 Task: Look for space in Coconut Grove, United States from 12th July, 2023 to 16th July, 2023 for 8 adults in price range Rs.10000 to Rs.16000. Place can be private room with 8 bedrooms having 8 beds and 8 bathrooms. Property type can be house, flat, guest house, hotel. Amenities needed are: wifi, TV, free parkinig on premises, gym, breakfast. Booking option can be shelf check-in. Required host language is English.
Action: Mouse moved to (413, 82)
Screenshot: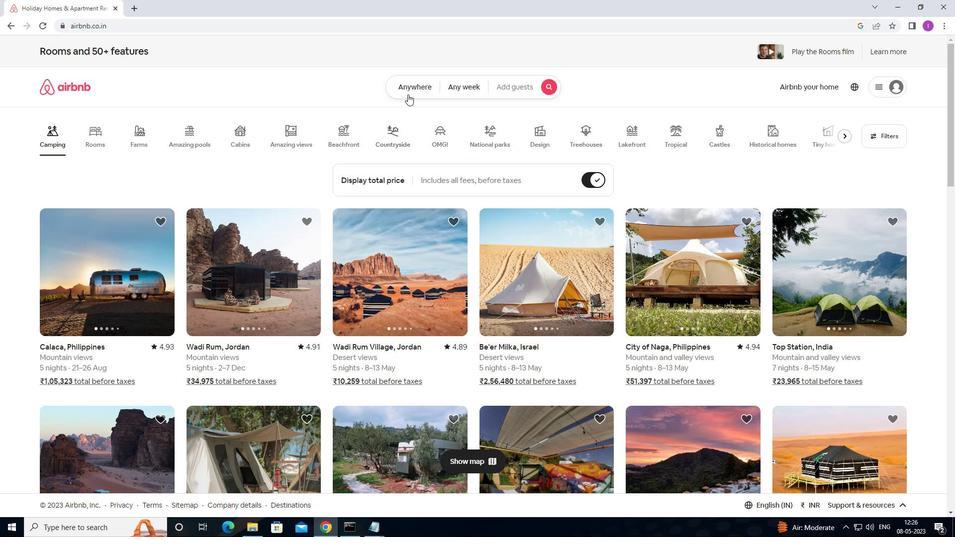 
Action: Mouse pressed left at (413, 82)
Screenshot: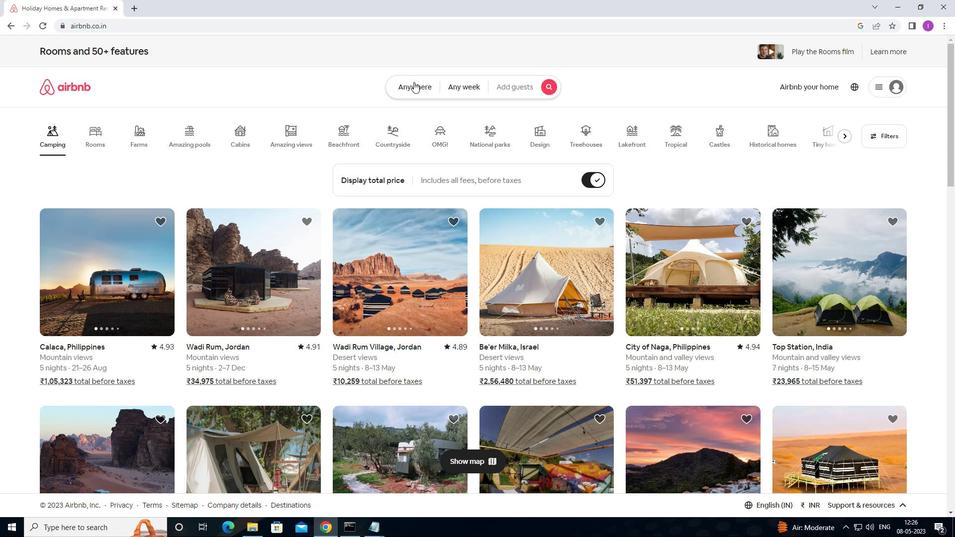 
Action: Mouse moved to (283, 132)
Screenshot: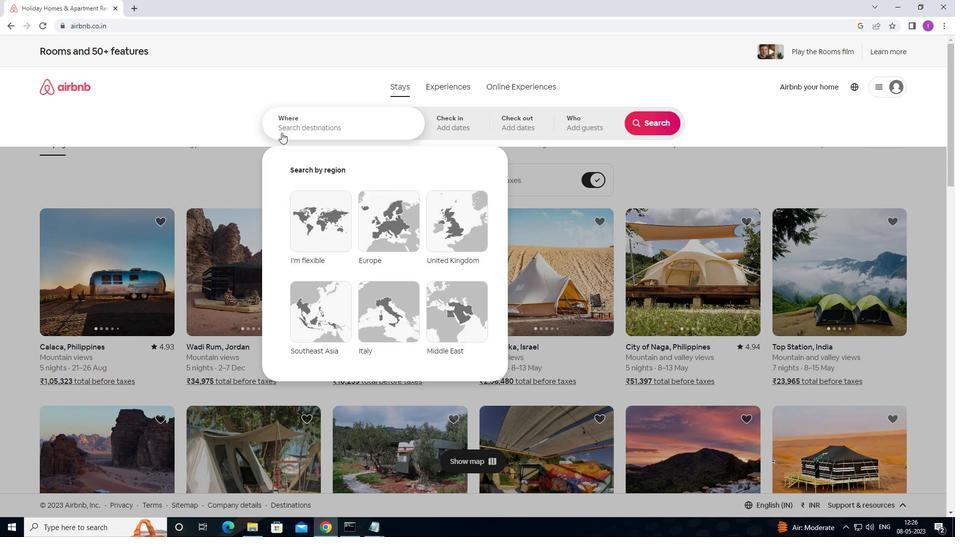 
Action: Mouse pressed left at (283, 132)
Screenshot: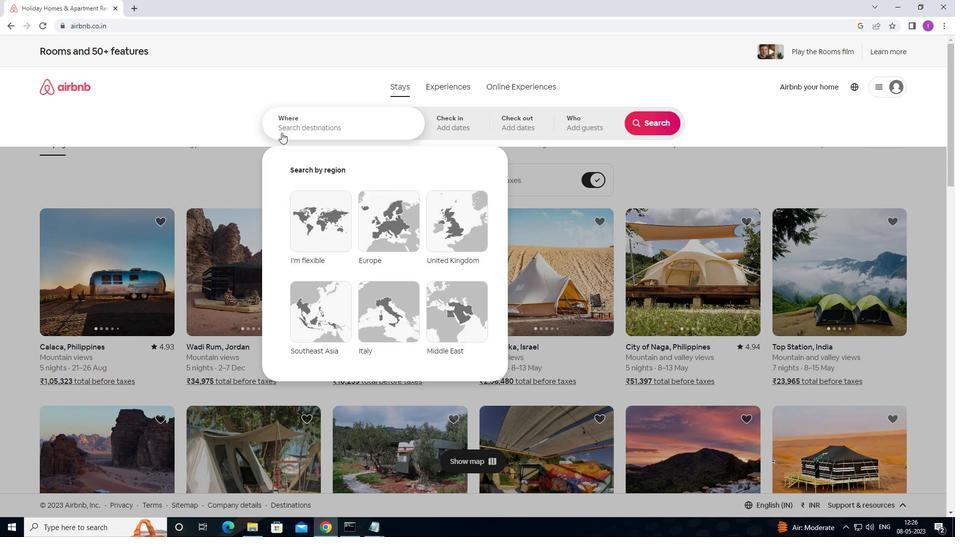 
Action: Mouse moved to (484, 97)
Screenshot: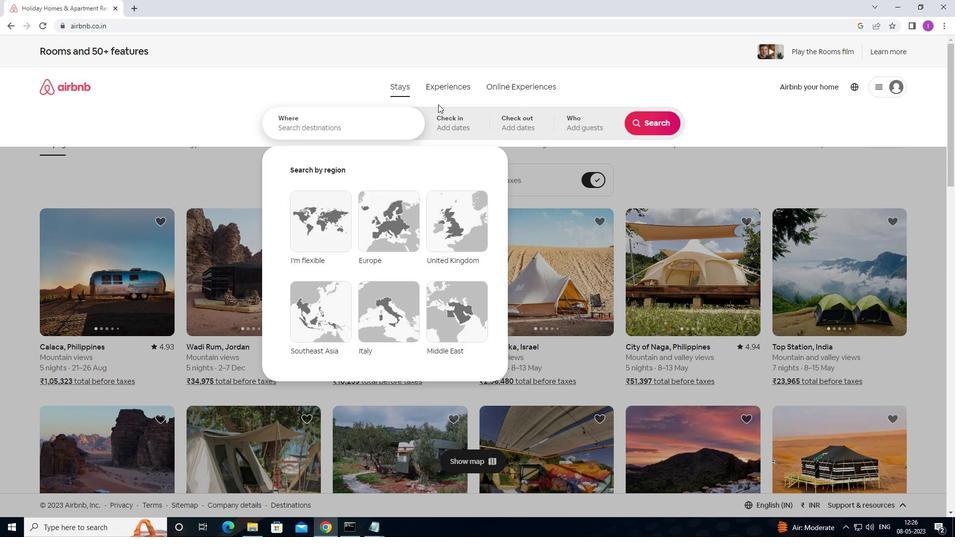 
Action: Key pressed <Key.shift><Key.shift><Key.shift><Key.shift><Key.shift><Key.shift><Key.shift><Key.shift><Key.shift><Key.shift><Key.shift><Key.shift><Key.shift><Key.shift><Key.shift><Key.shift><Key.shift><Key.shift><Key.shift><Key.shift><Key.shift><Key.shift><Key.shift><Key.shift><Key.shift><Key.shift><Key.shift><Key.shift><Key.shift><Key.shift><Key.shift><Key.shift><Key.shift><Key.shift><Key.shift><Key.shift><Key.shift><Key.shift><Key.shift><Key.shift><Key.shift><Key.shift><Key.shift><Key.shift><Key.shift><Key.shift><Key.shift><Key.shift><Key.shift><Key.shift><Key.shift><Key.shift><Key.shift><Key.shift><Key.shift><Key.shift><Key.shift><Key.shift><Key.shift><Key.shift><Key.shift><Key.shift><Key.shift><Key.shift><Key.shift><Key.shift><Key.shift><Key.shift><Key.shift><Key.shift><Key.shift><Key.shift><Key.shift><Key.shift><Key.shift><Key.shift><Key.shift><Key.shift><Key.shift><Key.shift><Key.shift><Key.shift><Key.shift><Key.shift><Key.shift><Key.shift>C<Key.backspace><Key.shift>COCONUT<Key.space><Key.shift>GROVE,<Key.shift><Key.shift>UNITED<Key.space>STATES
Screenshot: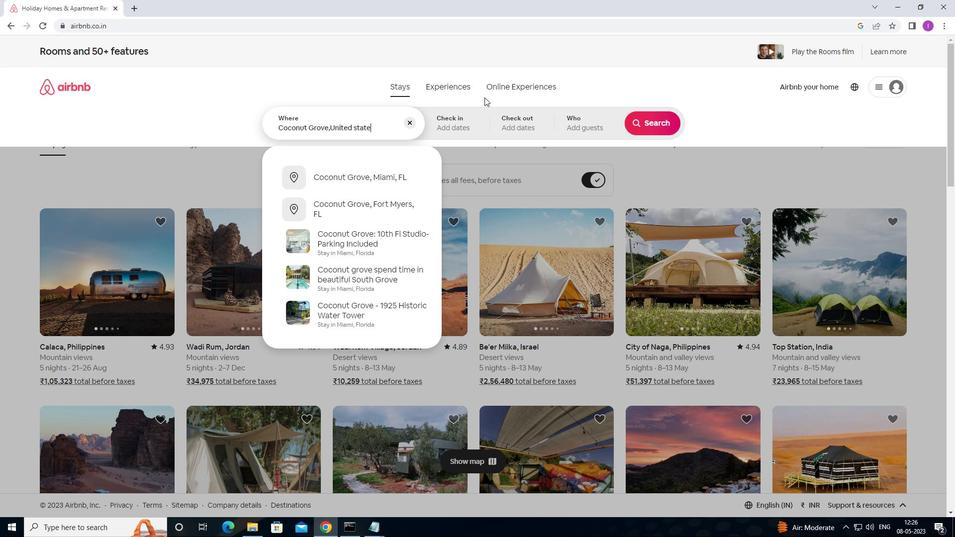
Action: Mouse moved to (460, 131)
Screenshot: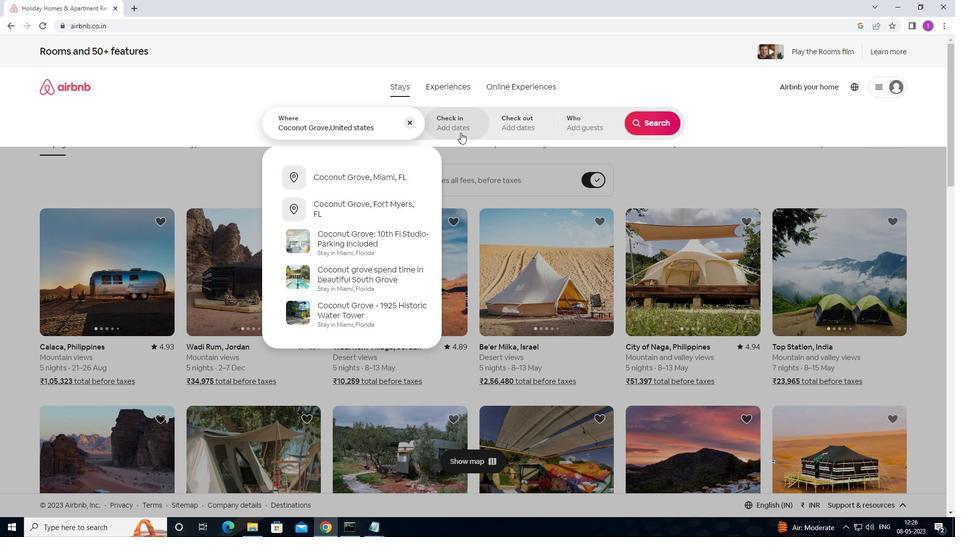 
Action: Mouse pressed left at (460, 131)
Screenshot: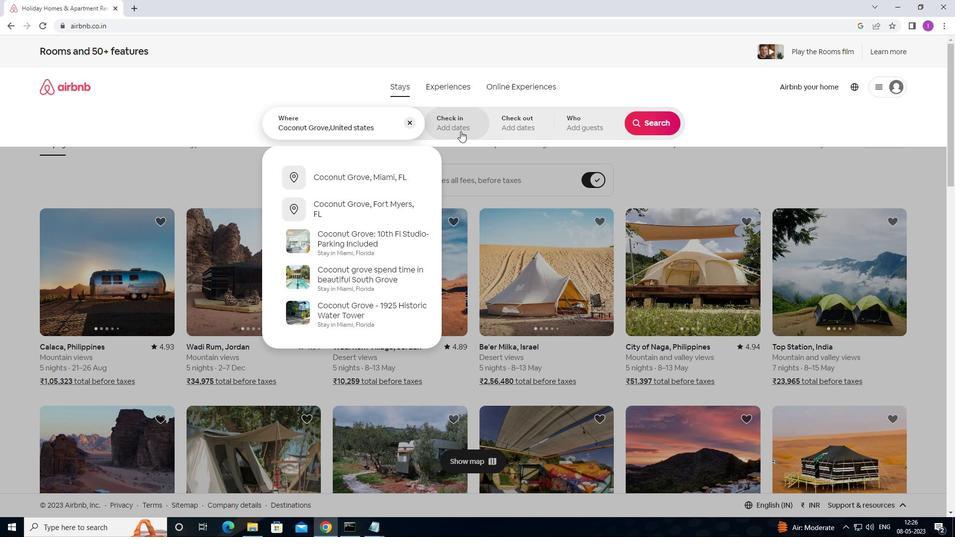 
Action: Mouse moved to (647, 203)
Screenshot: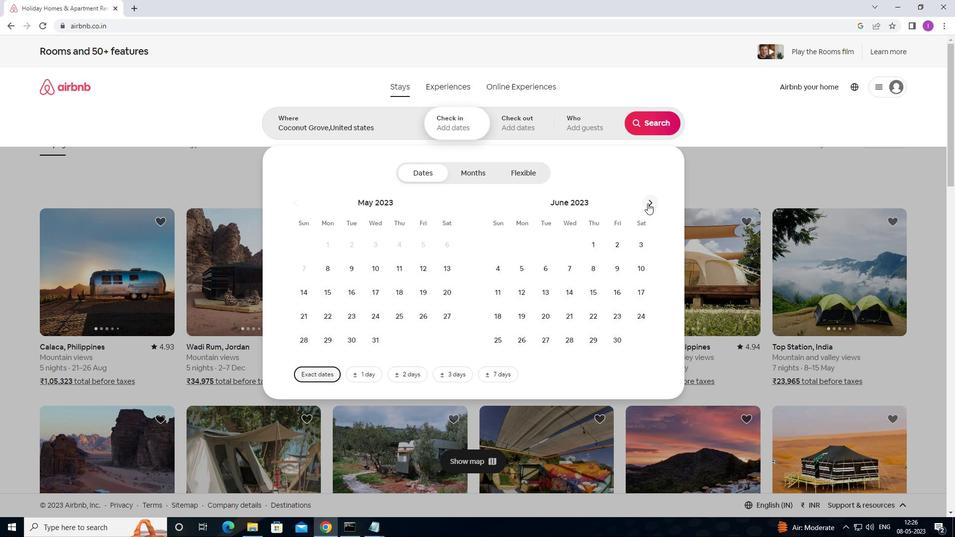 
Action: Mouse pressed left at (647, 203)
Screenshot: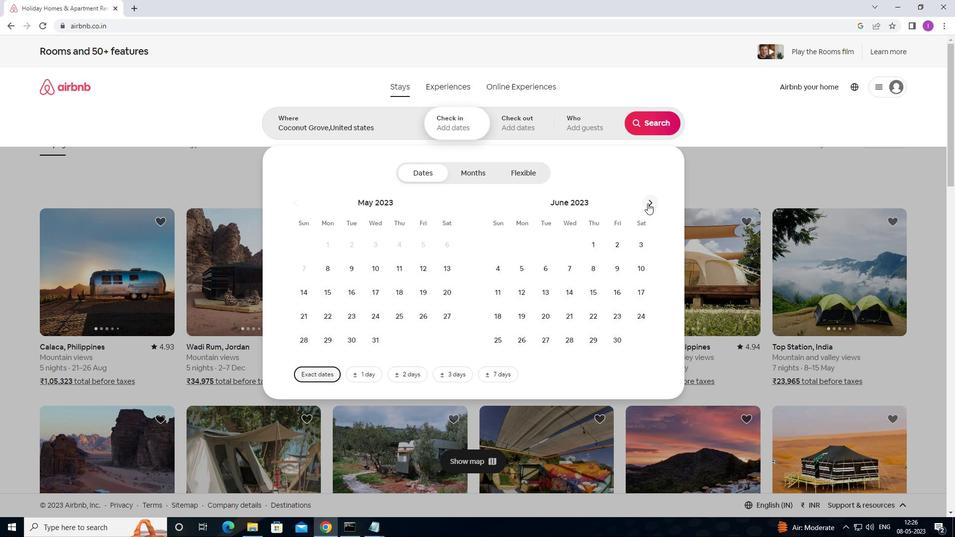 
Action: Mouse moved to (568, 292)
Screenshot: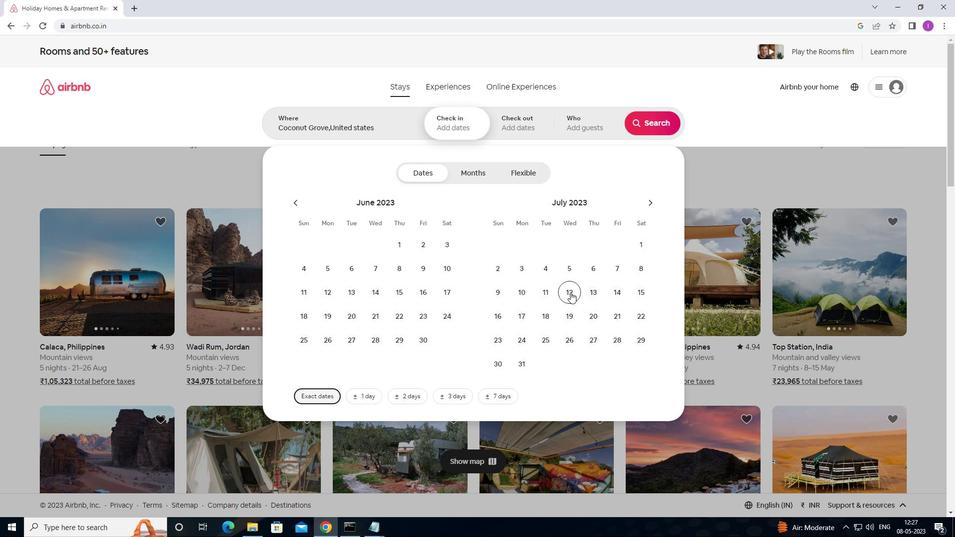 
Action: Mouse pressed left at (568, 292)
Screenshot: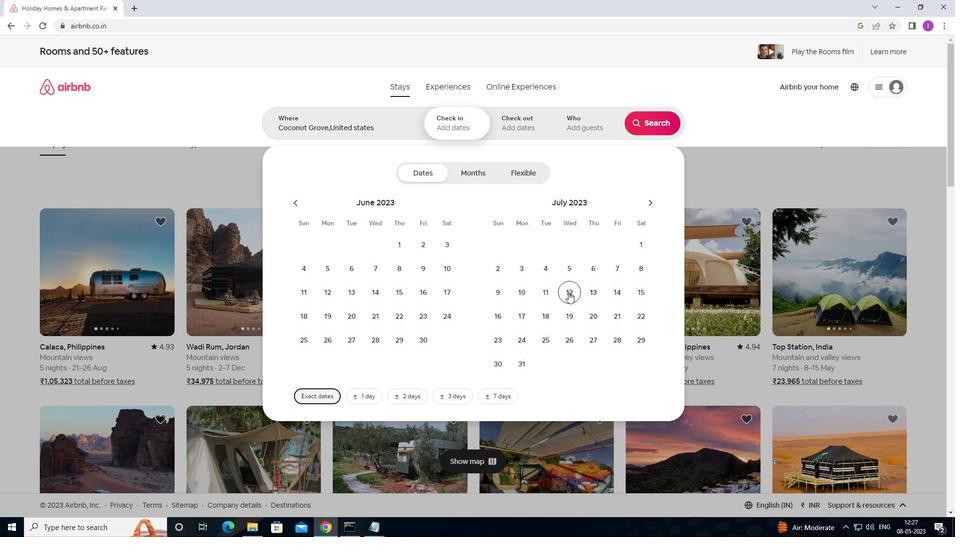 
Action: Mouse moved to (500, 321)
Screenshot: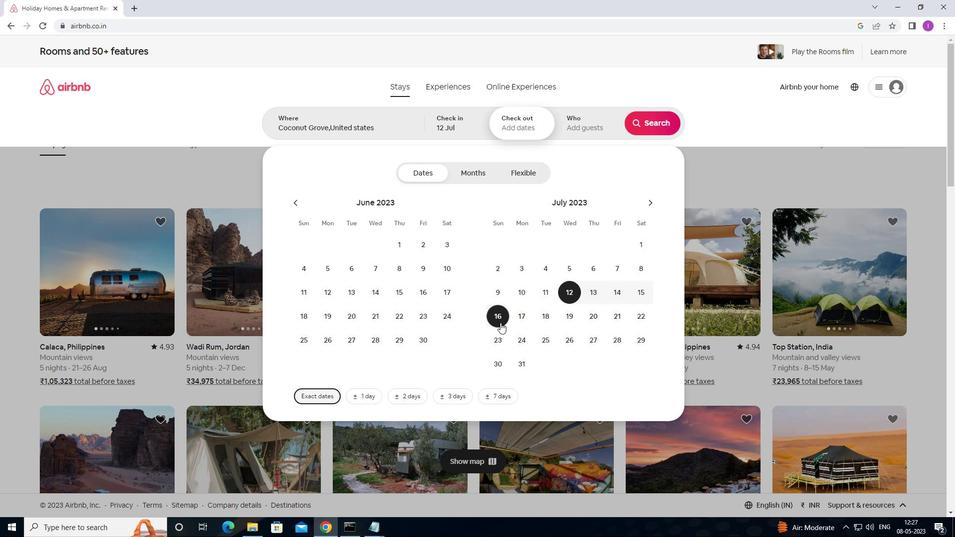 
Action: Mouse pressed left at (500, 321)
Screenshot: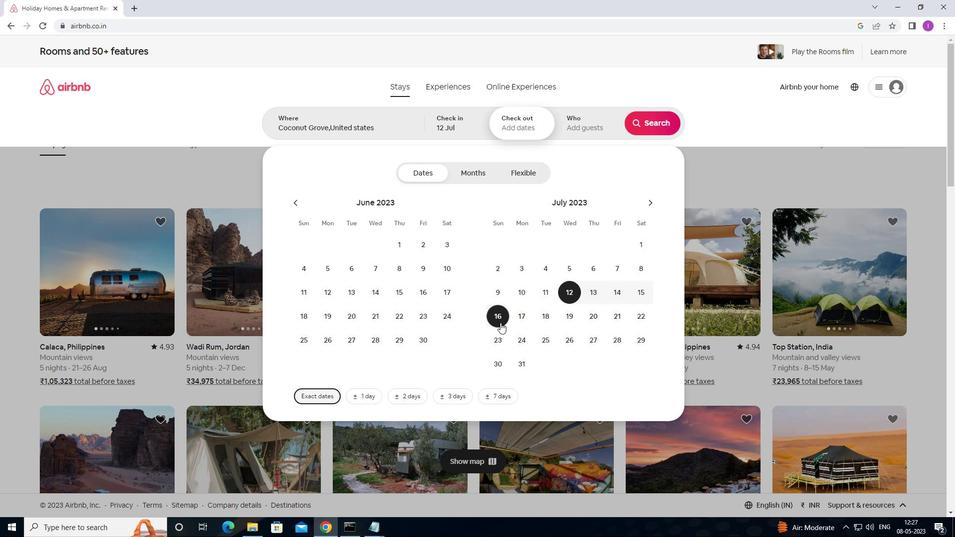 
Action: Mouse moved to (595, 126)
Screenshot: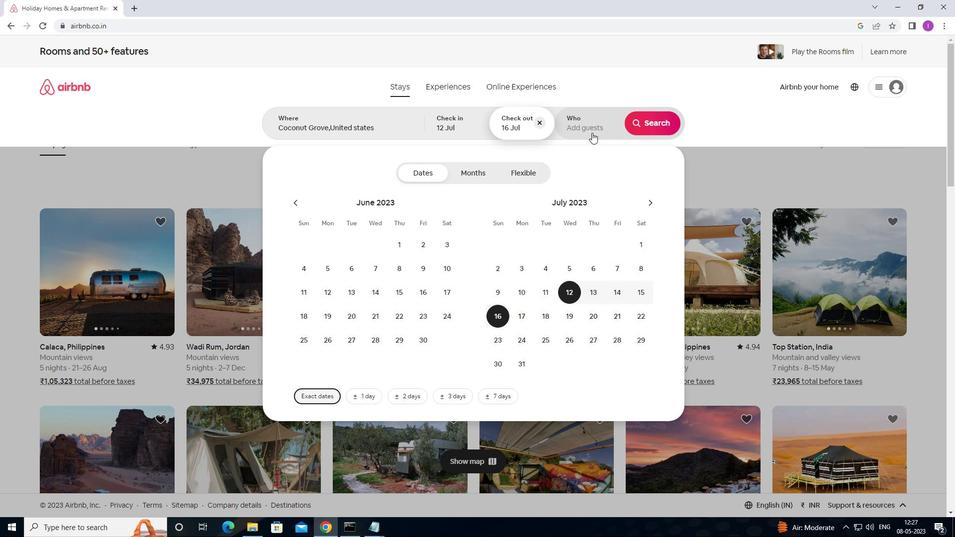 
Action: Mouse pressed left at (595, 126)
Screenshot: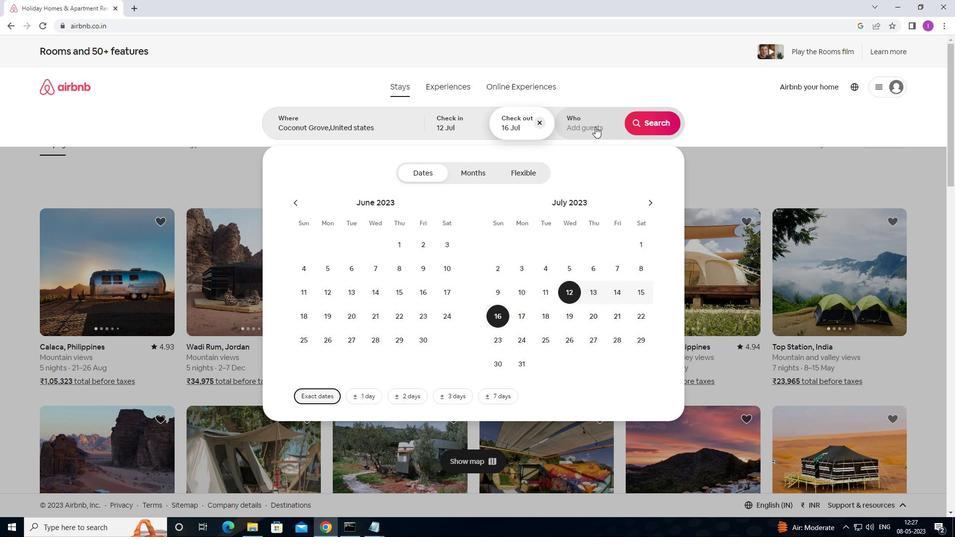
Action: Mouse moved to (647, 173)
Screenshot: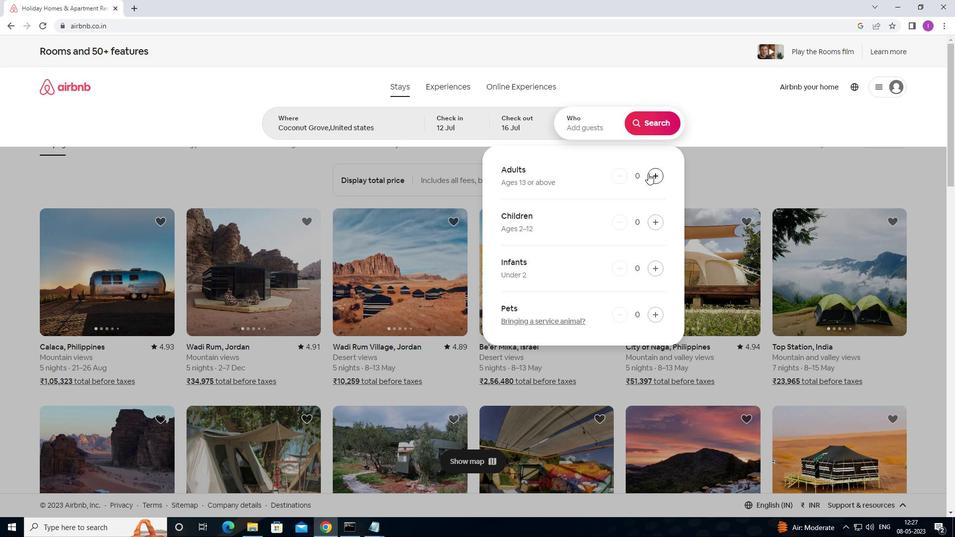 
Action: Mouse pressed left at (647, 173)
Screenshot: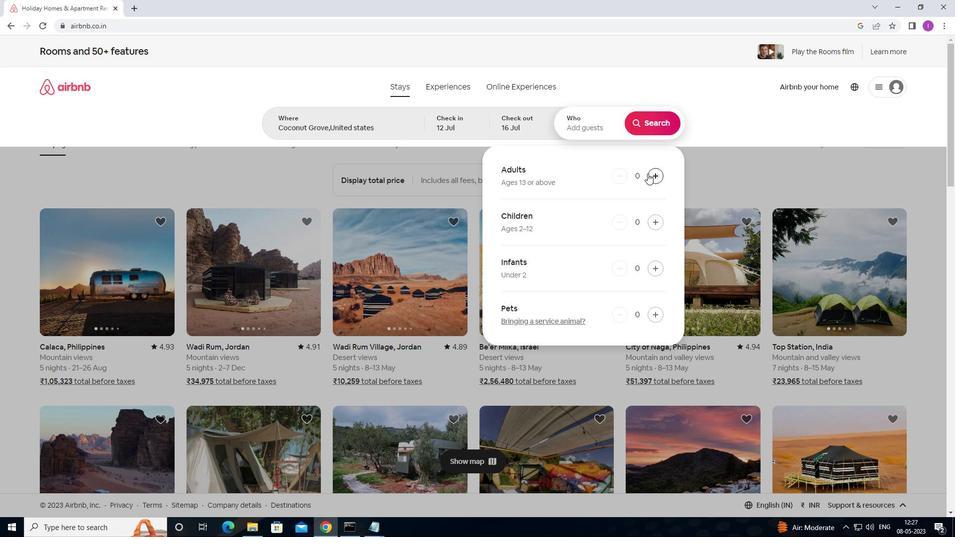 
Action: Mouse pressed left at (647, 173)
Screenshot: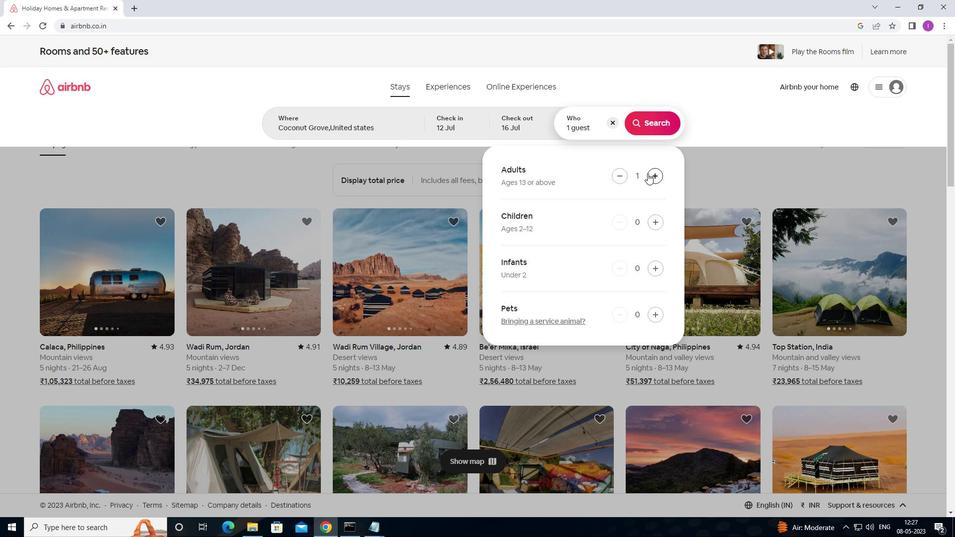
Action: Mouse moved to (648, 173)
Screenshot: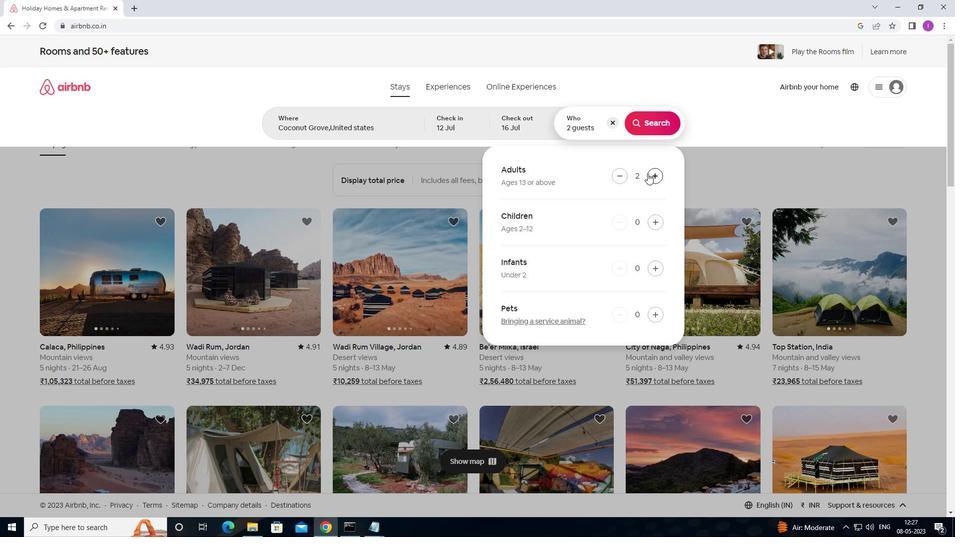 
Action: Mouse pressed left at (648, 173)
Screenshot: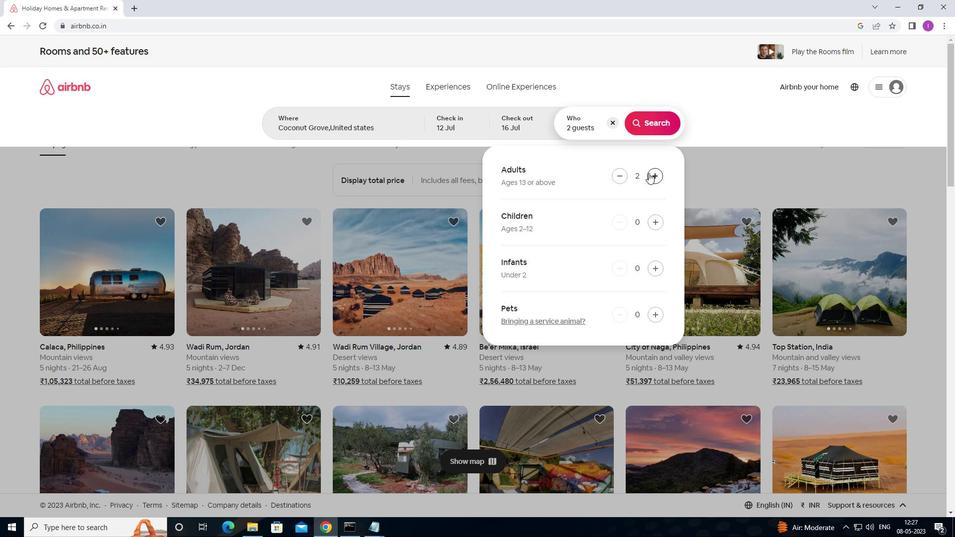 
Action: Mouse moved to (649, 173)
Screenshot: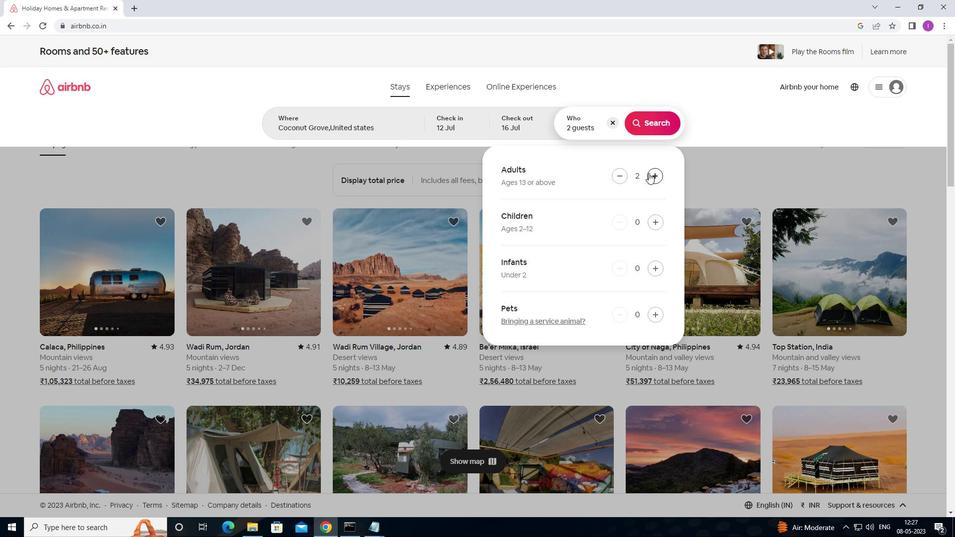 
Action: Mouse pressed left at (649, 173)
Screenshot: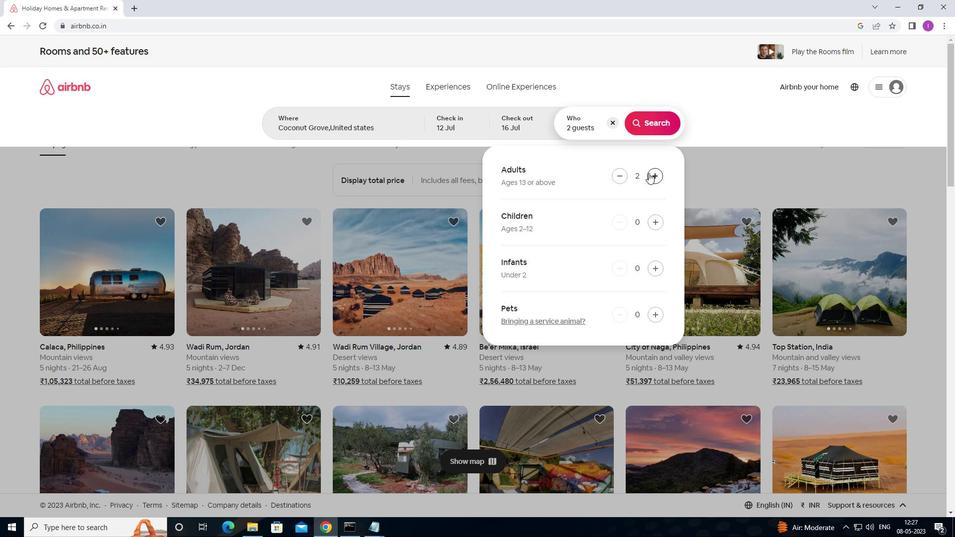 
Action: Mouse pressed left at (649, 173)
Screenshot: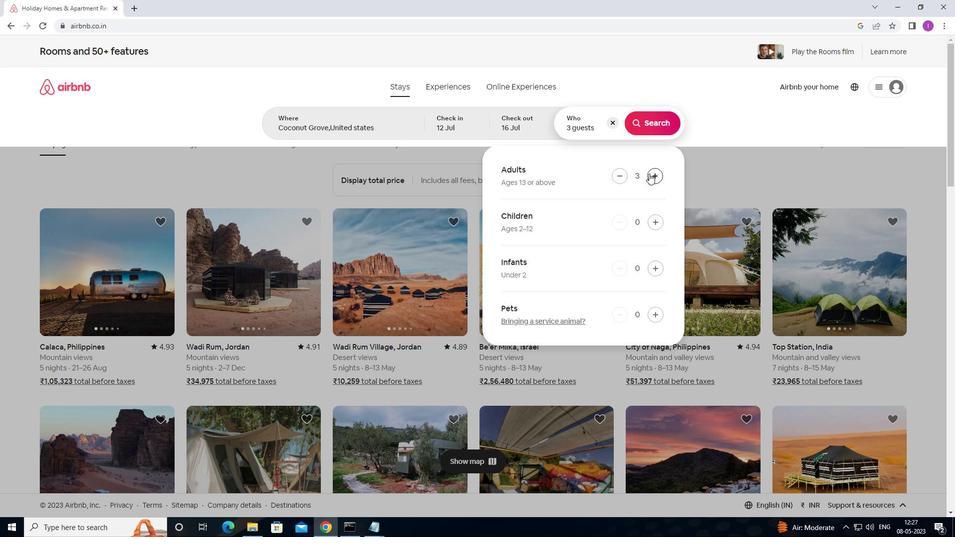 
Action: Mouse pressed left at (649, 173)
Screenshot: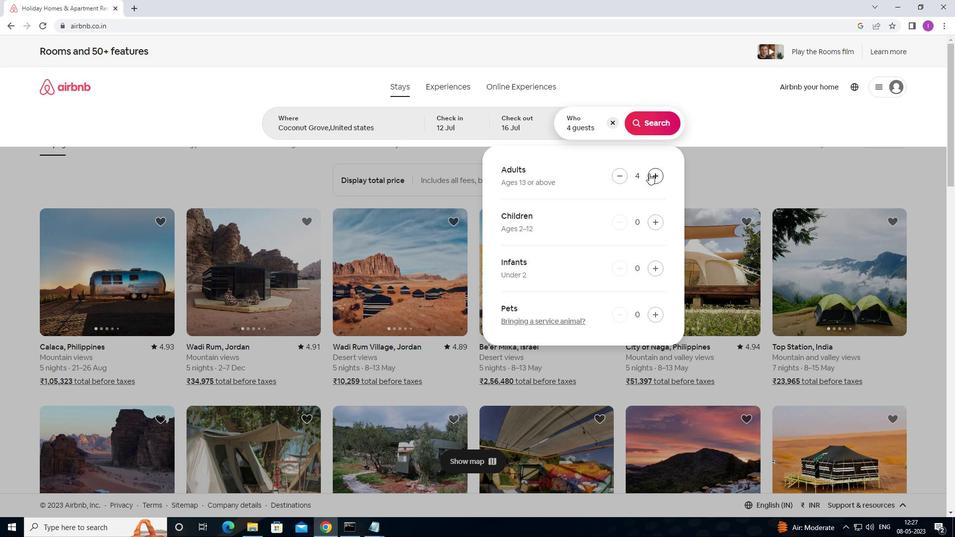 
Action: Mouse pressed left at (649, 173)
Screenshot: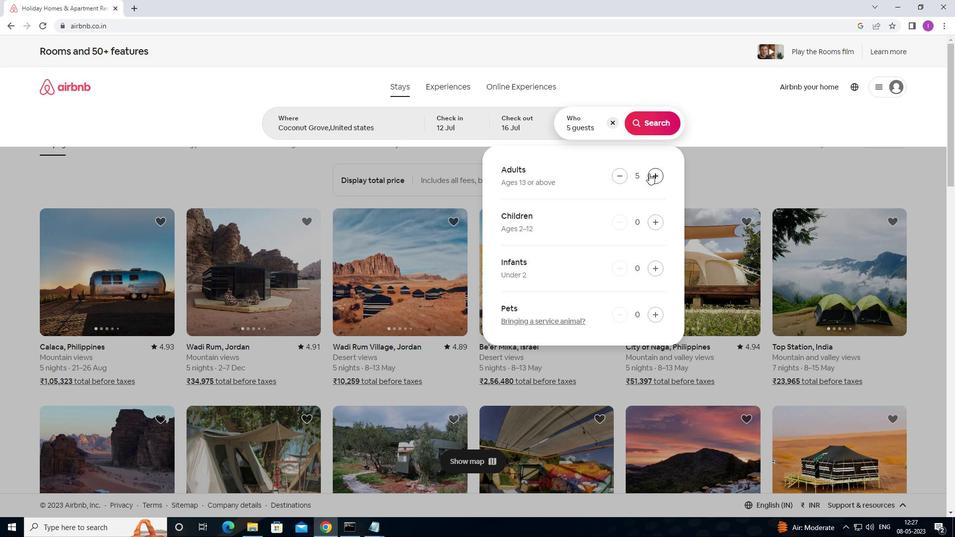 
Action: Mouse moved to (649, 173)
Screenshot: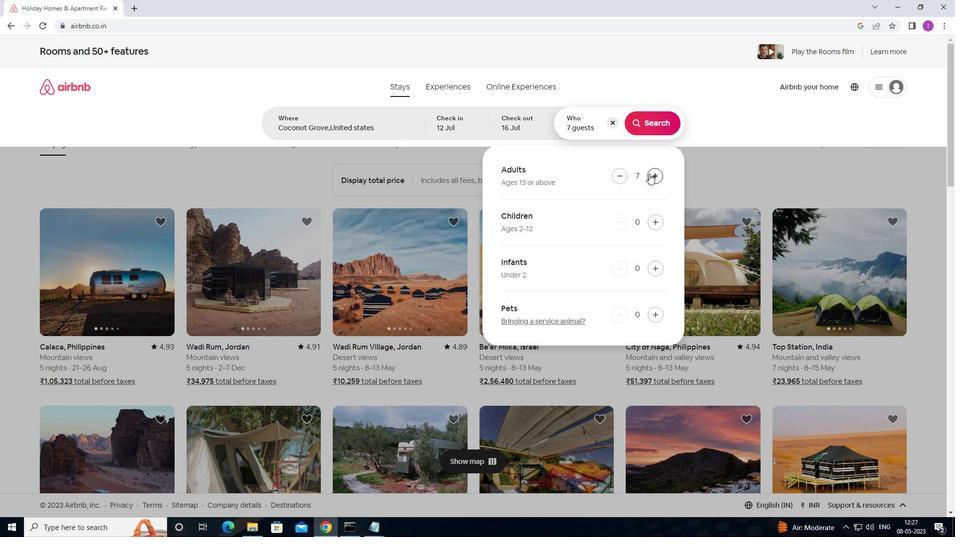 
Action: Mouse pressed left at (649, 173)
Screenshot: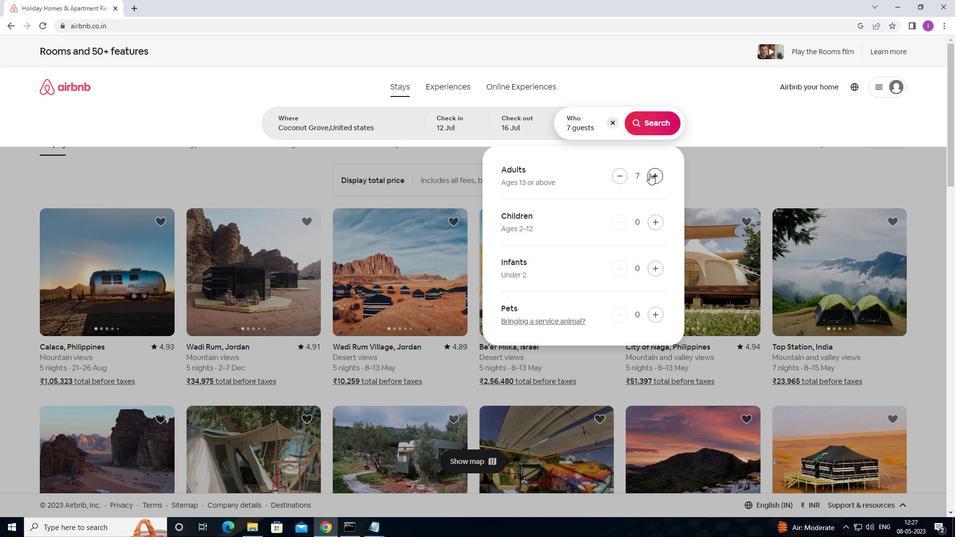 
Action: Mouse moved to (655, 127)
Screenshot: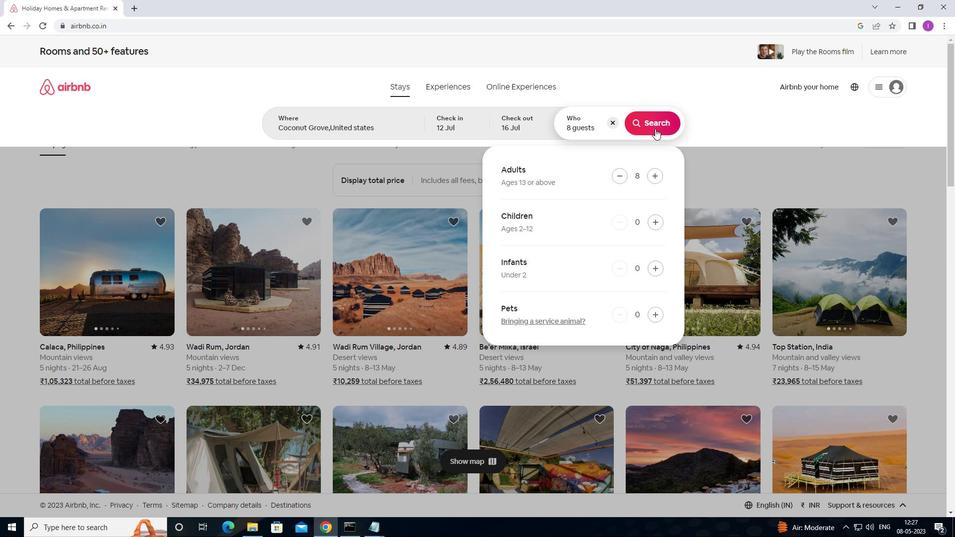 
Action: Mouse pressed left at (655, 127)
Screenshot: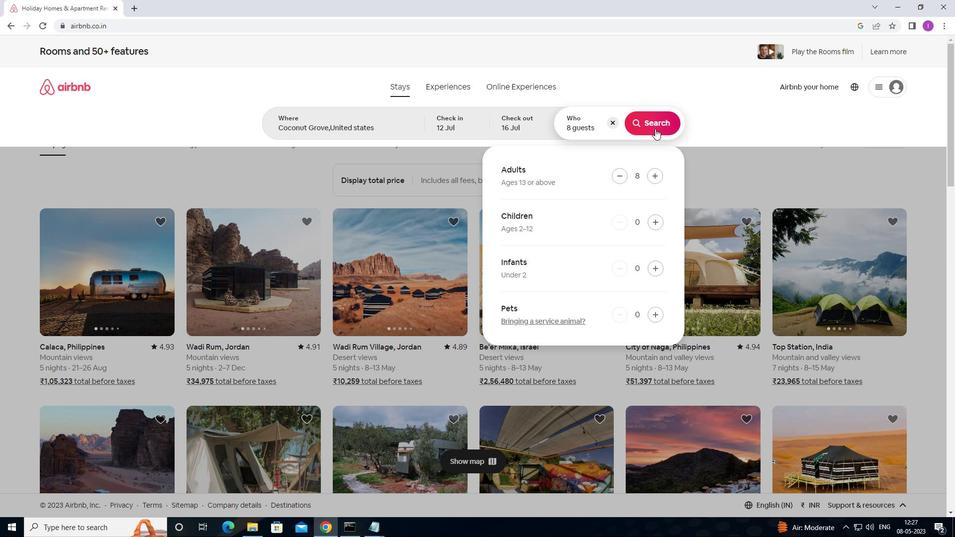 
Action: Mouse moved to (909, 98)
Screenshot: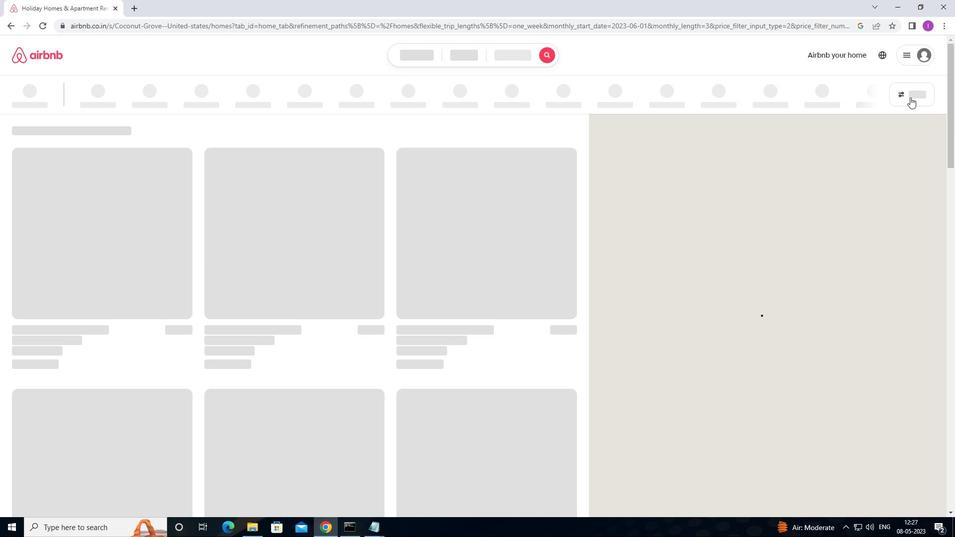 
Action: Mouse pressed left at (909, 98)
Screenshot: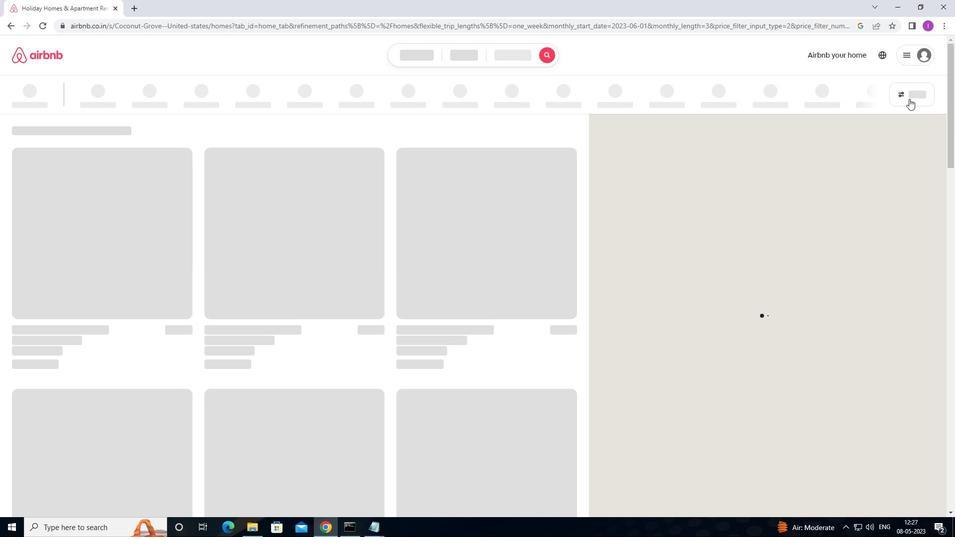 
Action: Mouse moved to (356, 338)
Screenshot: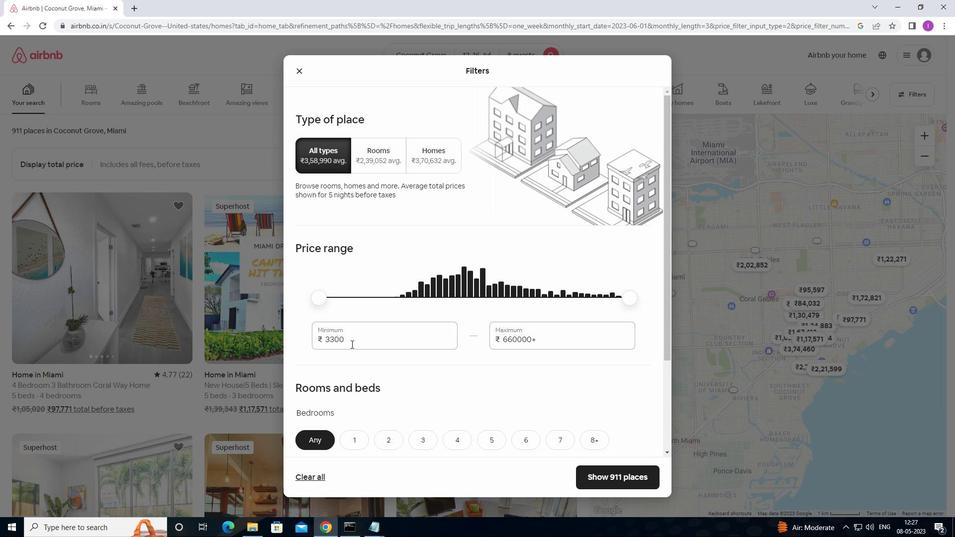 
Action: Mouse pressed left at (356, 338)
Screenshot: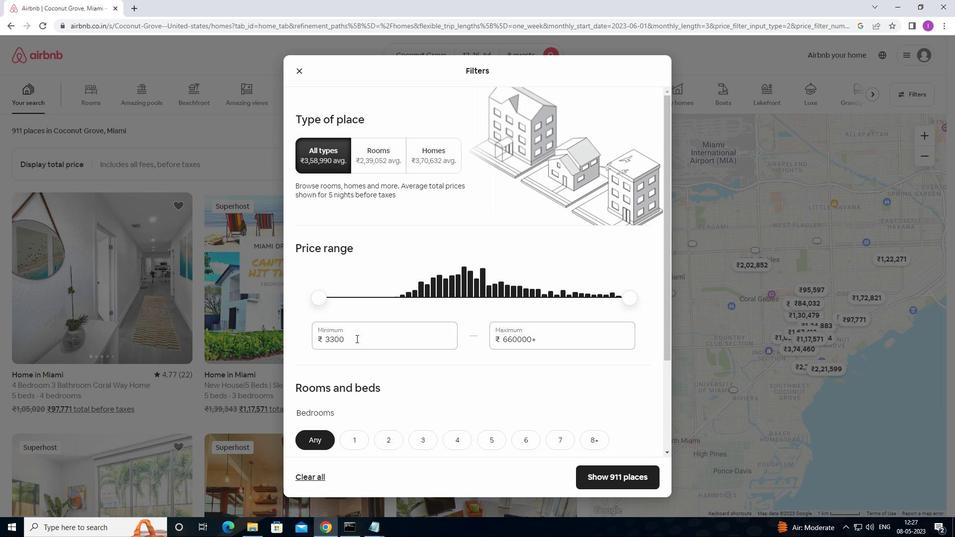 
Action: Mouse moved to (320, 345)
Screenshot: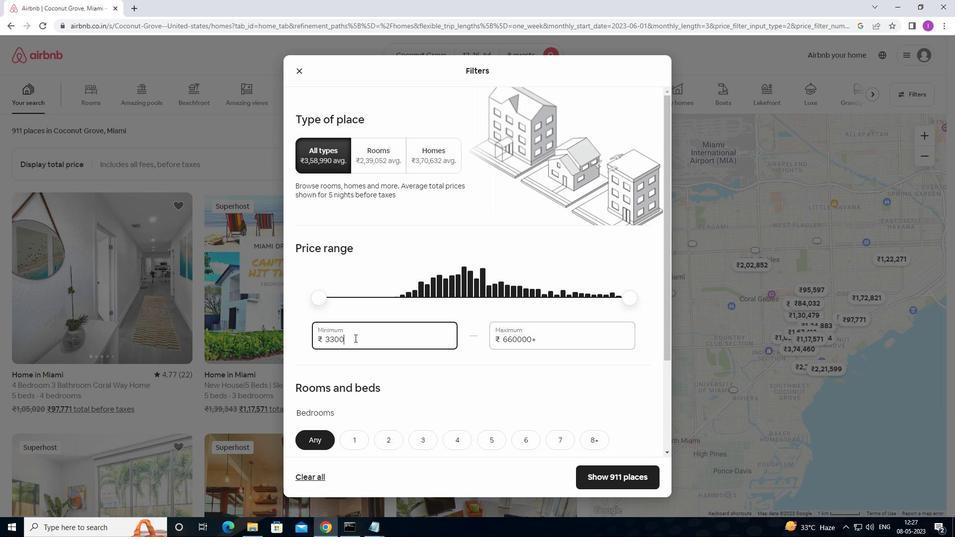 
Action: Key pressed 10000
Screenshot: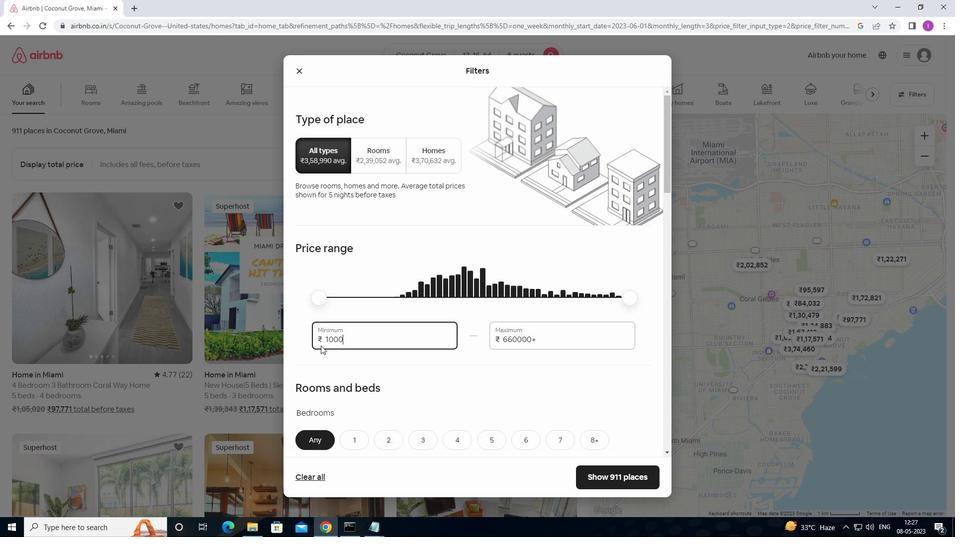 
Action: Mouse moved to (546, 336)
Screenshot: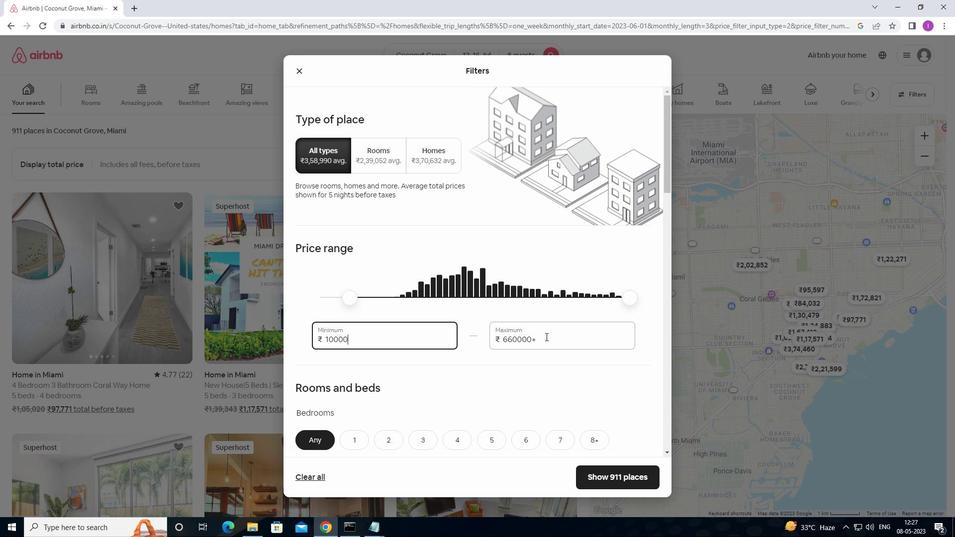 
Action: Mouse pressed left at (546, 336)
Screenshot: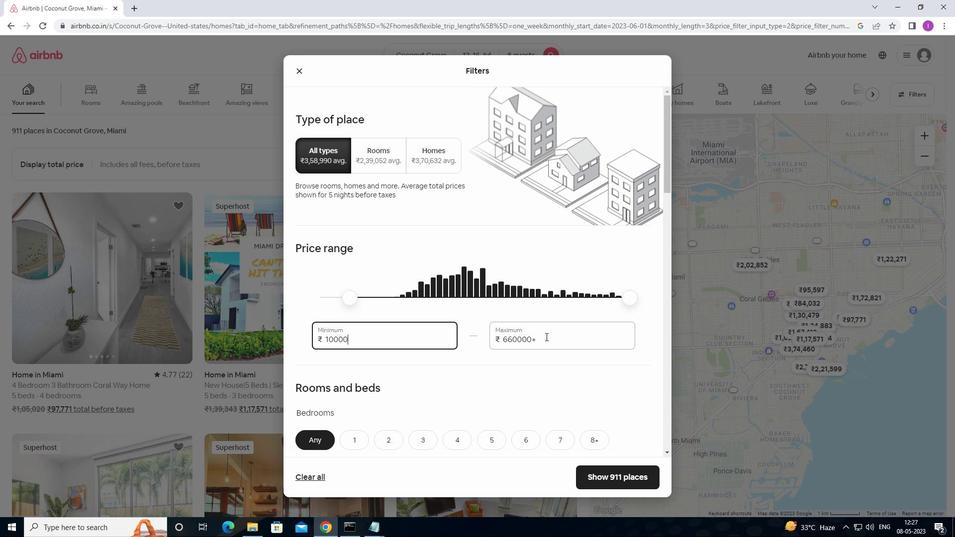 
Action: Mouse moved to (643, 345)
Screenshot: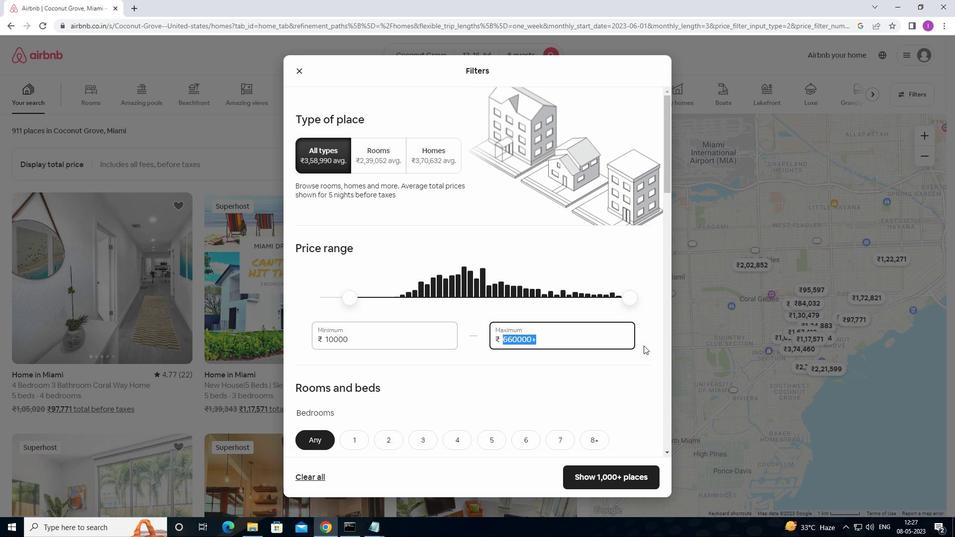 
Action: Key pressed 1
Screenshot: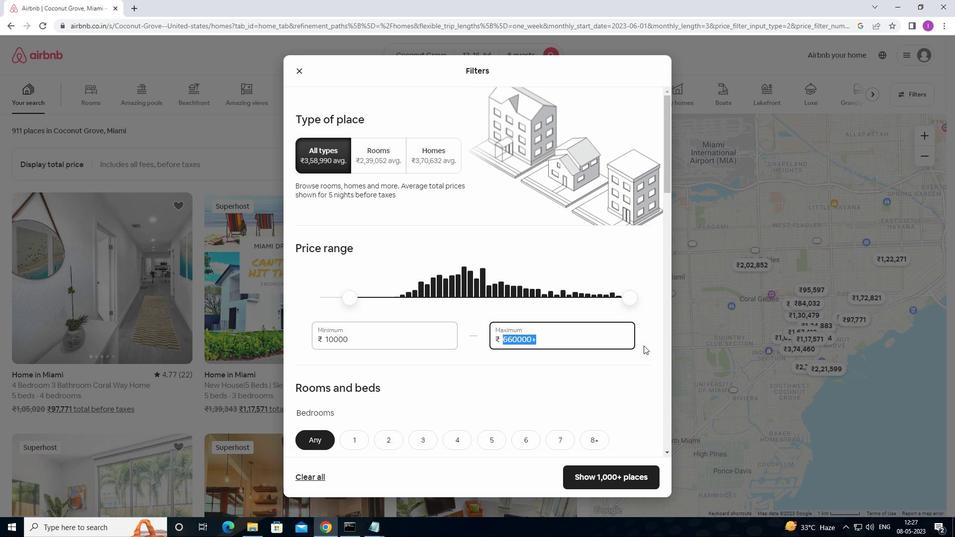 
Action: Mouse moved to (643, 344)
Screenshot: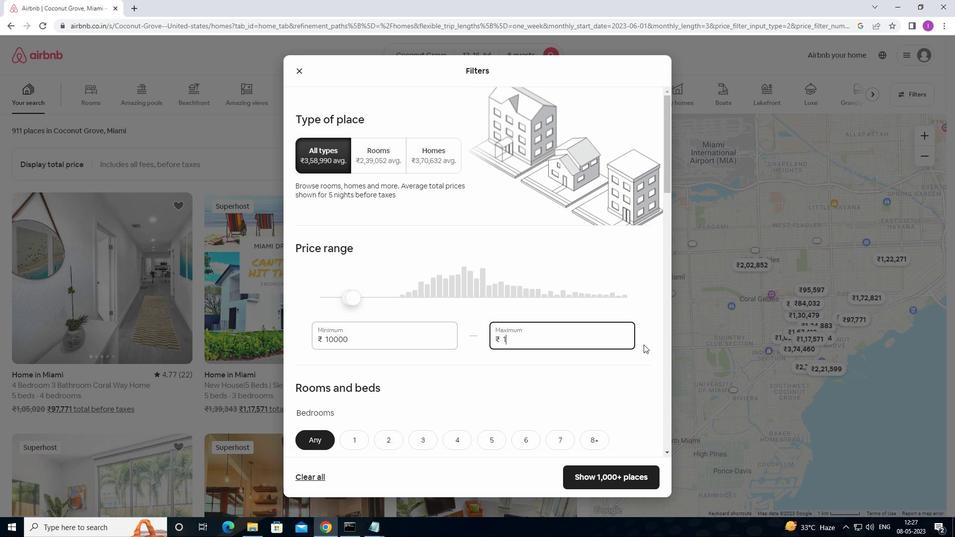 
Action: Key pressed 6000
Screenshot: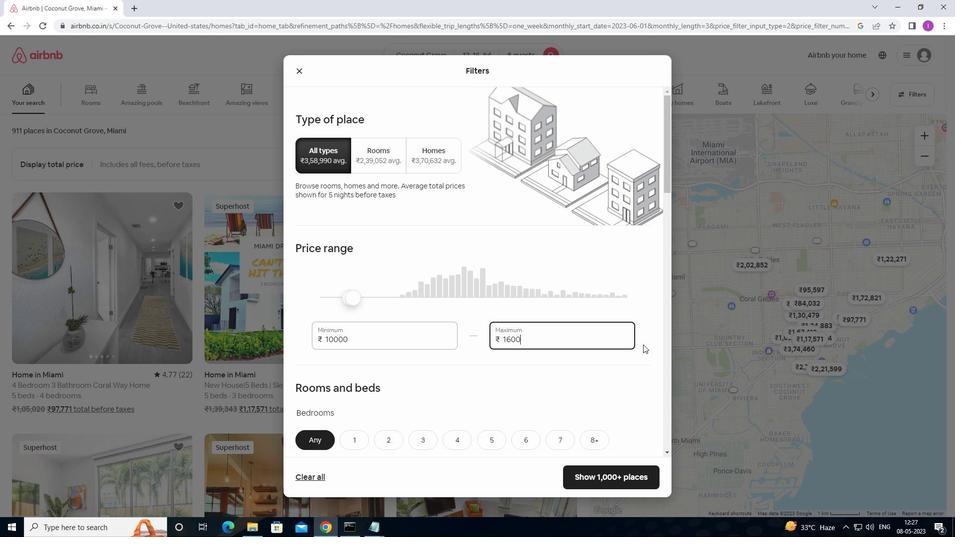 
Action: Mouse moved to (642, 350)
Screenshot: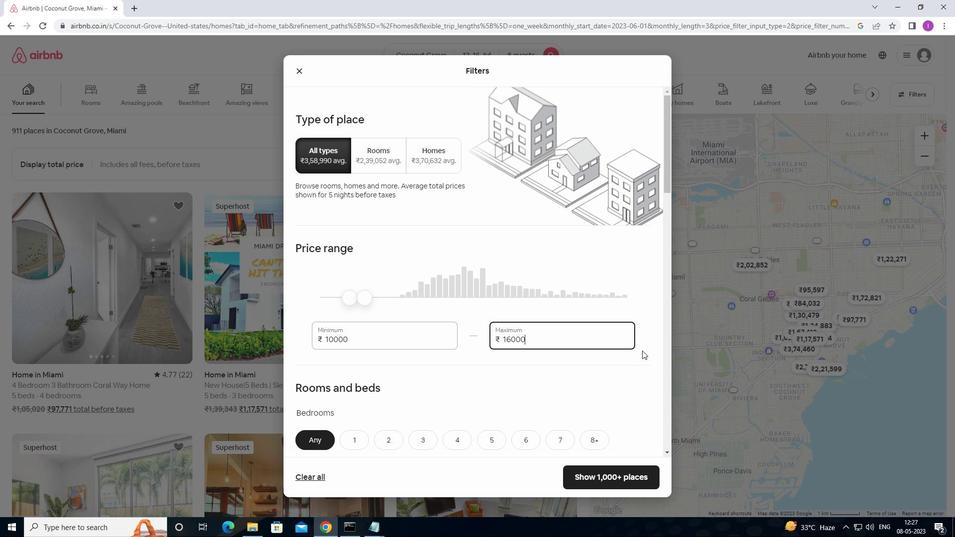 
Action: Mouse scrolled (642, 350) with delta (0, 0)
Screenshot: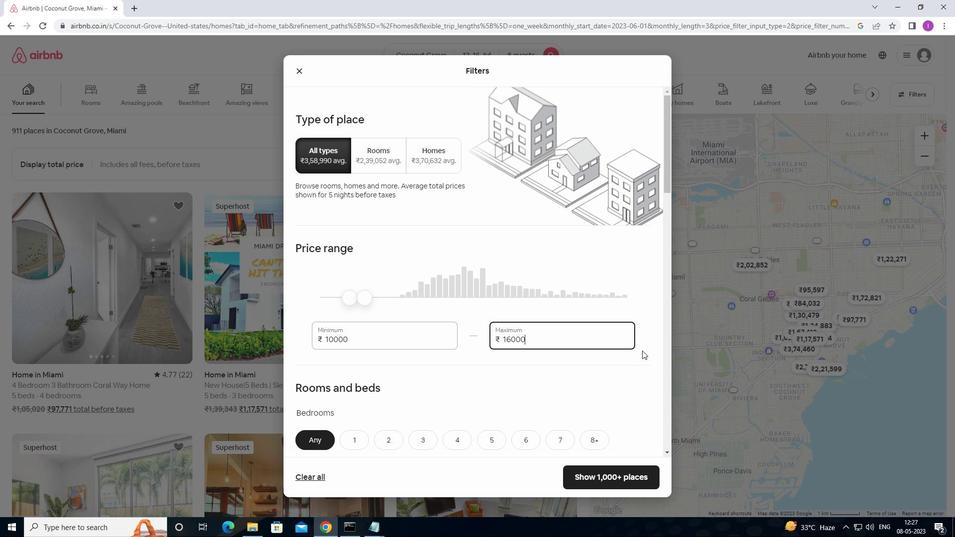 
Action: Mouse moved to (642, 352)
Screenshot: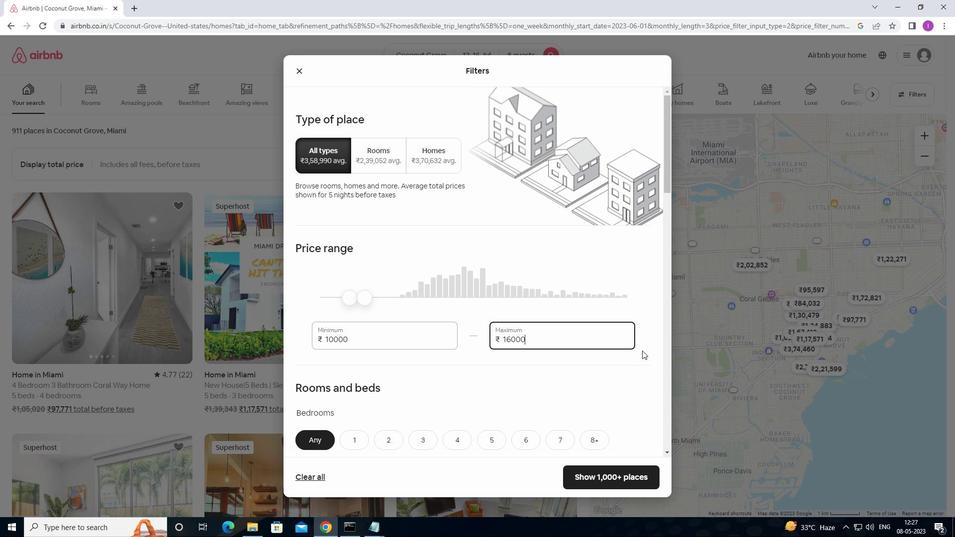 
Action: Mouse scrolled (642, 351) with delta (0, 0)
Screenshot: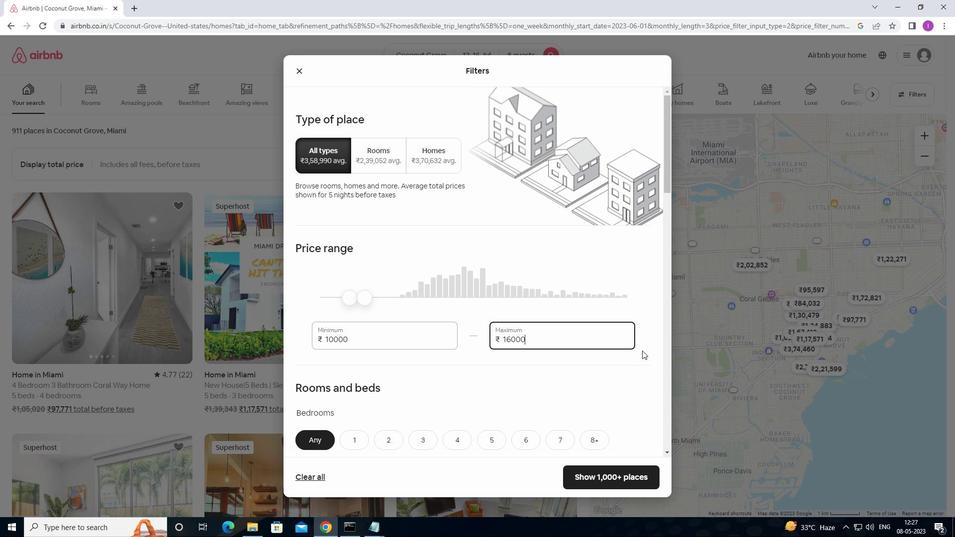 
Action: Mouse moved to (642, 354)
Screenshot: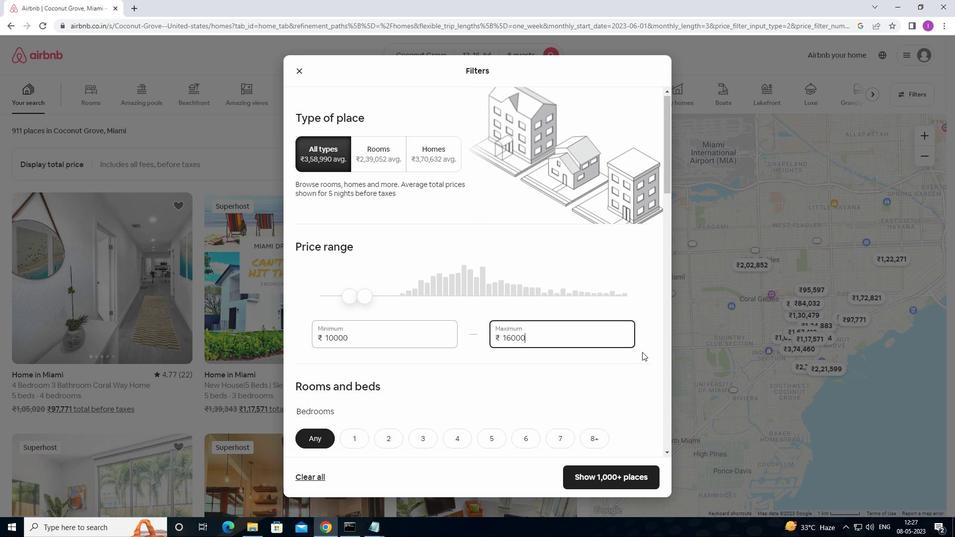 
Action: Mouse scrolled (642, 353) with delta (0, 0)
Screenshot: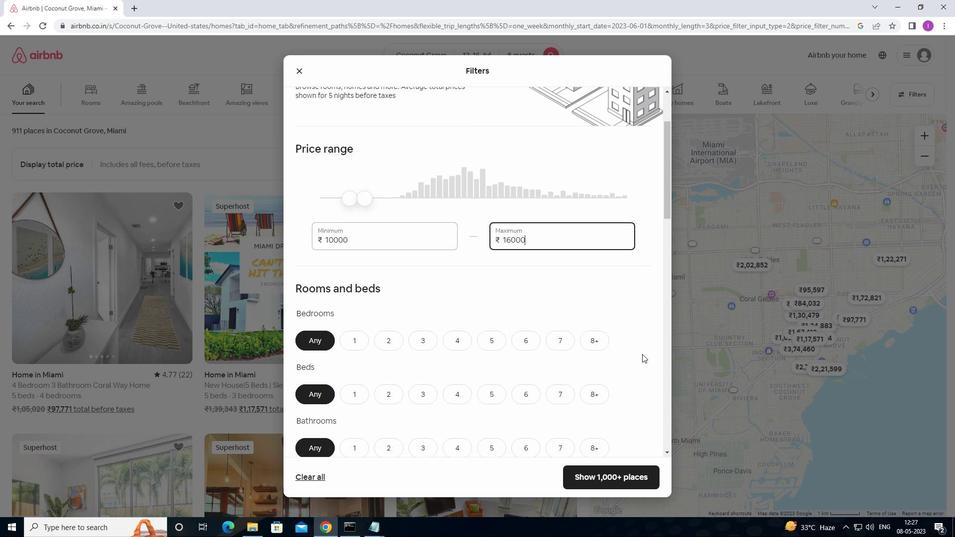 
Action: Mouse scrolled (642, 353) with delta (0, 0)
Screenshot: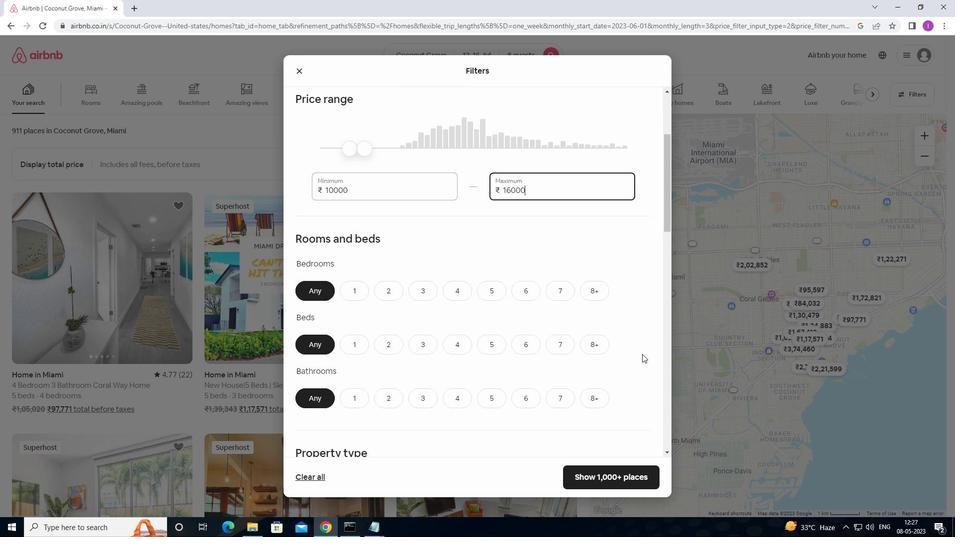 
Action: Mouse moved to (588, 244)
Screenshot: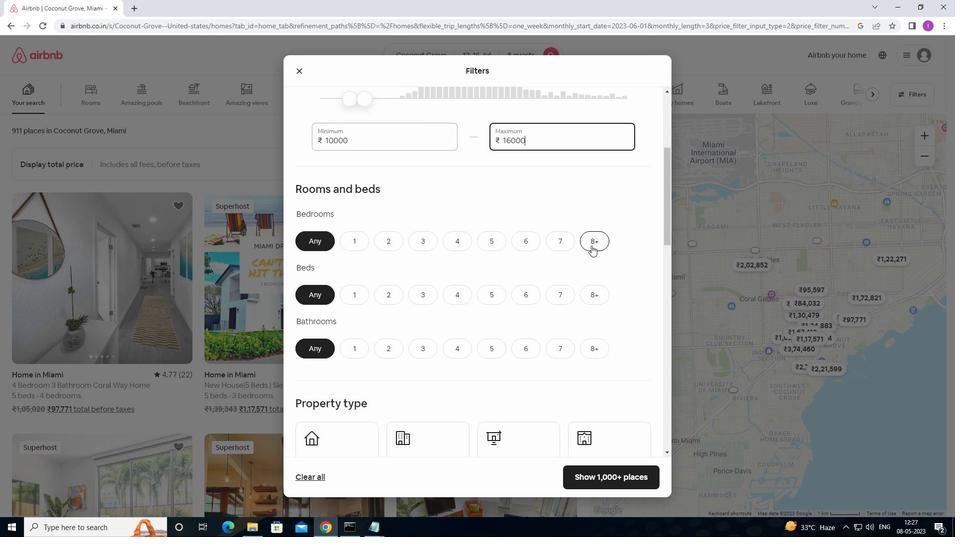 
Action: Mouse pressed left at (588, 244)
Screenshot: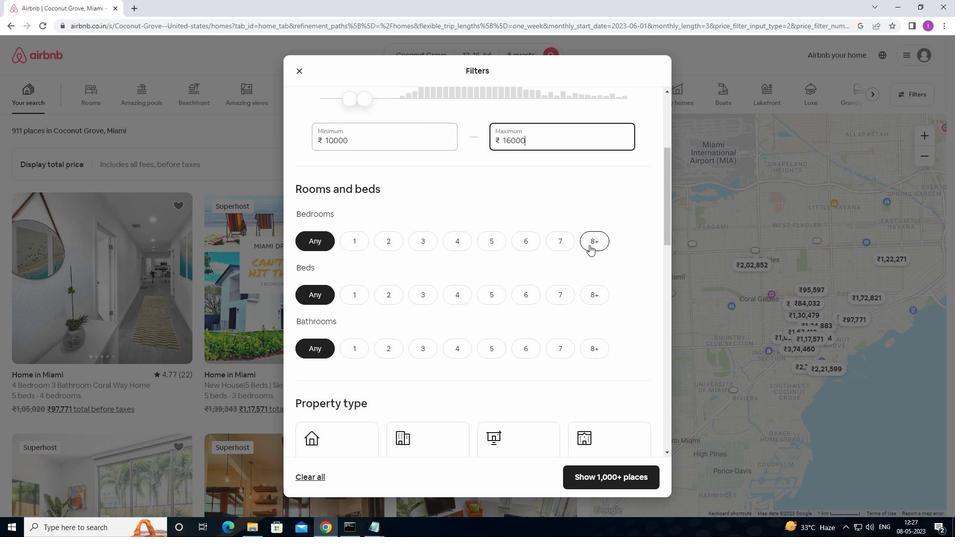 
Action: Mouse moved to (589, 294)
Screenshot: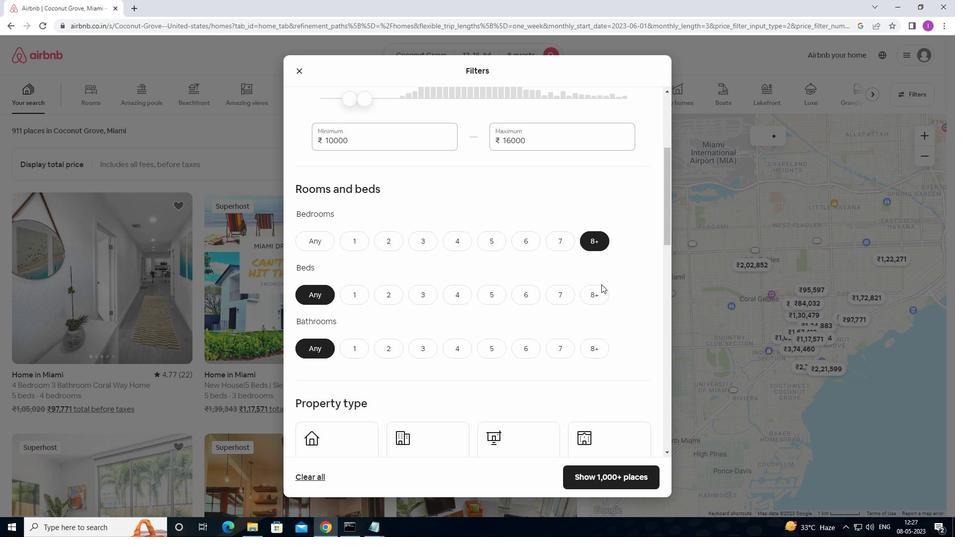 
Action: Mouse pressed left at (589, 294)
Screenshot: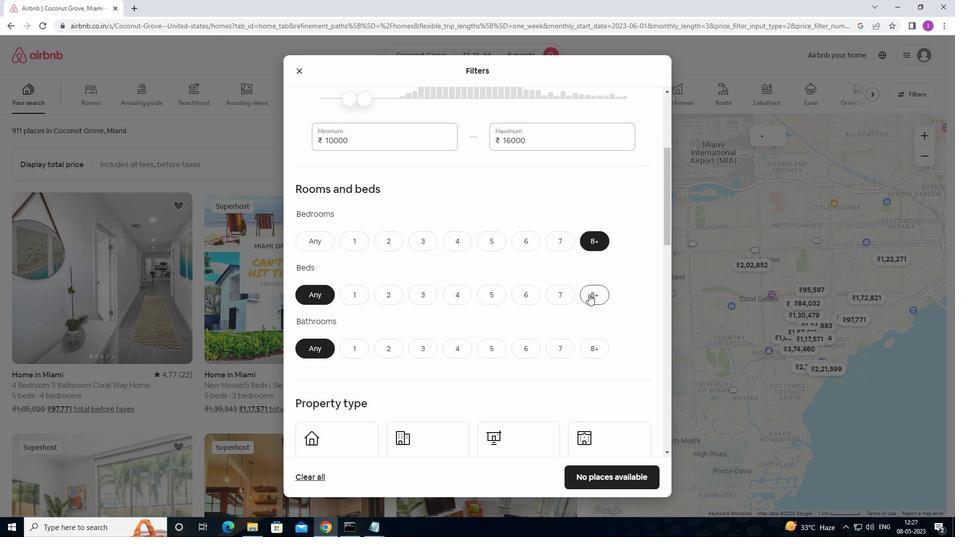 
Action: Mouse moved to (593, 352)
Screenshot: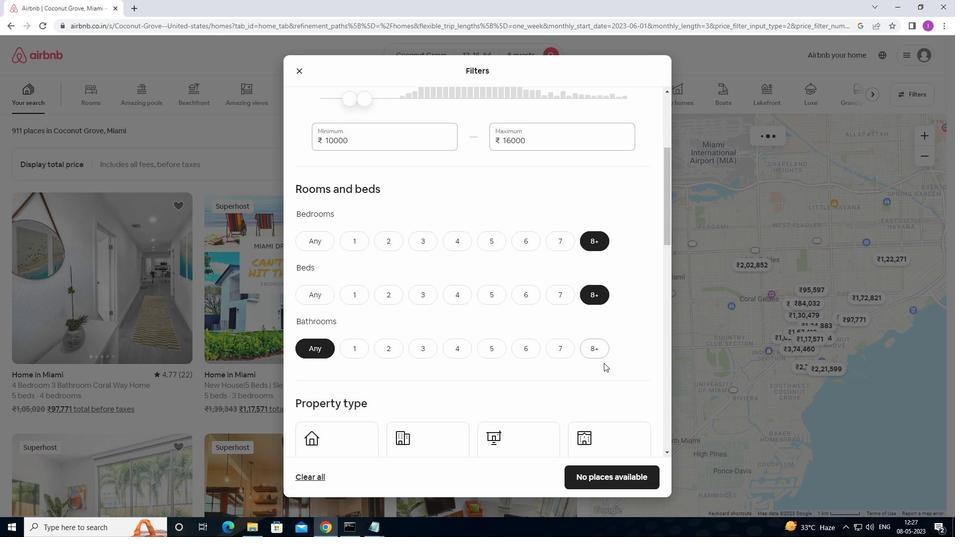 
Action: Mouse pressed left at (593, 352)
Screenshot: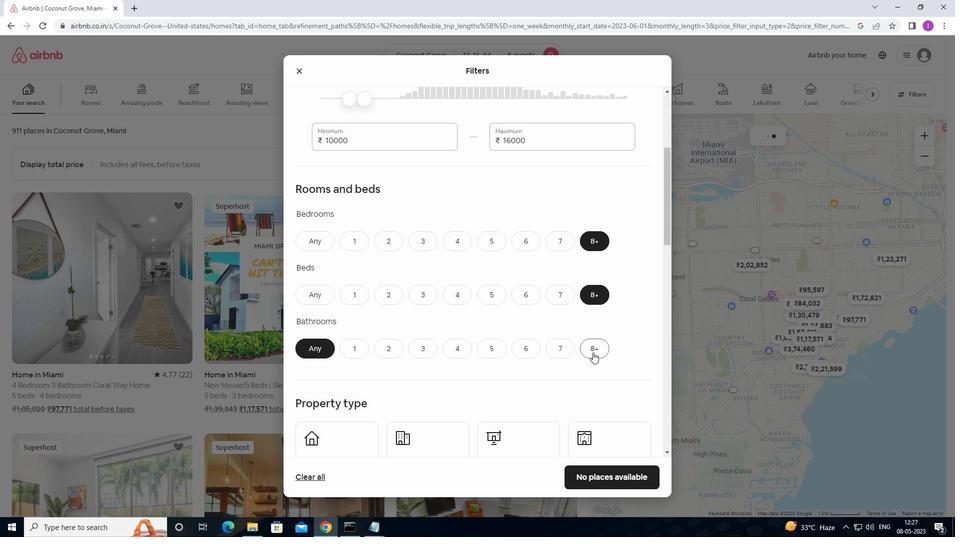 
Action: Mouse moved to (628, 328)
Screenshot: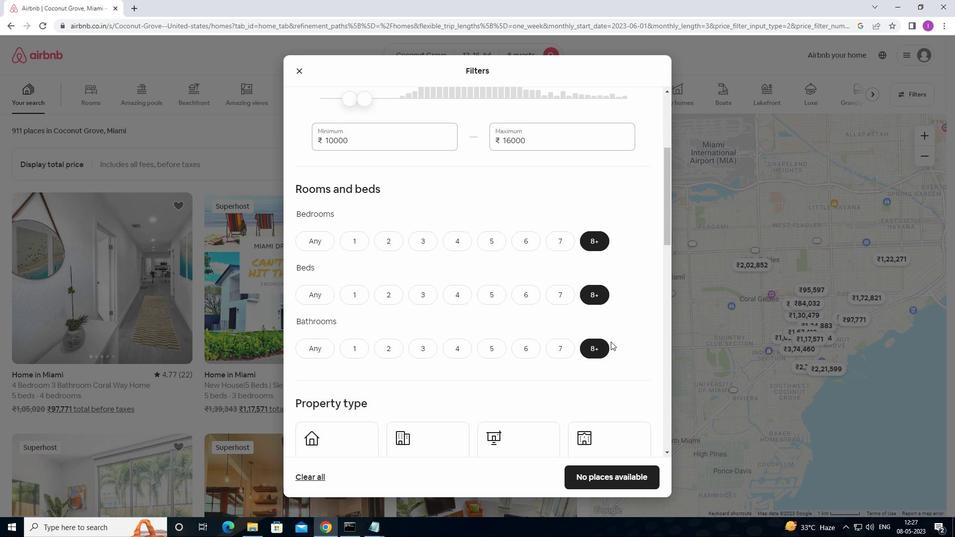 
Action: Mouse scrolled (628, 328) with delta (0, 0)
Screenshot: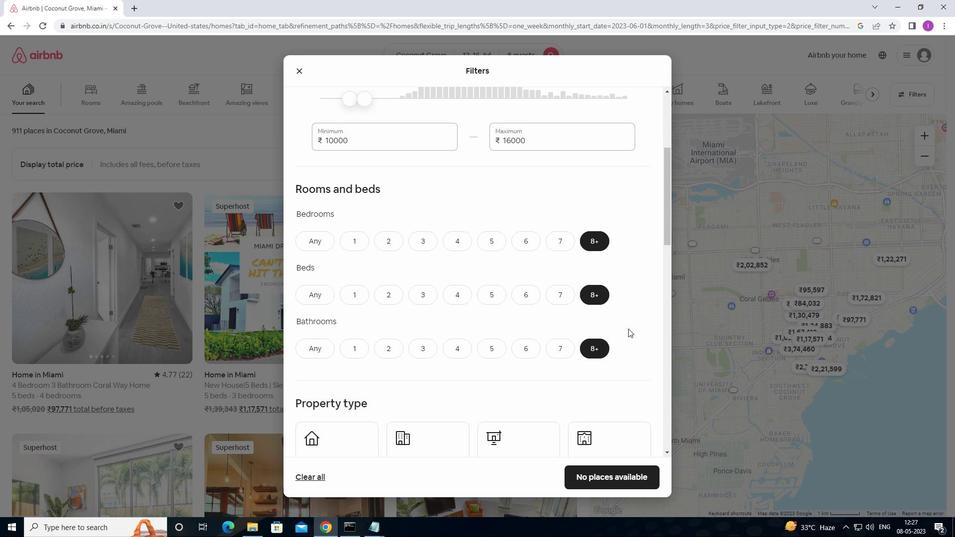 
Action: Mouse scrolled (628, 328) with delta (0, 0)
Screenshot: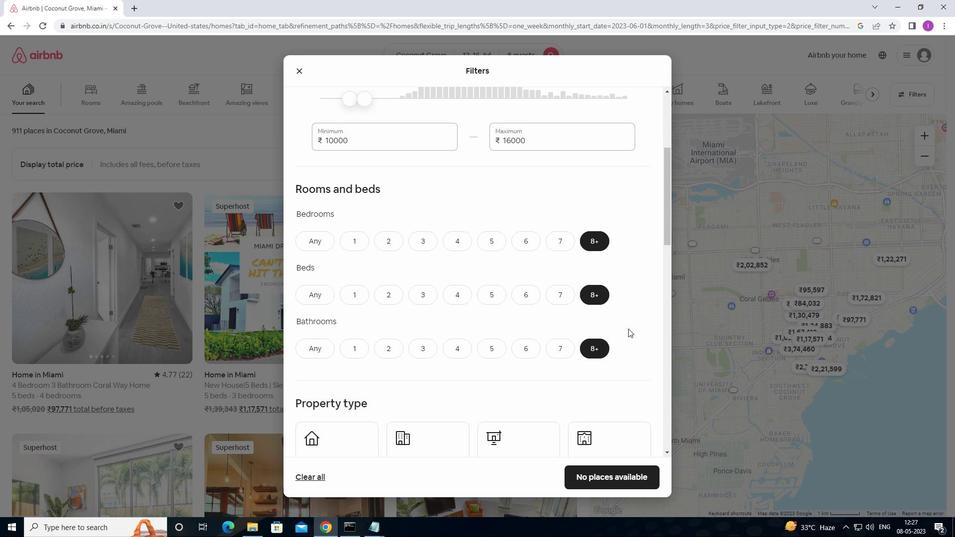 
Action: Mouse scrolled (628, 328) with delta (0, 0)
Screenshot: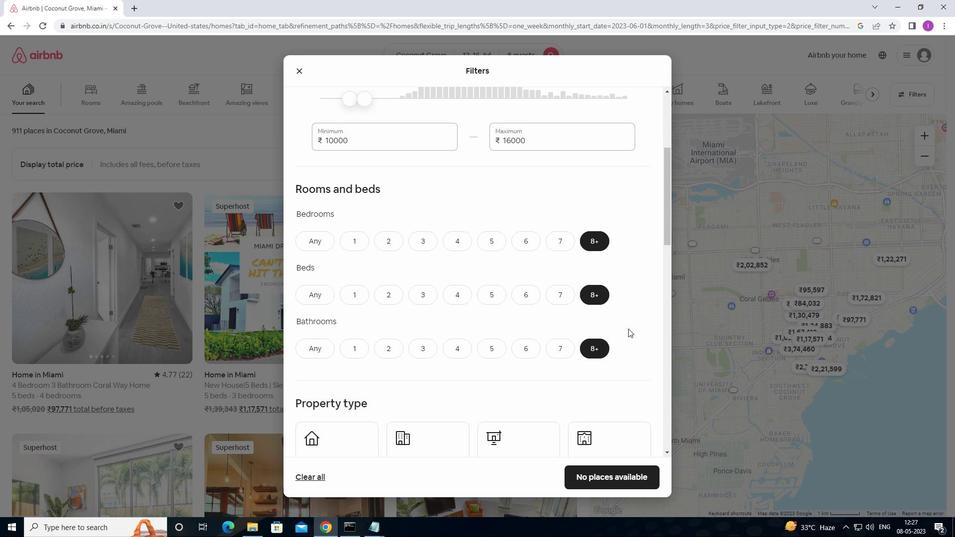 
Action: Mouse moved to (359, 324)
Screenshot: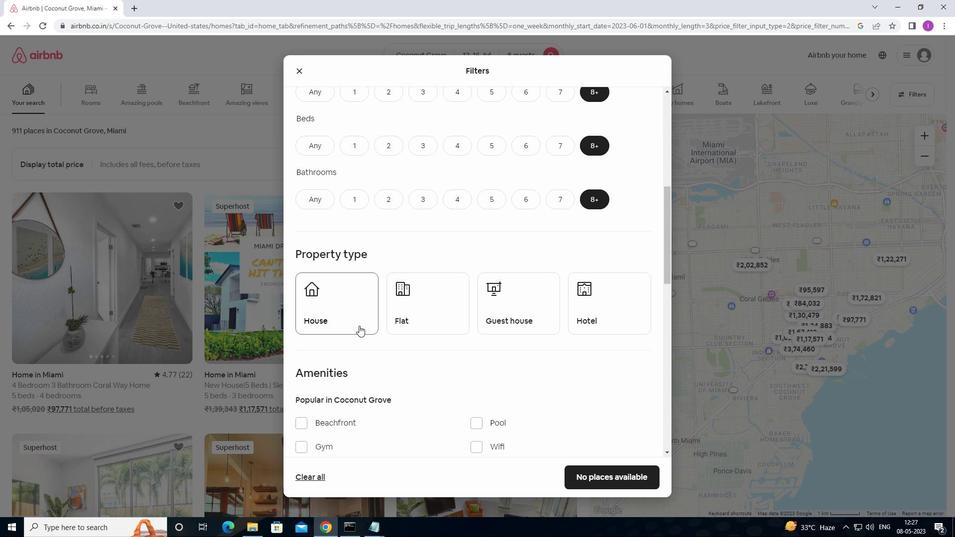 
Action: Mouse pressed left at (359, 324)
Screenshot: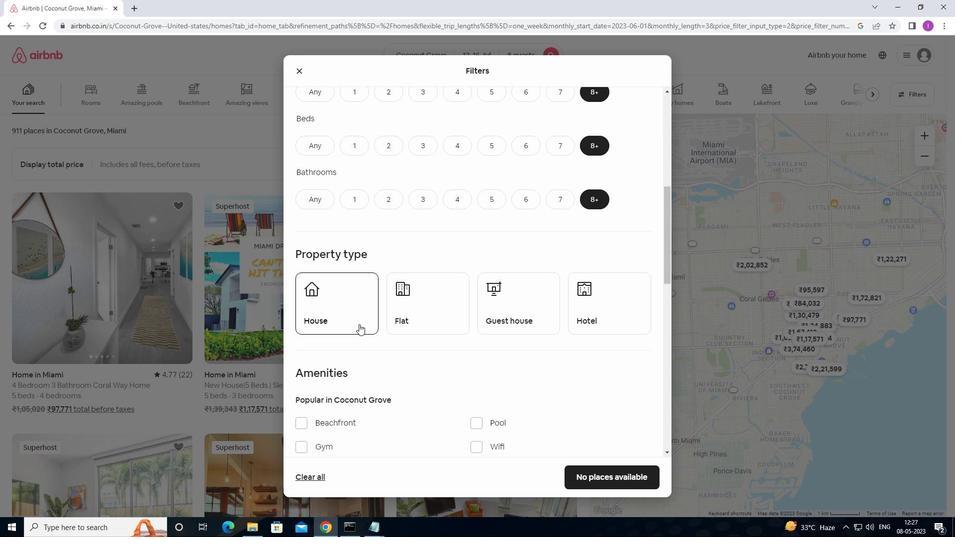 
Action: Mouse moved to (425, 314)
Screenshot: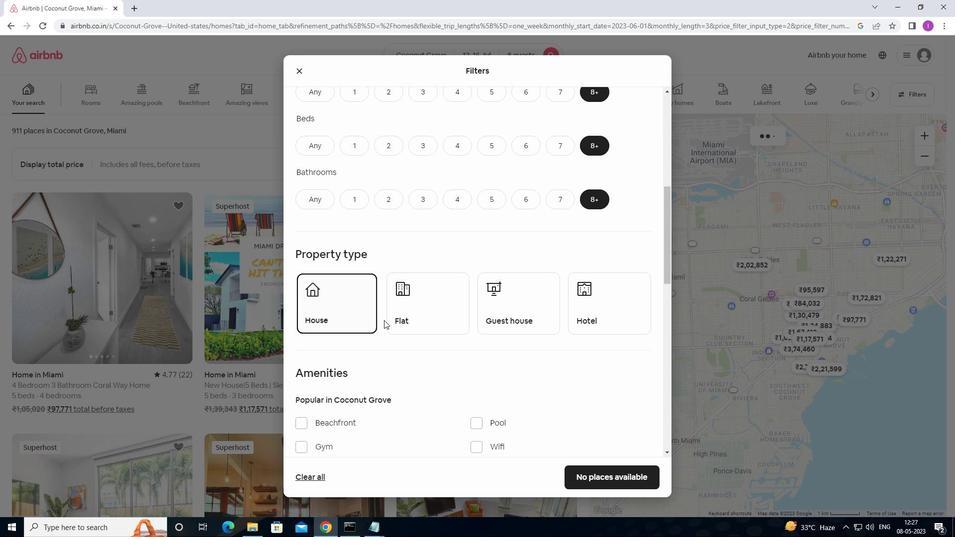 
Action: Mouse pressed left at (425, 314)
Screenshot: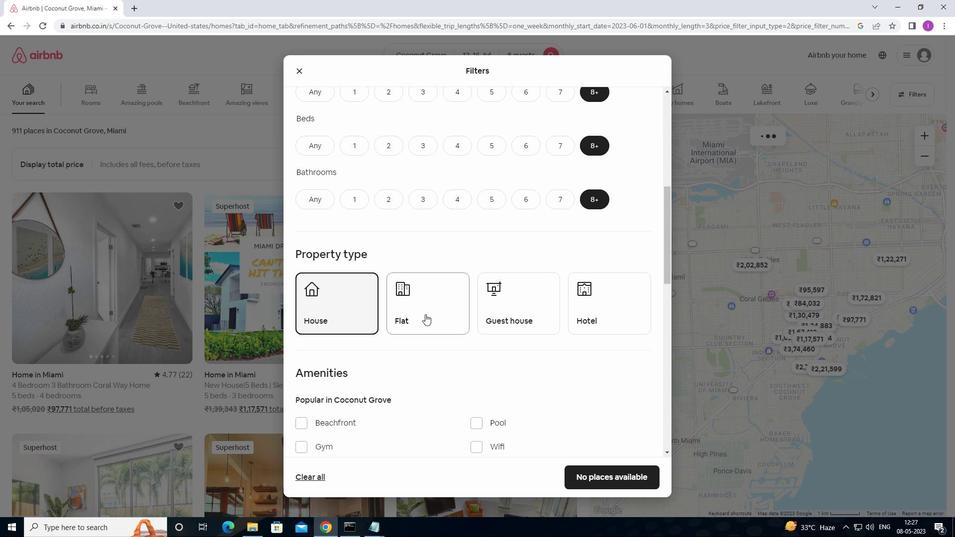 
Action: Mouse moved to (521, 304)
Screenshot: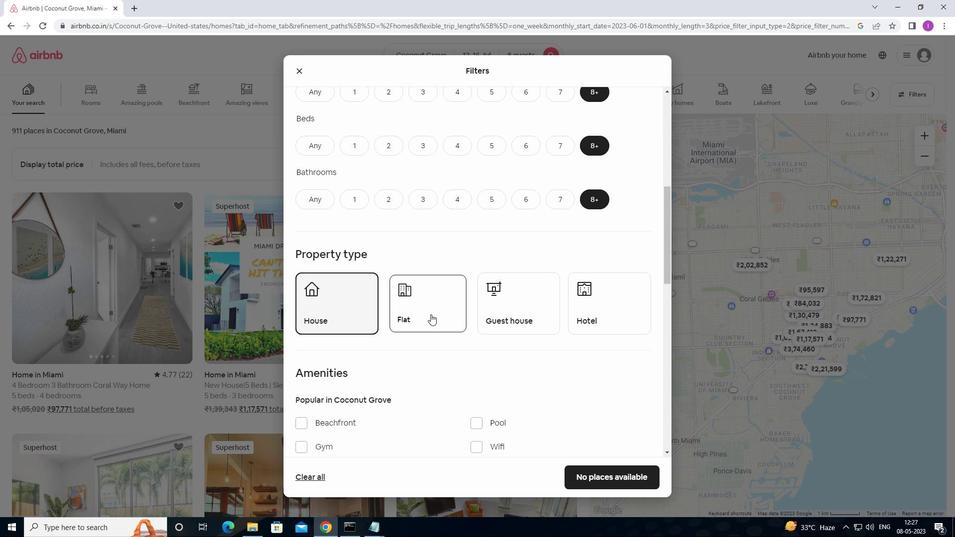 
Action: Mouse pressed left at (521, 304)
Screenshot: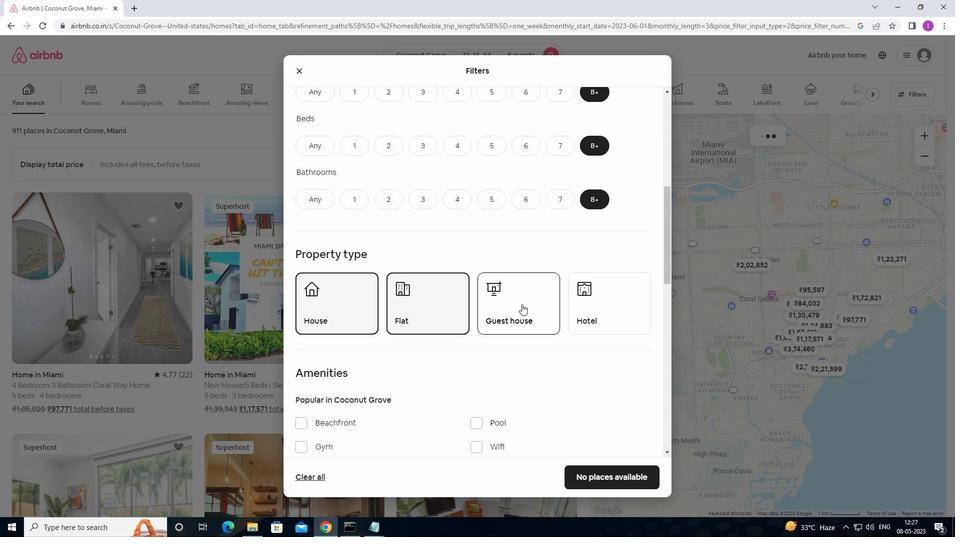 
Action: Mouse moved to (585, 302)
Screenshot: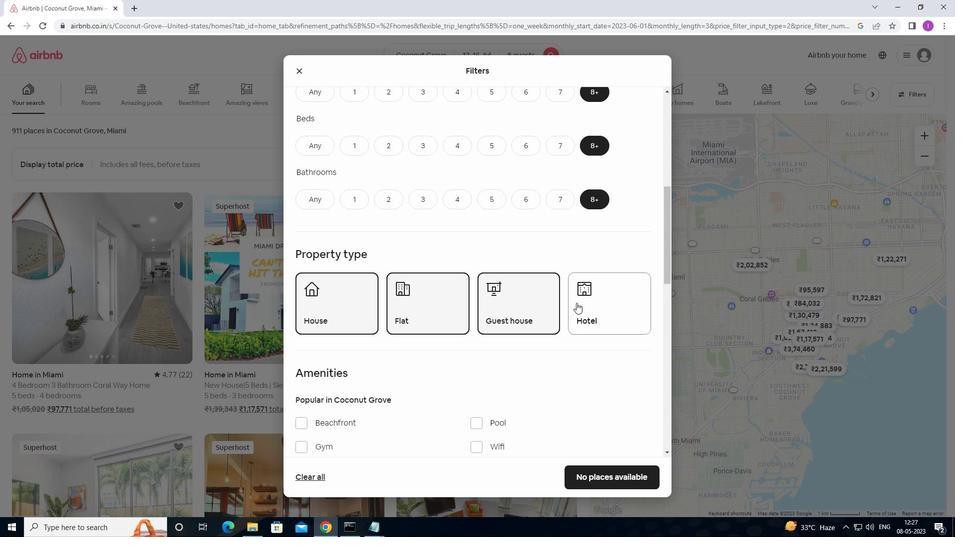 
Action: Mouse pressed left at (585, 302)
Screenshot: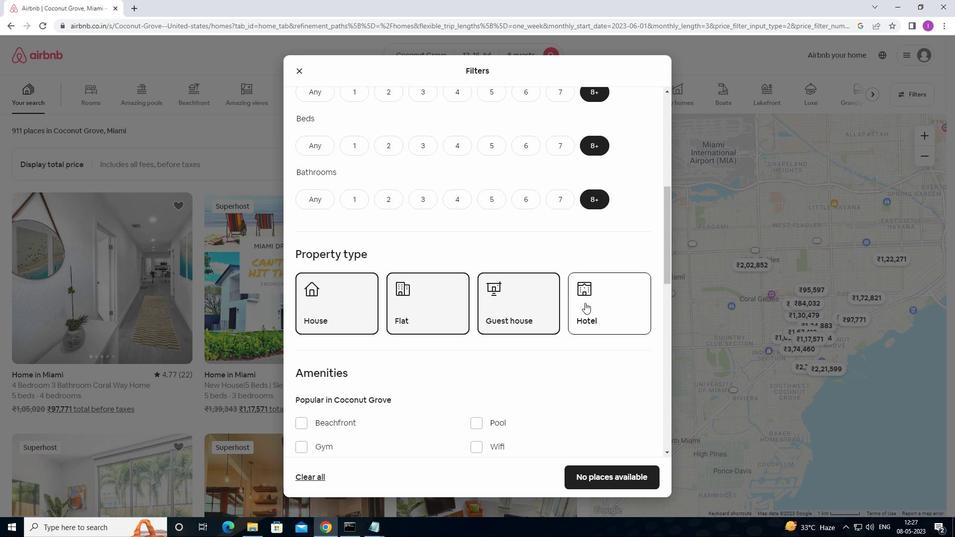 
Action: Mouse moved to (534, 344)
Screenshot: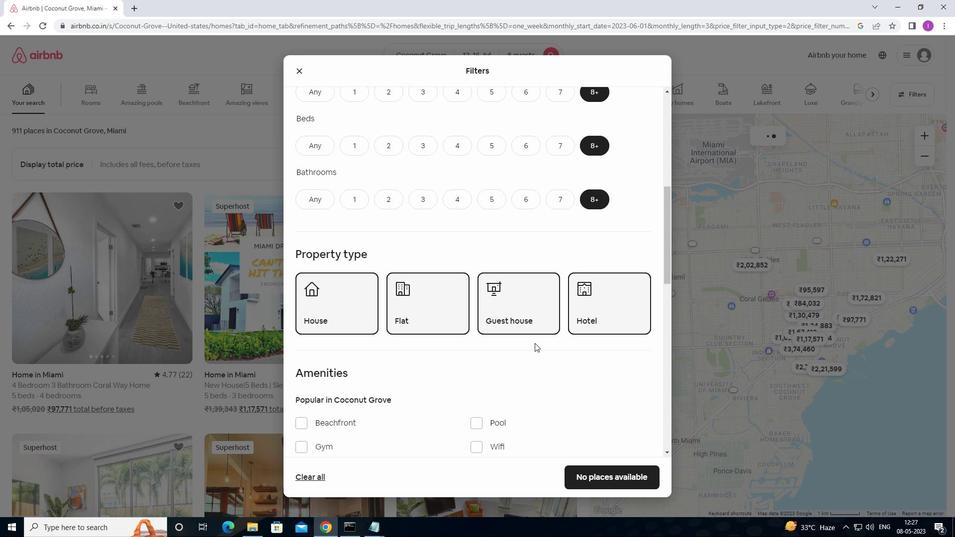 
Action: Mouse scrolled (534, 343) with delta (0, 0)
Screenshot: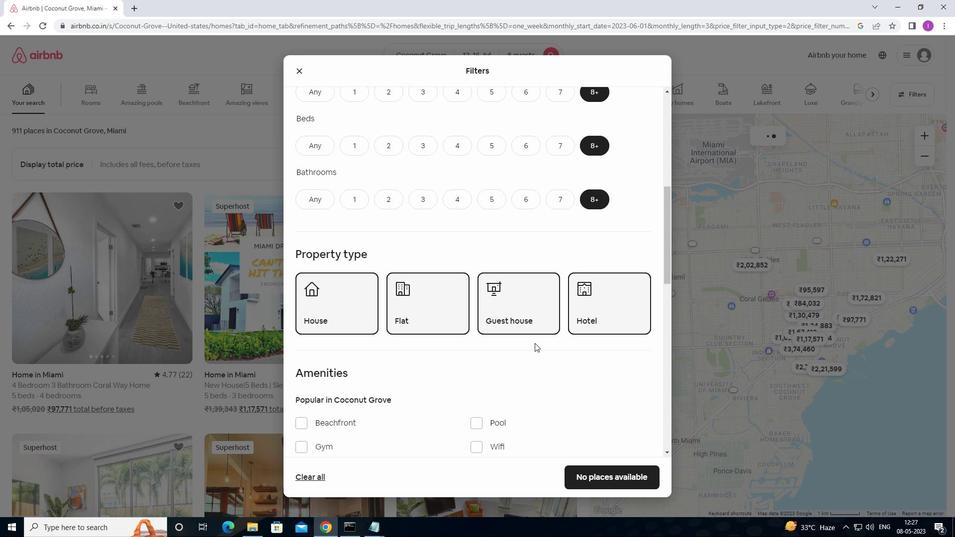 
Action: Mouse scrolled (534, 343) with delta (0, 0)
Screenshot: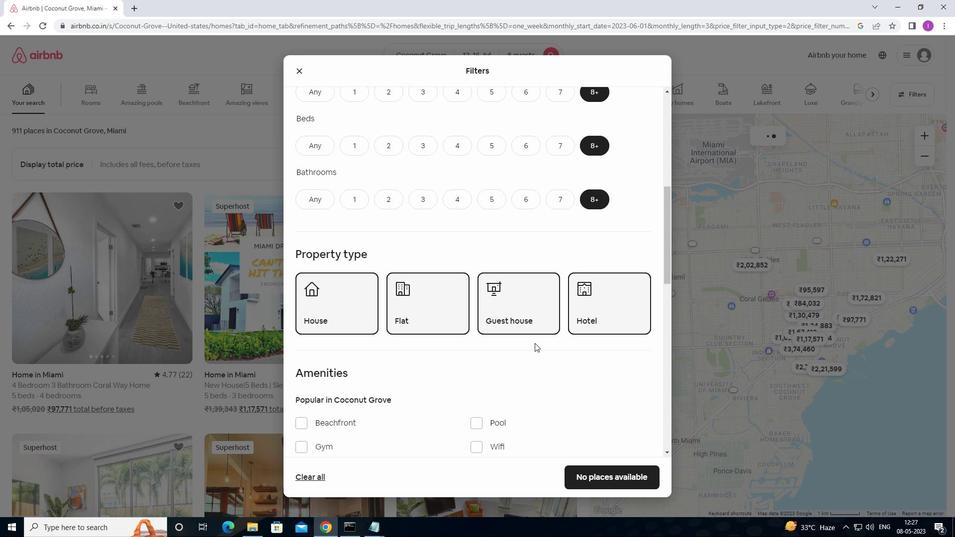 
Action: Mouse moved to (481, 350)
Screenshot: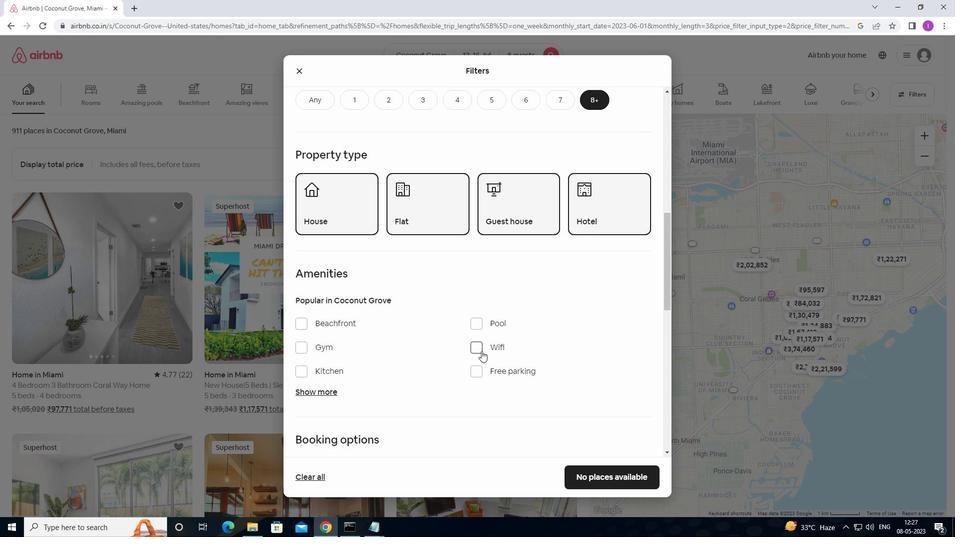 
Action: Mouse pressed left at (481, 350)
Screenshot: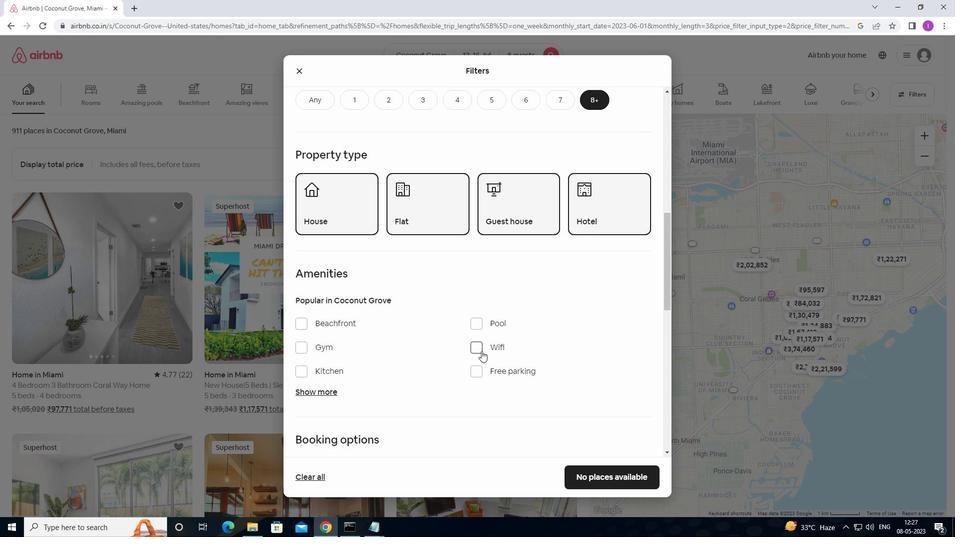 
Action: Mouse moved to (481, 371)
Screenshot: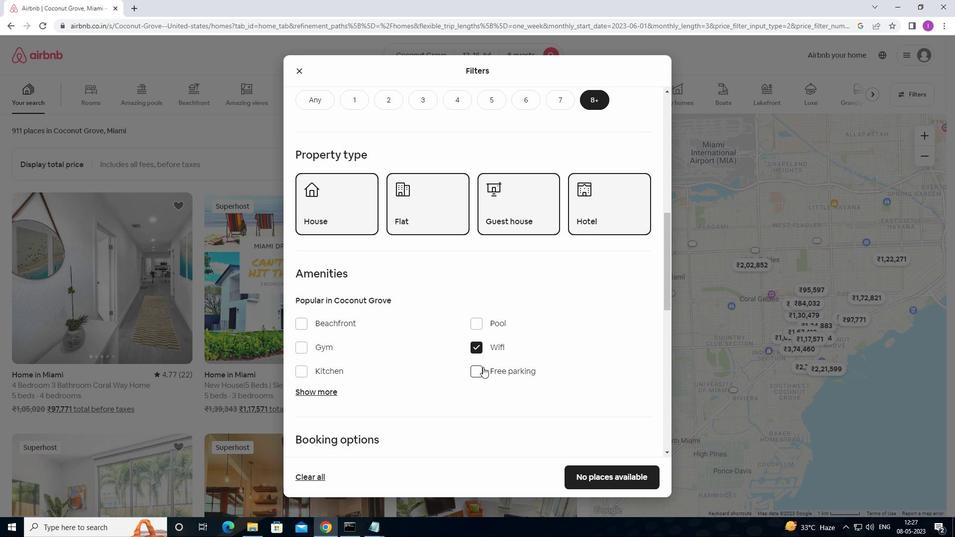 
Action: Mouse pressed left at (481, 371)
Screenshot: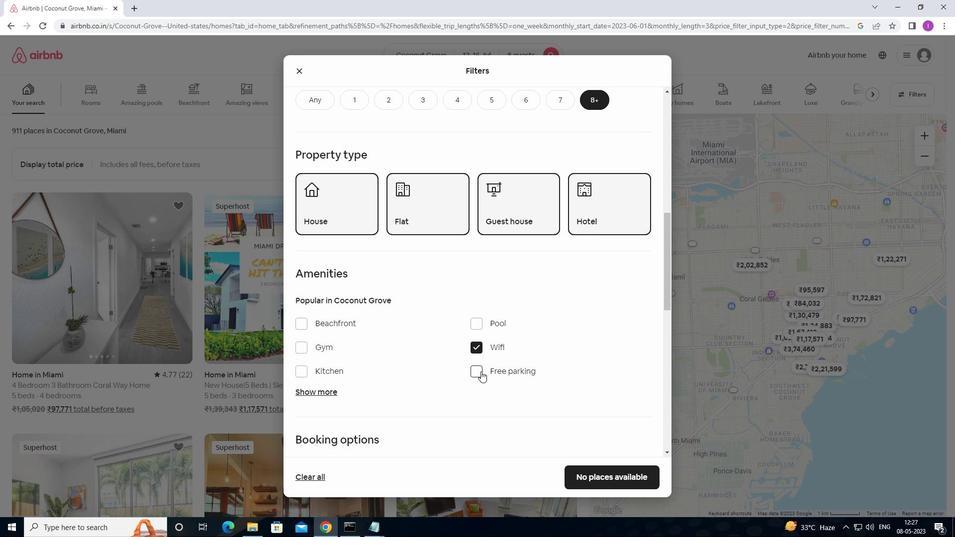 
Action: Mouse moved to (315, 389)
Screenshot: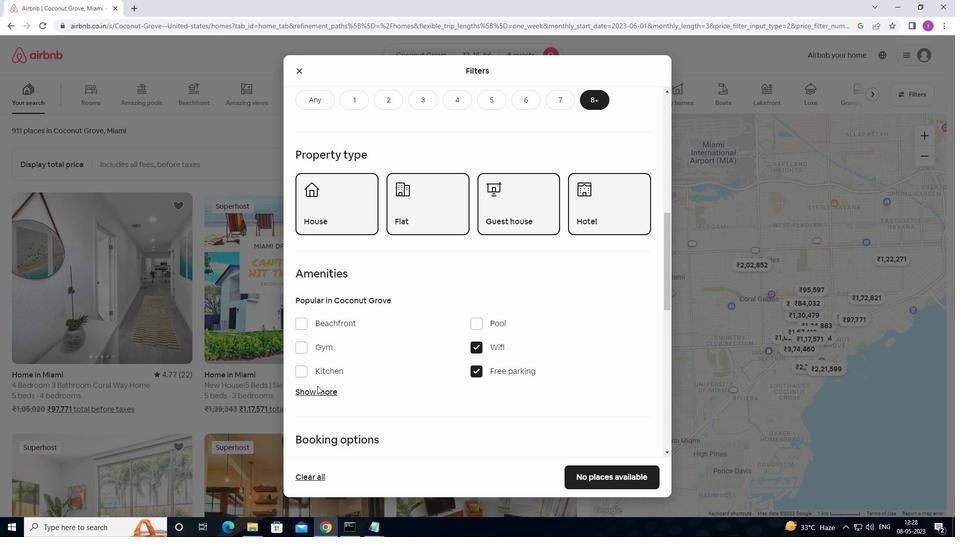 
Action: Mouse pressed left at (315, 389)
Screenshot: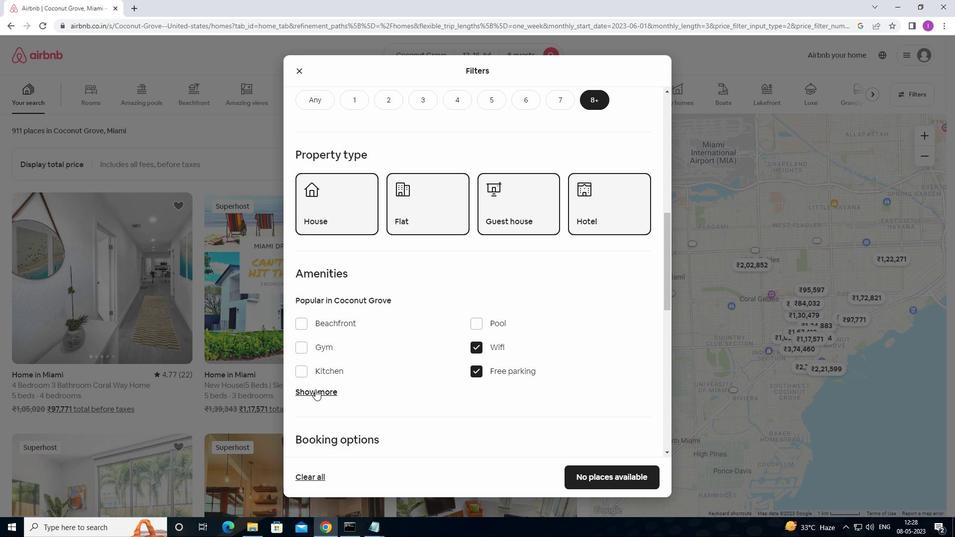 
Action: Mouse moved to (369, 382)
Screenshot: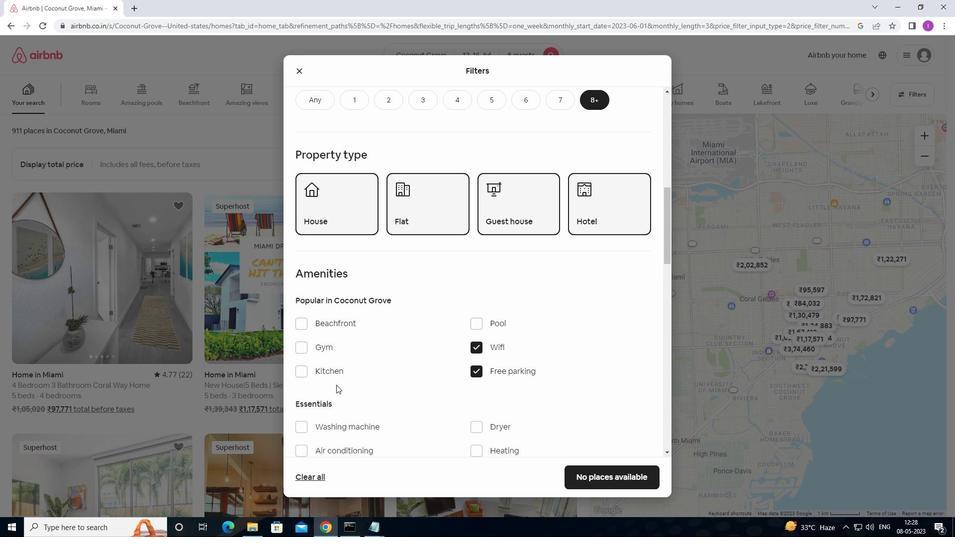 
Action: Mouse scrolled (369, 381) with delta (0, 0)
Screenshot: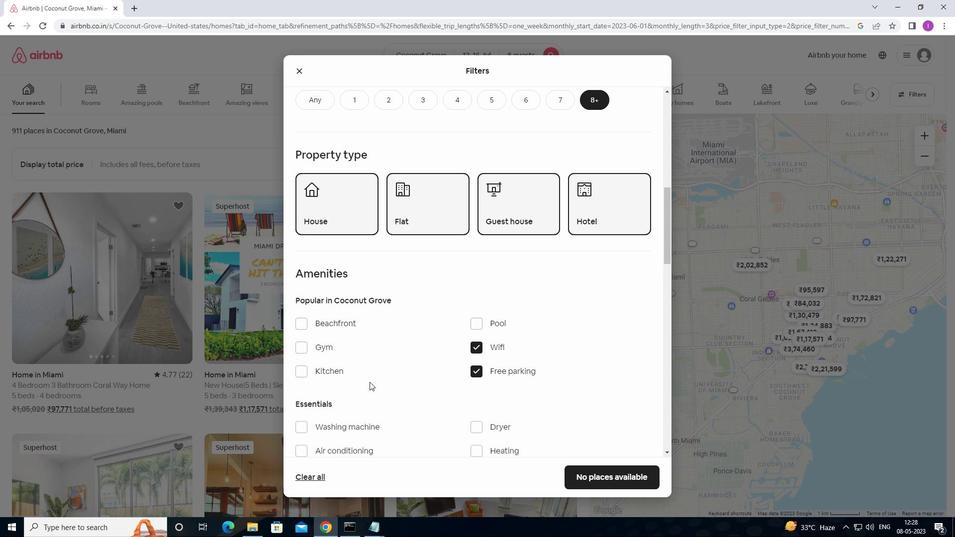 
Action: Mouse scrolled (369, 381) with delta (0, 0)
Screenshot: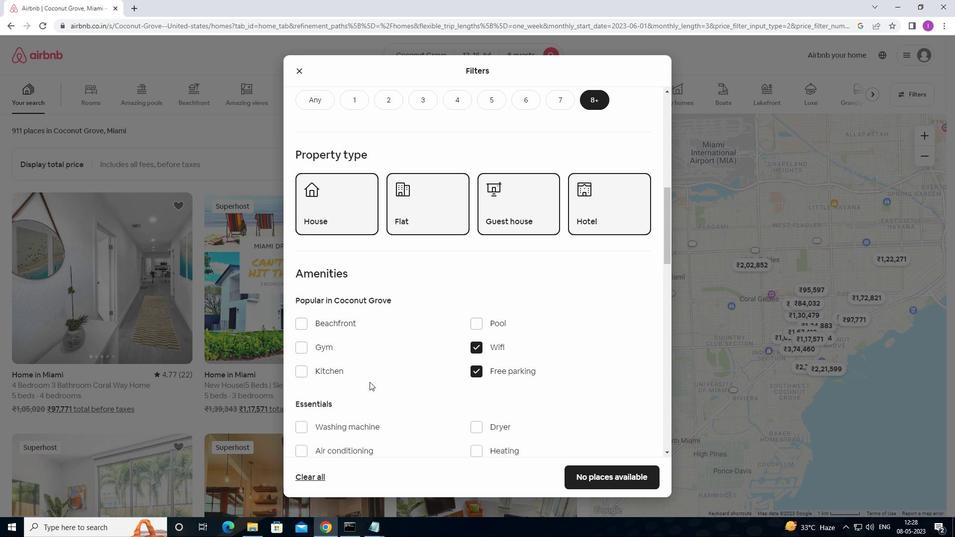 
Action: Mouse scrolled (369, 381) with delta (0, 0)
Screenshot: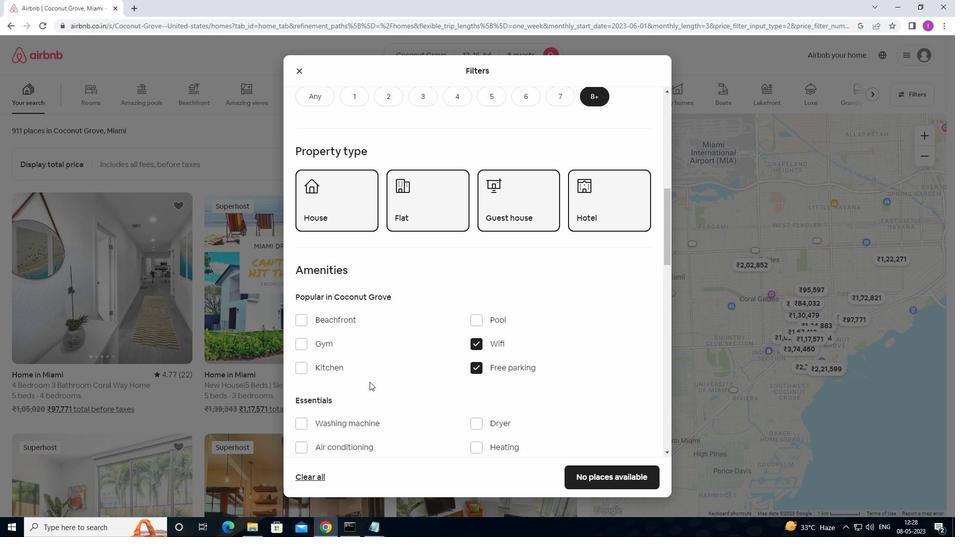 
Action: Mouse moved to (478, 323)
Screenshot: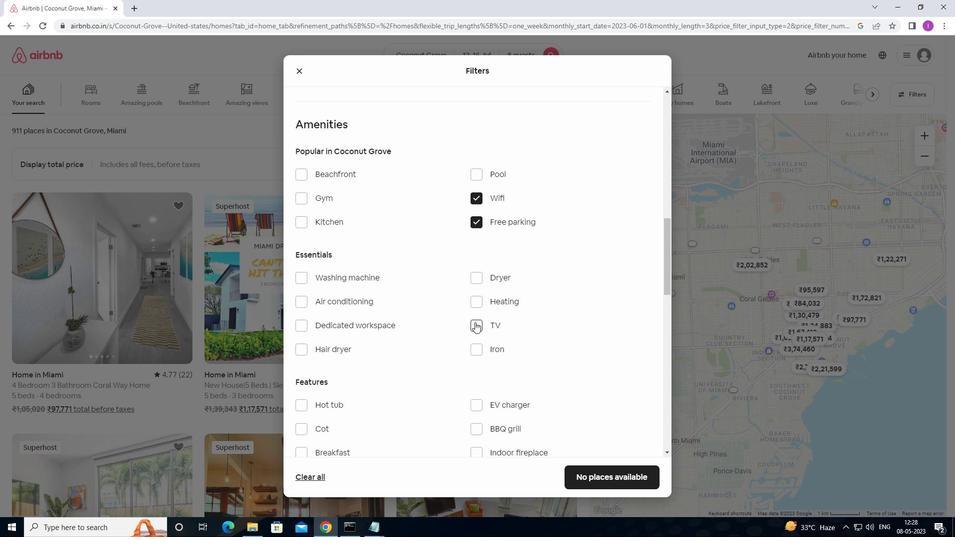 
Action: Mouse pressed left at (478, 323)
Screenshot: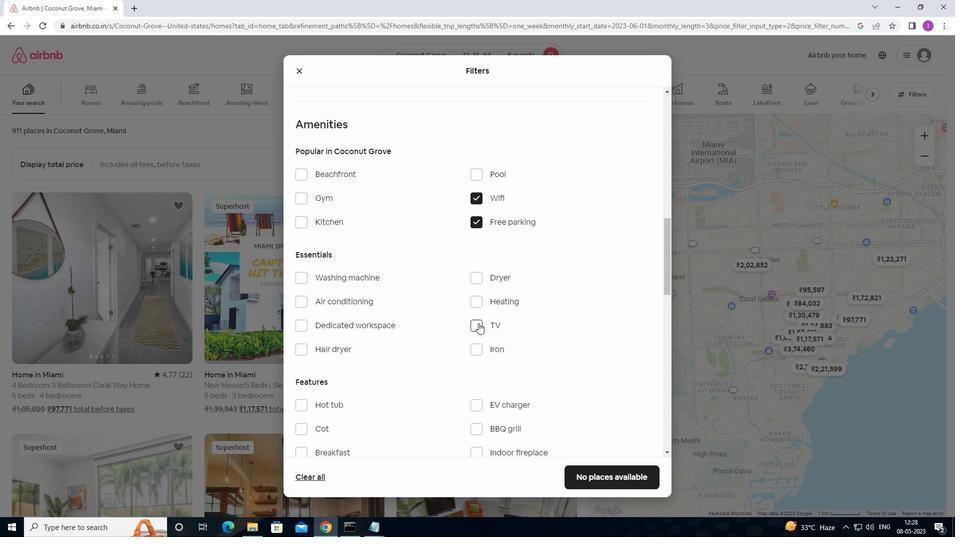 
Action: Mouse moved to (485, 331)
Screenshot: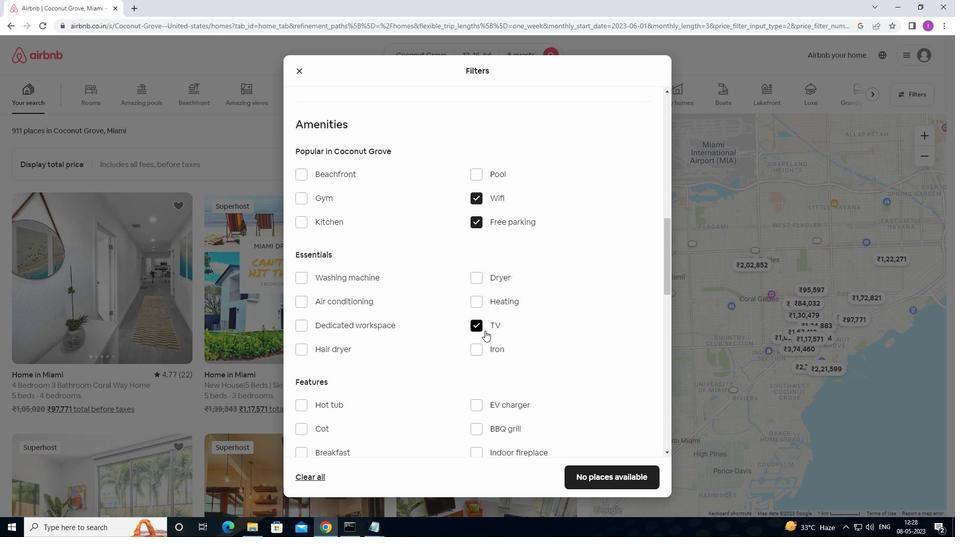 
Action: Mouse scrolled (485, 331) with delta (0, 0)
Screenshot: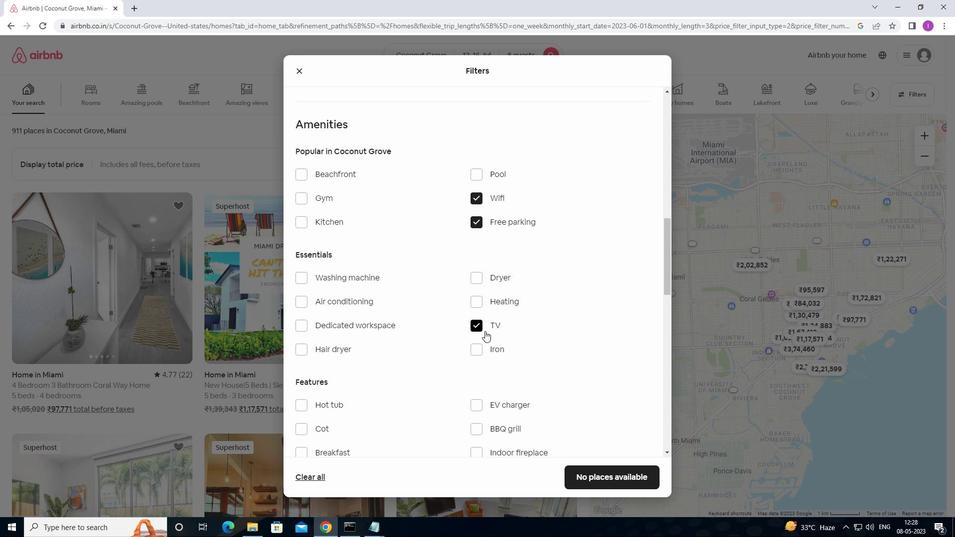 
Action: Mouse scrolled (485, 331) with delta (0, 0)
Screenshot: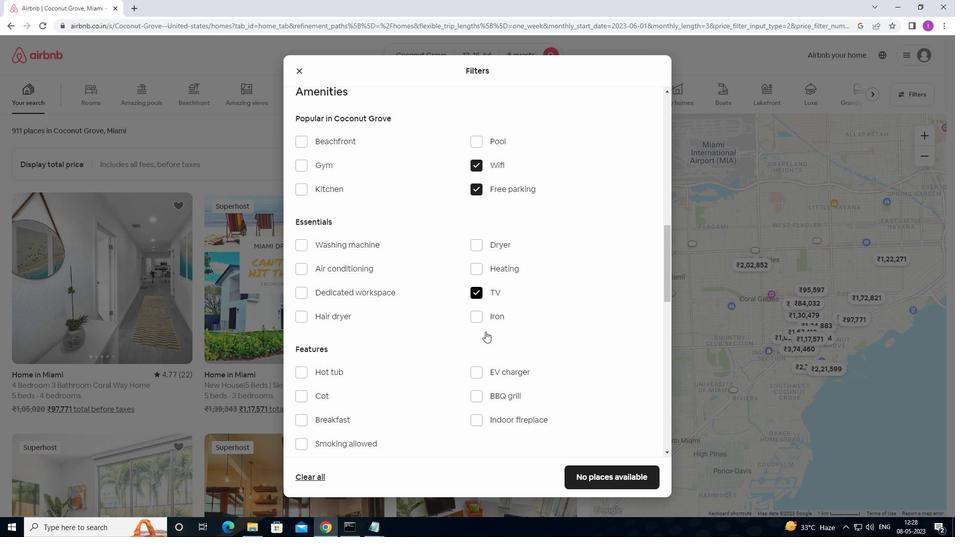 
Action: Mouse moved to (301, 356)
Screenshot: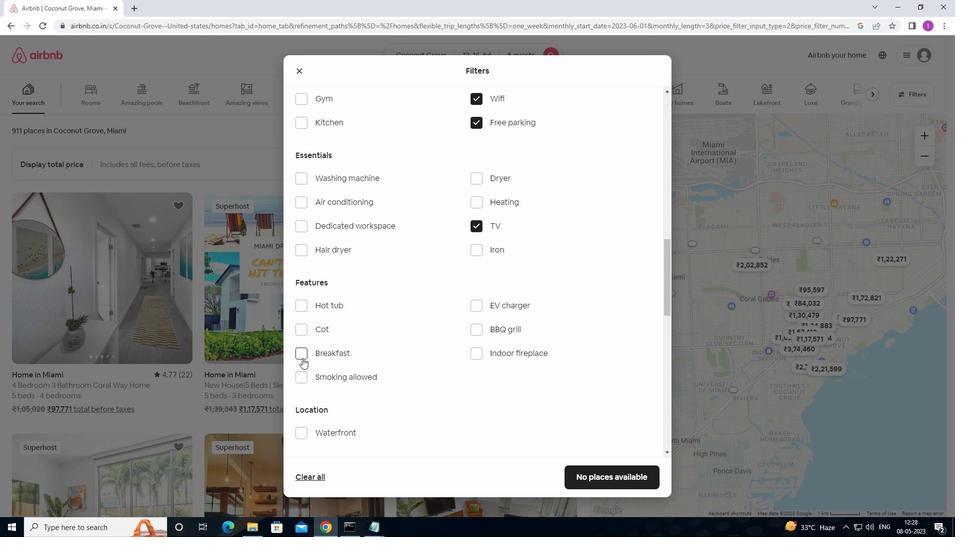 
Action: Mouse pressed left at (301, 356)
Screenshot: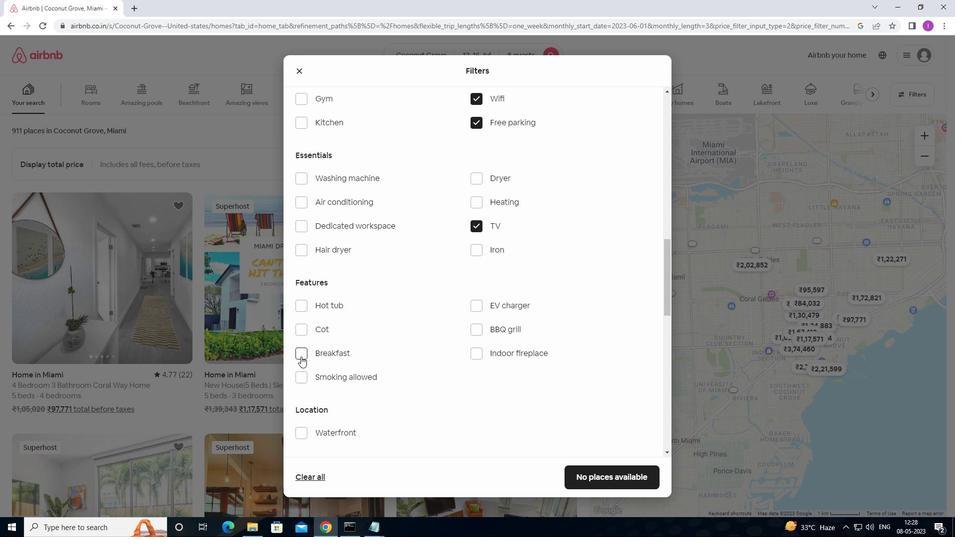 
Action: Mouse moved to (352, 324)
Screenshot: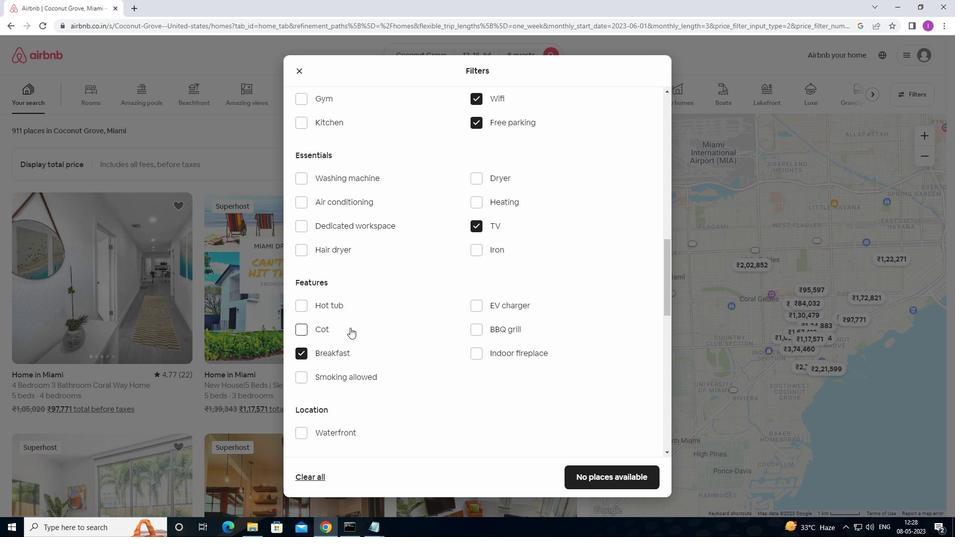 
Action: Mouse scrolled (352, 325) with delta (0, 0)
Screenshot: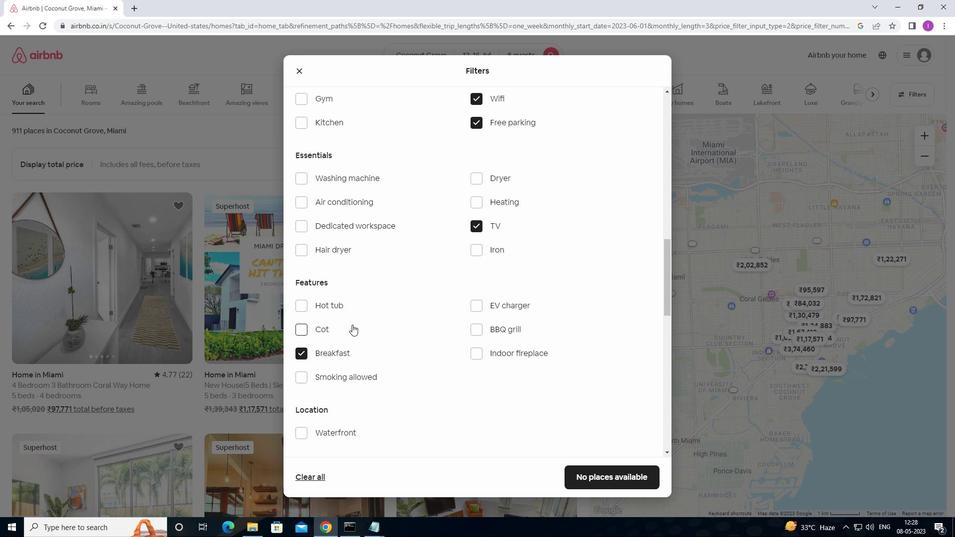 
Action: Mouse scrolled (352, 325) with delta (0, 0)
Screenshot: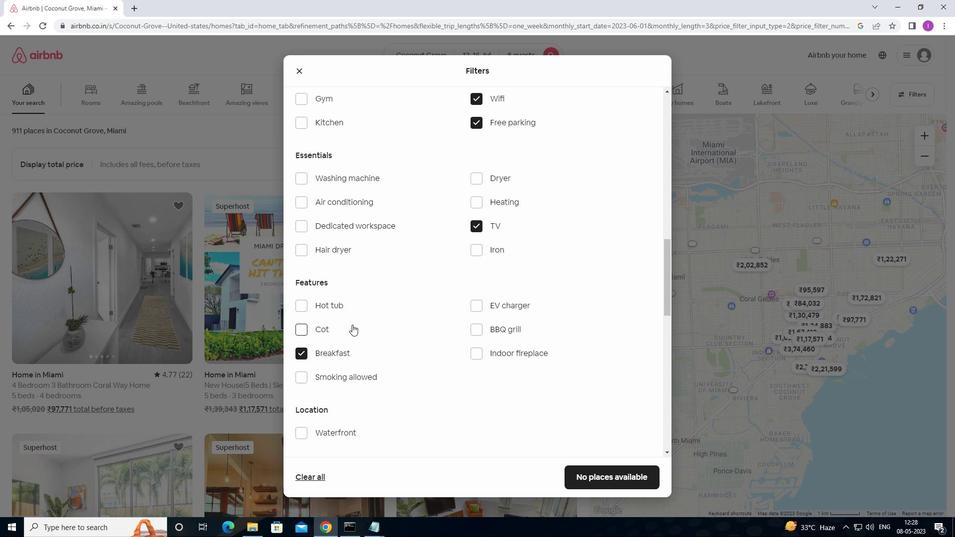 
Action: Mouse scrolled (352, 325) with delta (0, 0)
Screenshot: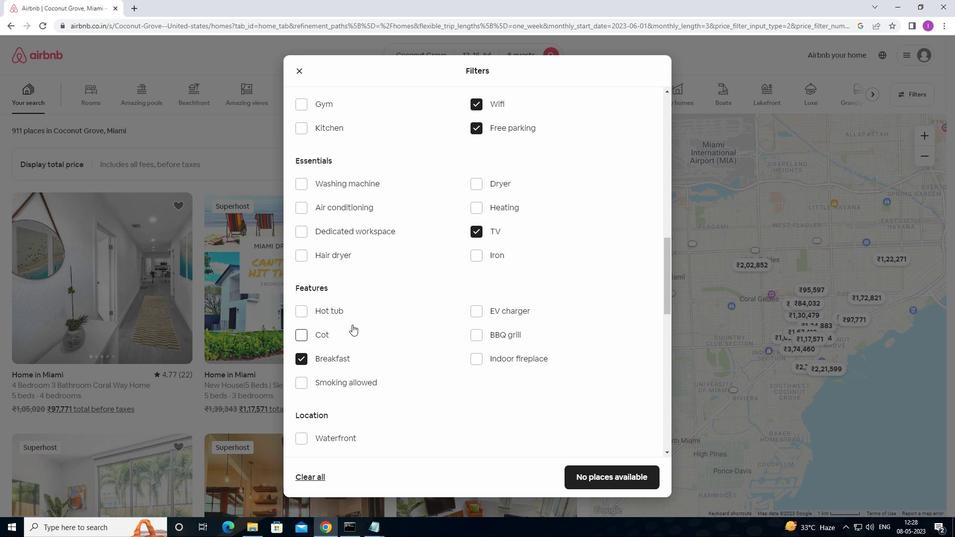 
Action: Mouse moved to (302, 248)
Screenshot: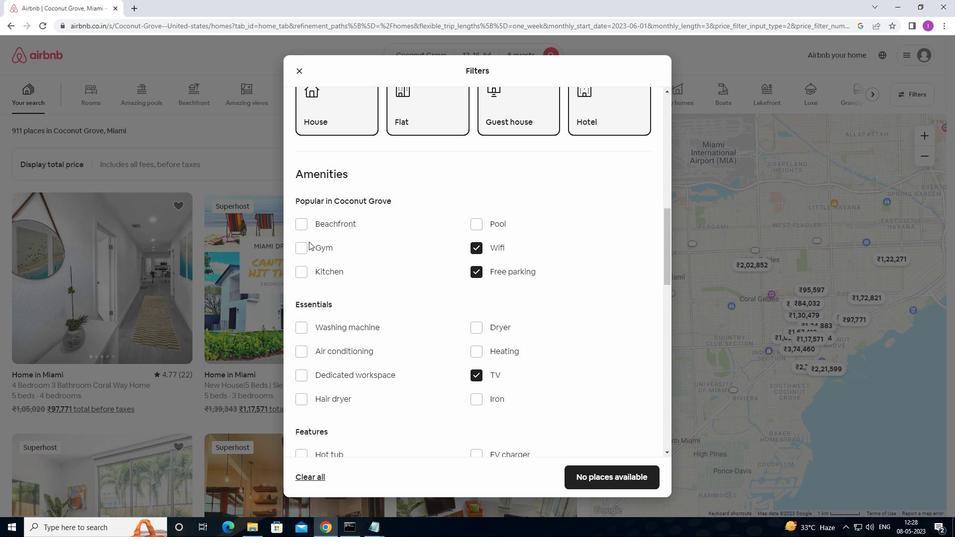 
Action: Mouse pressed left at (302, 248)
Screenshot: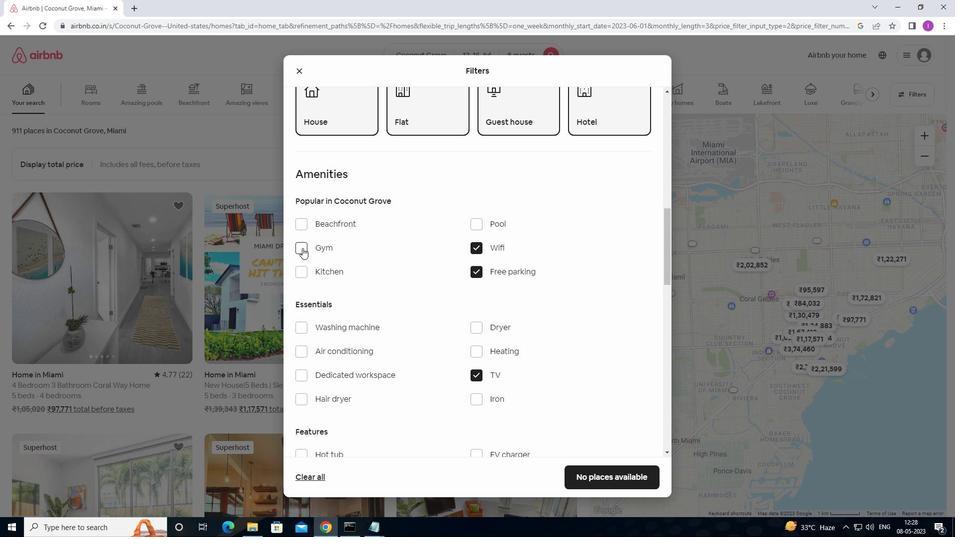 
Action: Mouse moved to (330, 268)
Screenshot: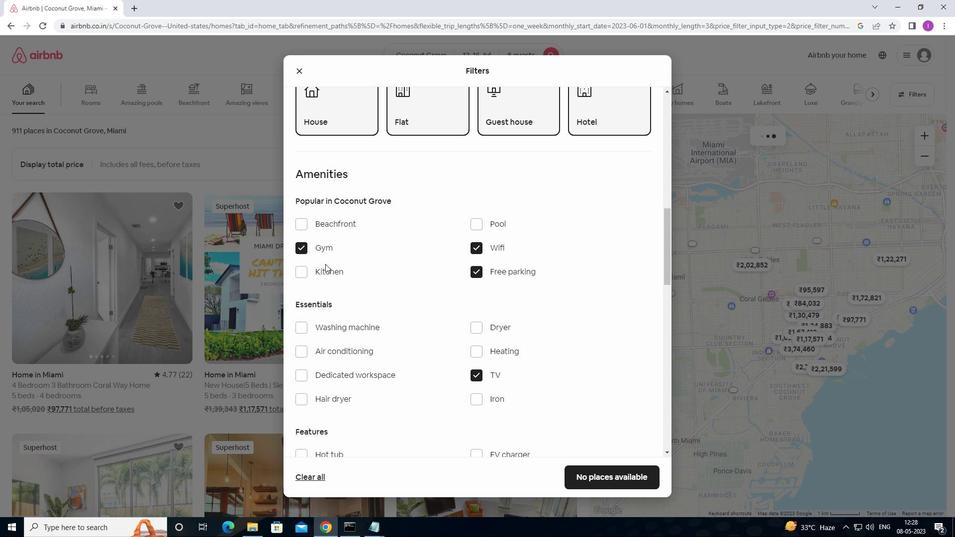 
Action: Mouse scrolled (330, 268) with delta (0, 0)
Screenshot: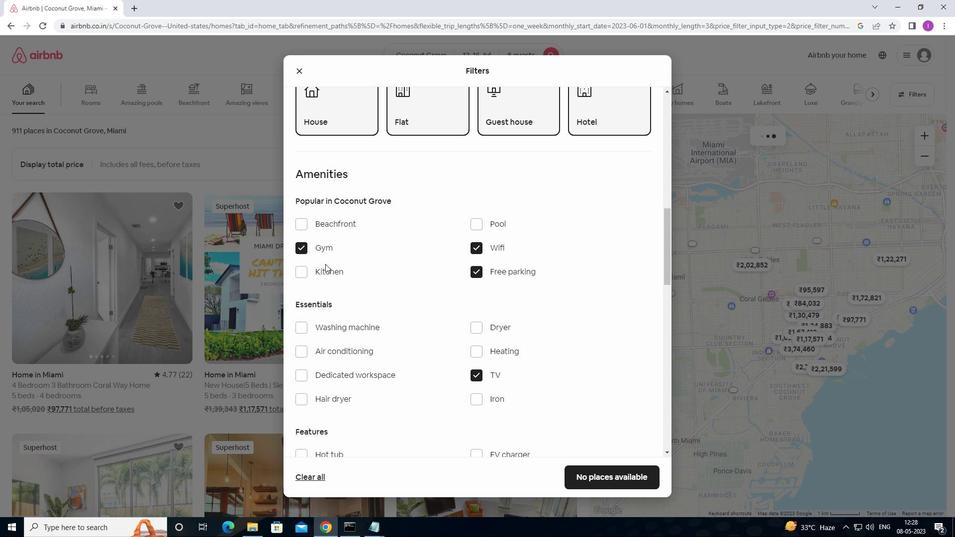 
Action: Mouse moved to (331, 269)
Screenshot: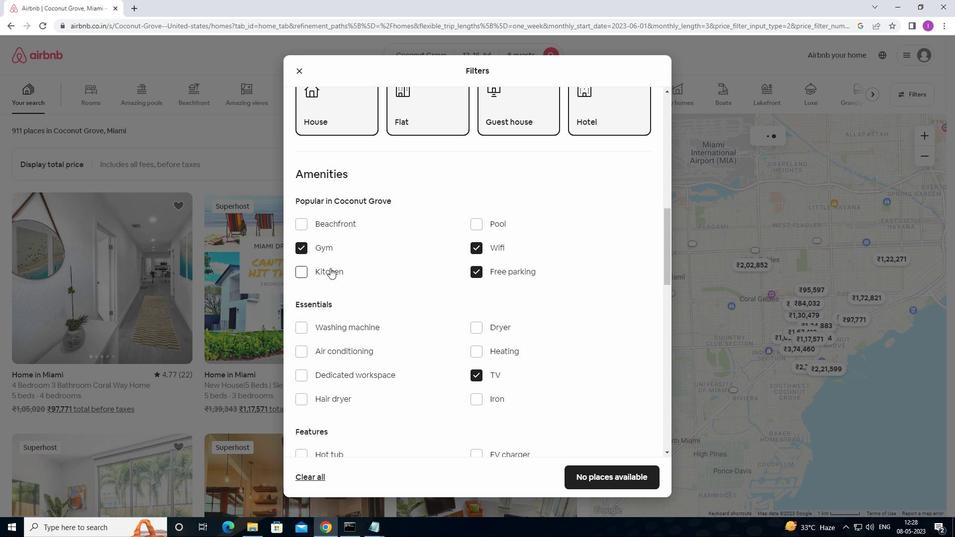 
Action: Mouse scrolled (331, 268) with delta (0, 0)
Screenshot: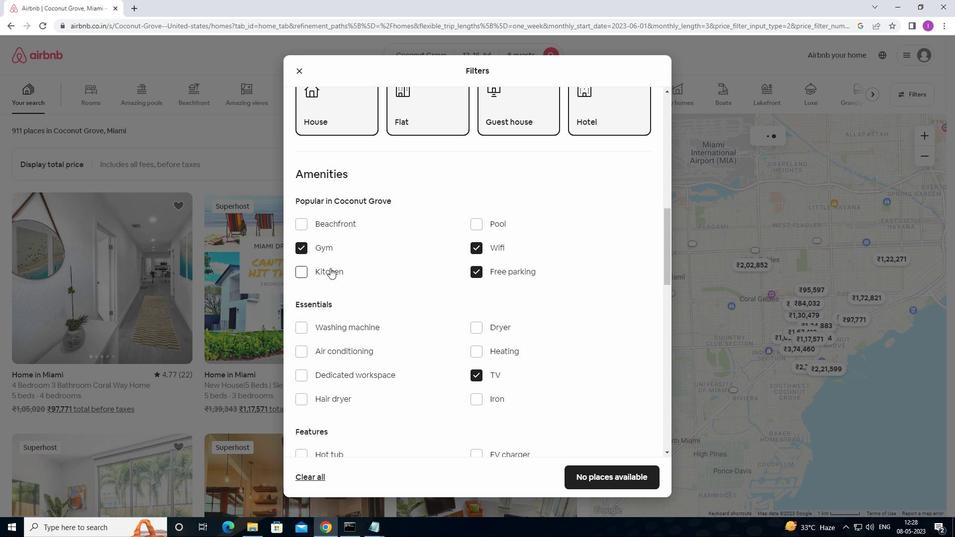 
Action: Mouse moved to (338, 278)
Screenshot: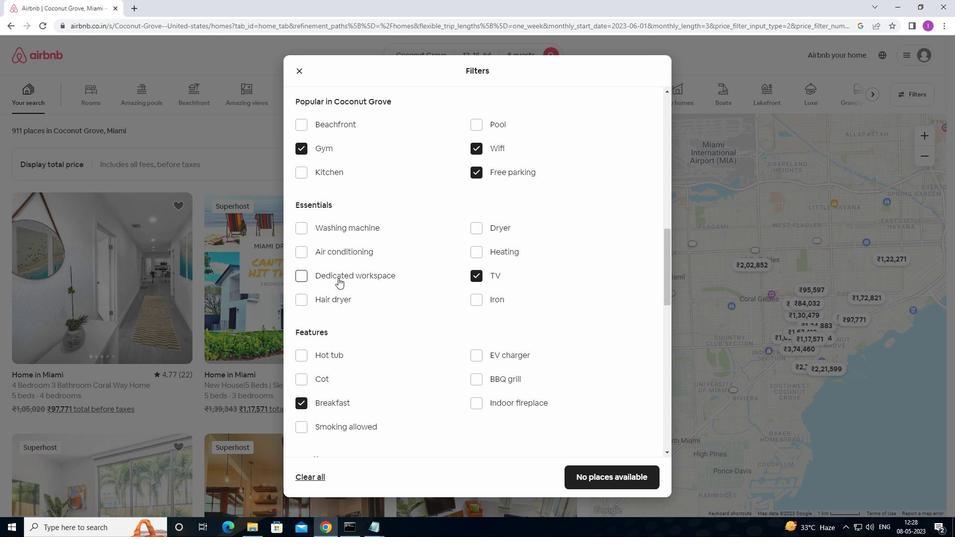 
Action: Mouse scrolled (338, 278) with delta (0, 0)
Screenshot: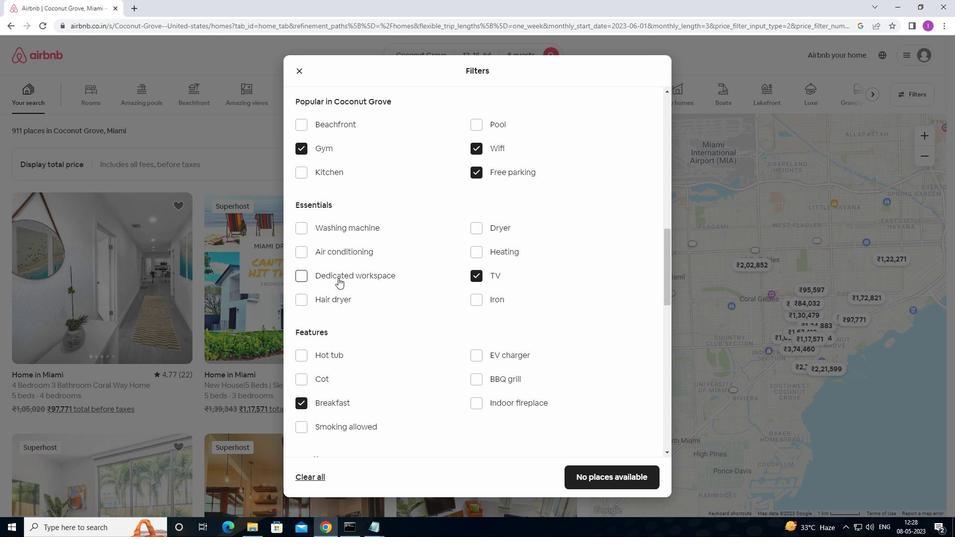 
Action: Mouse moved to (338, 279)
Screenshot: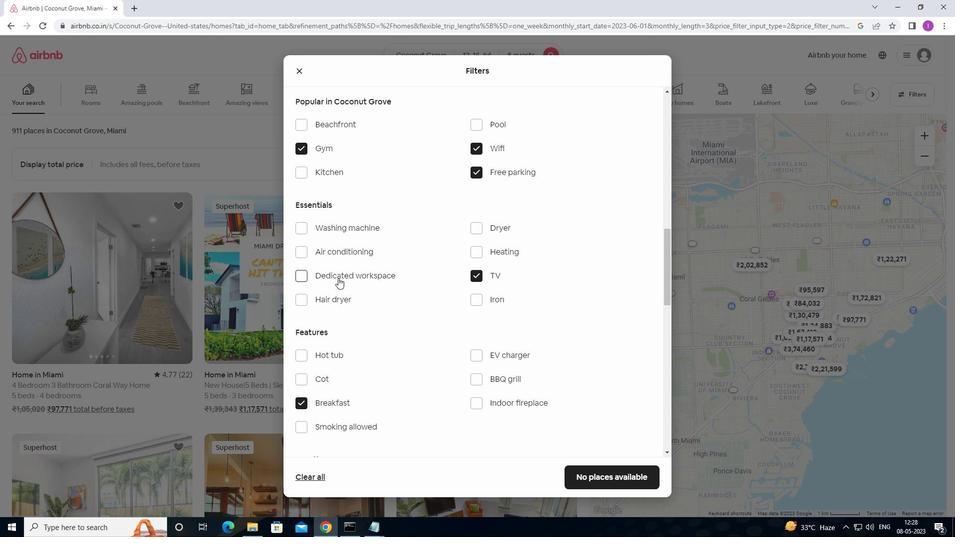 
Action: Mouse scrolled (338, 278) with delta (0, 0)
Screenshot: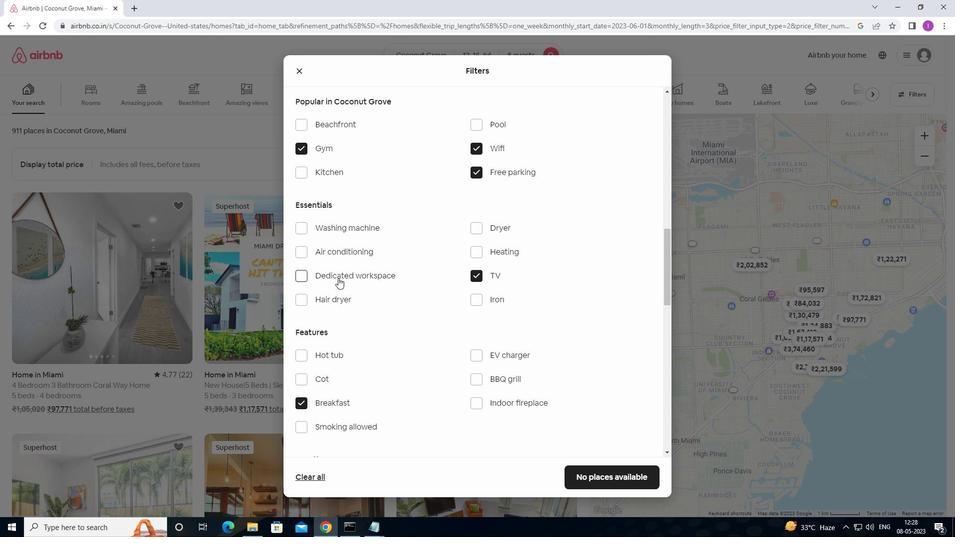 
Action: Mouse moved to (339, 281)
Screenshot: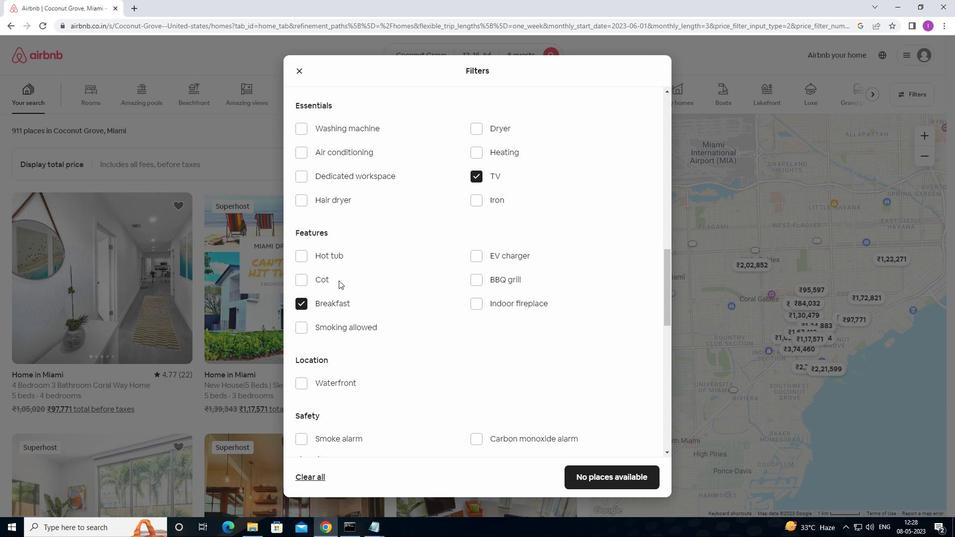 
Action: Mouse scrolled (339, 281) with delta (0, 0)
Screenshot: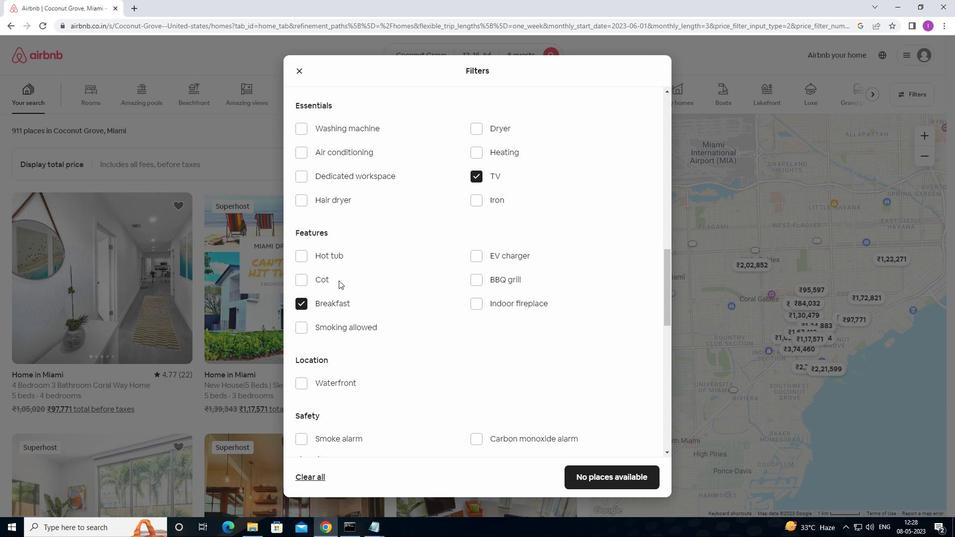 
Action: Mouse moved to (339, 281)
Screenshot: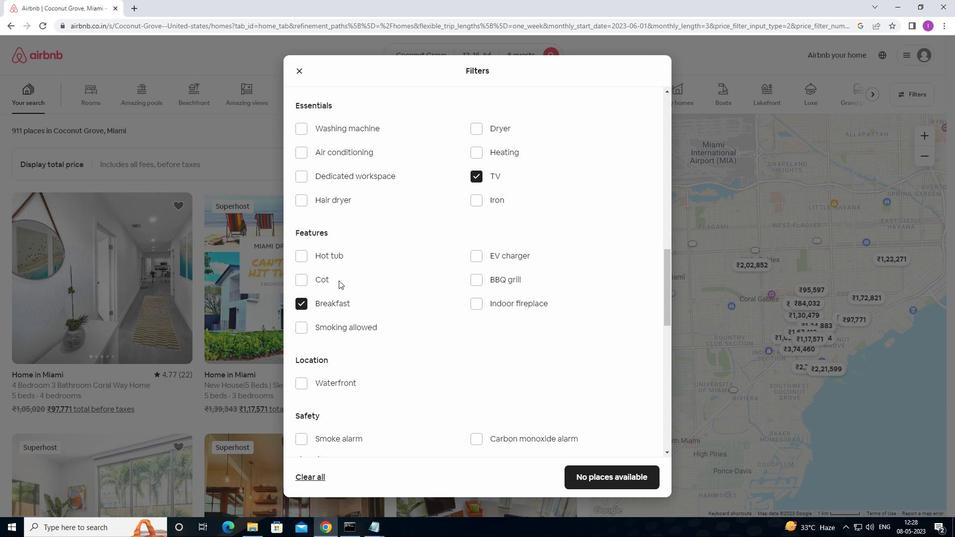 
Action: Mouse scrolled (339, 281) with delta (0, 0)
Screenshot: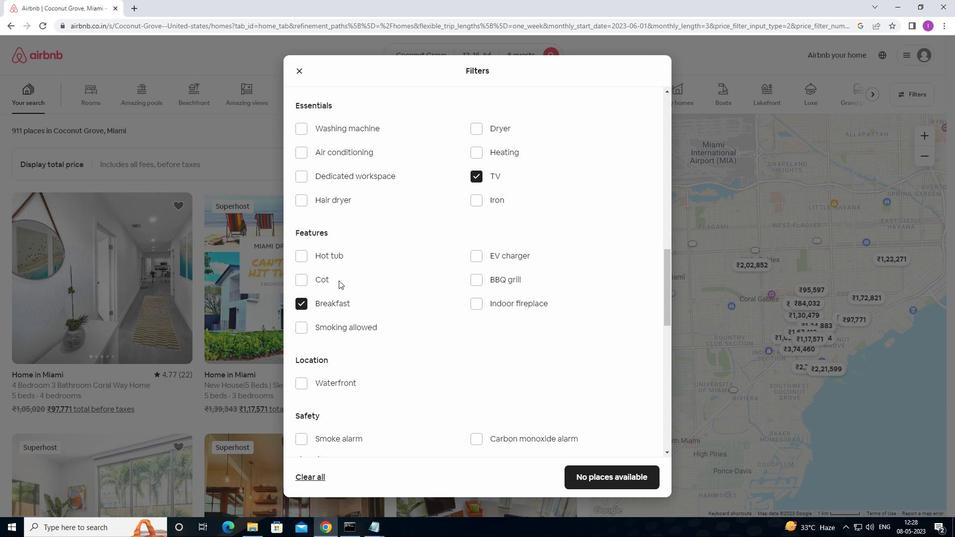 
Action: Mouse moved to (345, 285)
Screenshot: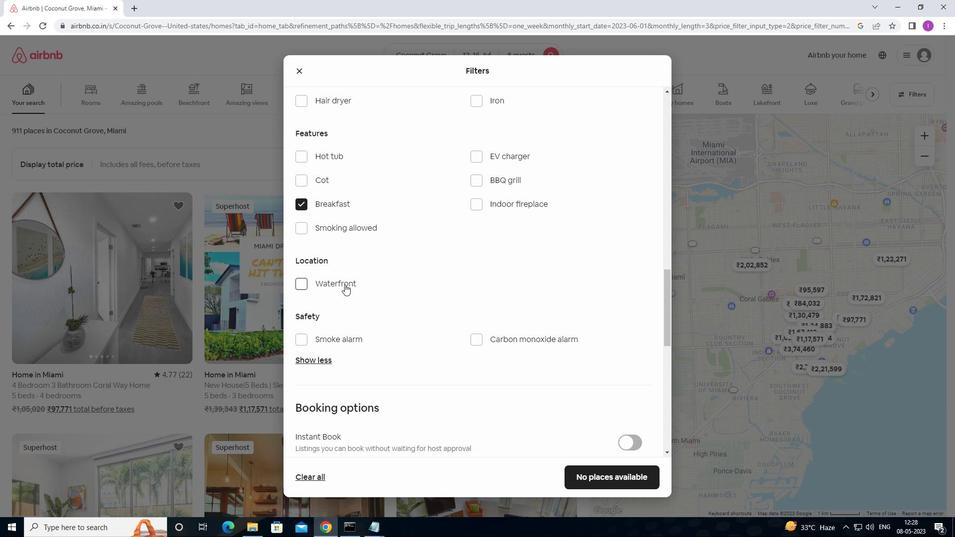 
Action: Mouse scrolled (345, 284) with delta (0, 0)
Screenshot: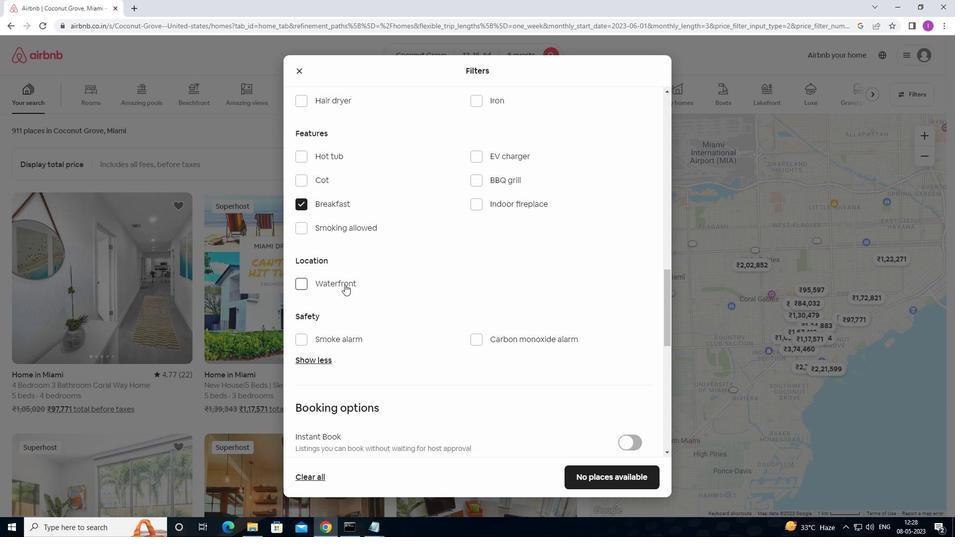 
Action: Mouse moved to (346, 287)
Screenshot: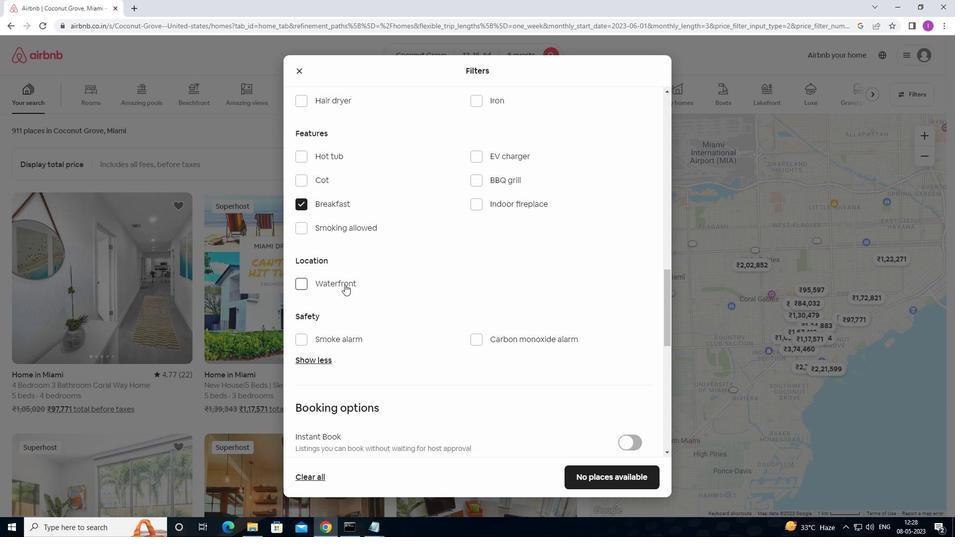
Action: Mouse scrolled (346, 286) with delta (0, 0)
Screenshot: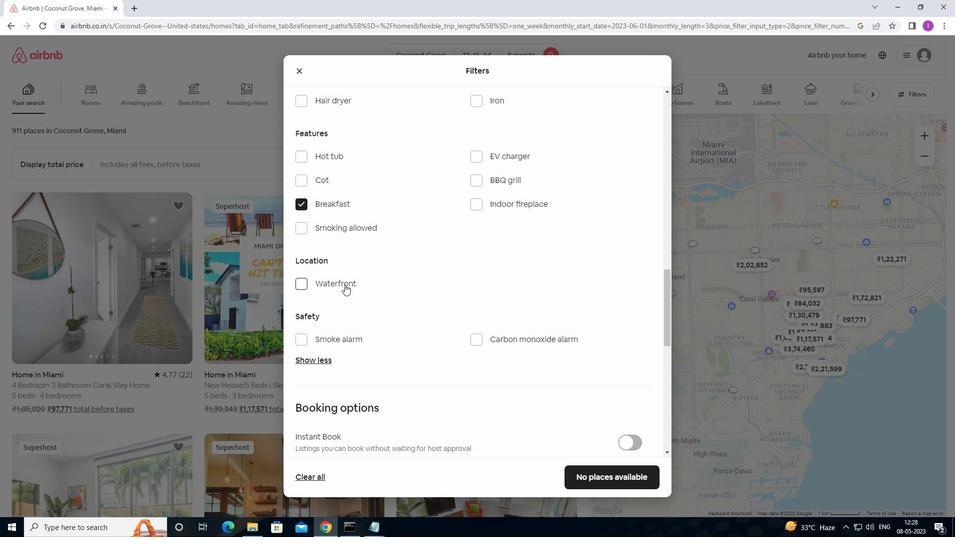 
Action: Mouse moved to (637, 377)
Screenshot: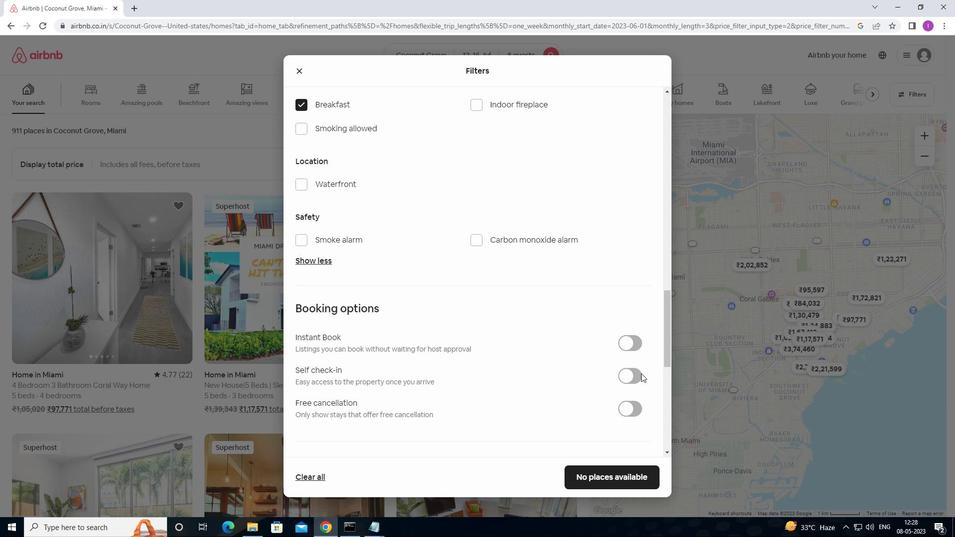 
Action: Mouse pressed left at (637, 377)
Screenshot: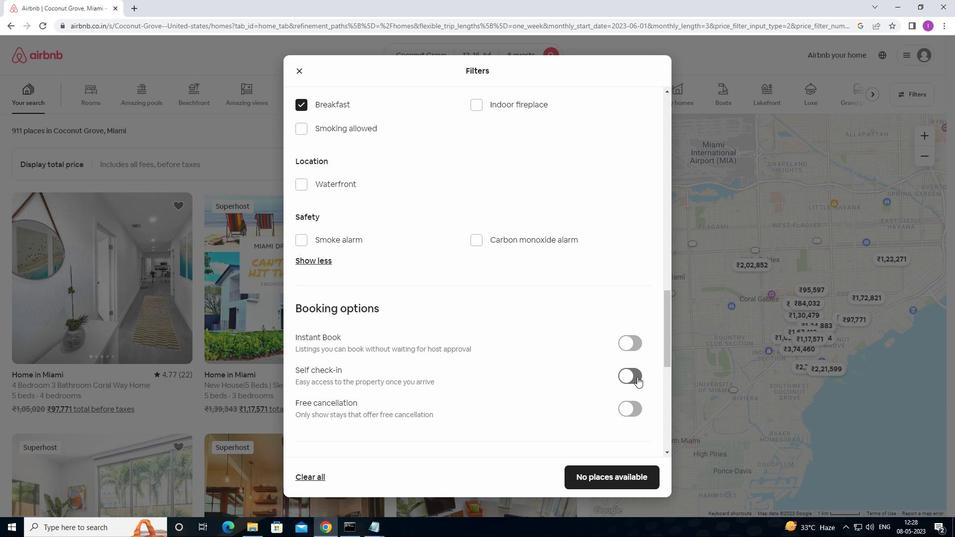
Action: Mouse moved to (462, 414)
Screenshot: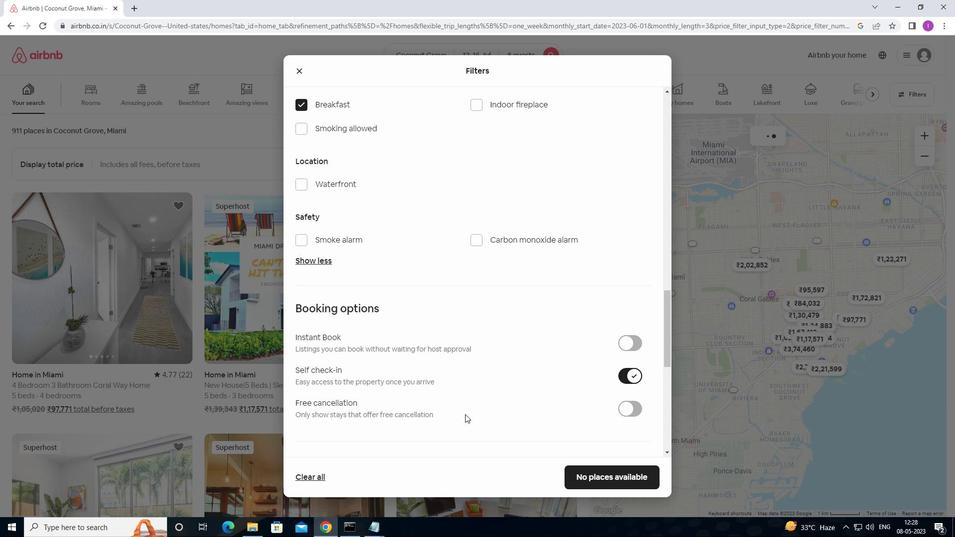 
Action: Mouse scrolled (462, 413) with delta (0, 0)
Screenshot: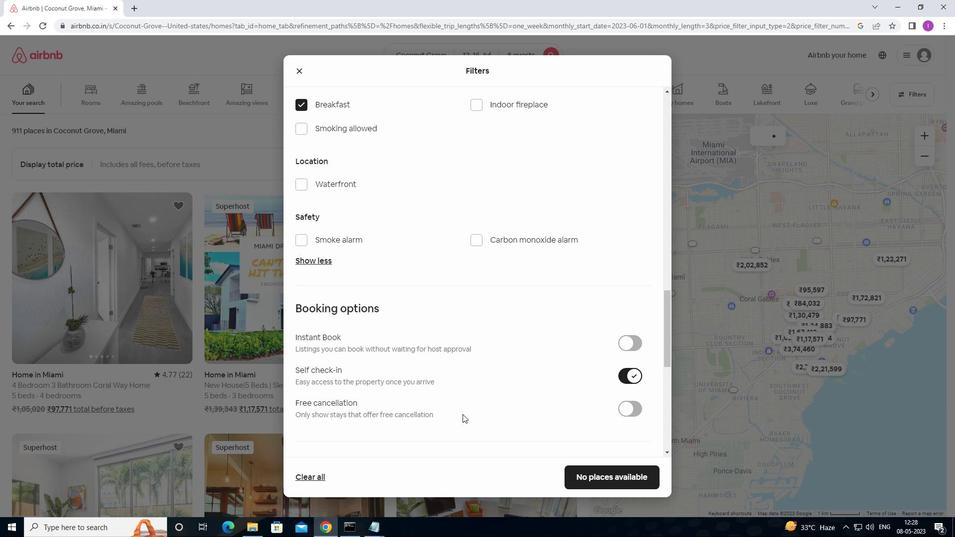 
Action: Mouse scrolled (462, 413) with delta (0, 0)
Screenshot: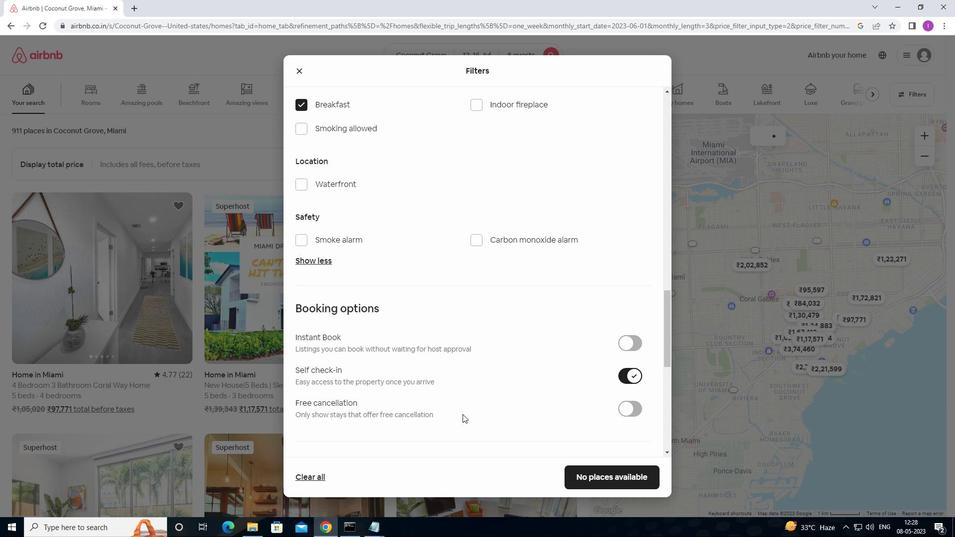 
Action: Mouse scrolled (462, 413) with delta (0, 0)
Screenshot: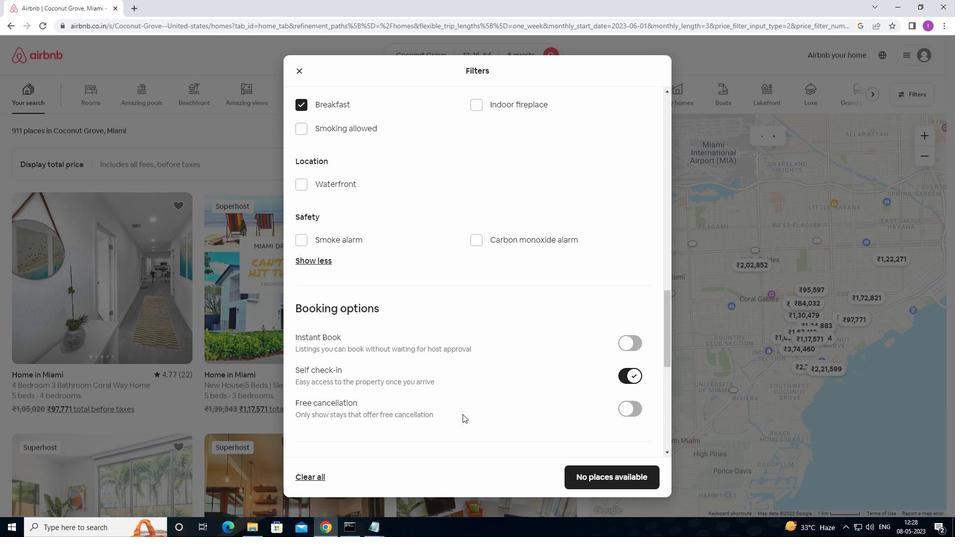 
Action: Mouse moved to (460, 408)
Screenshot: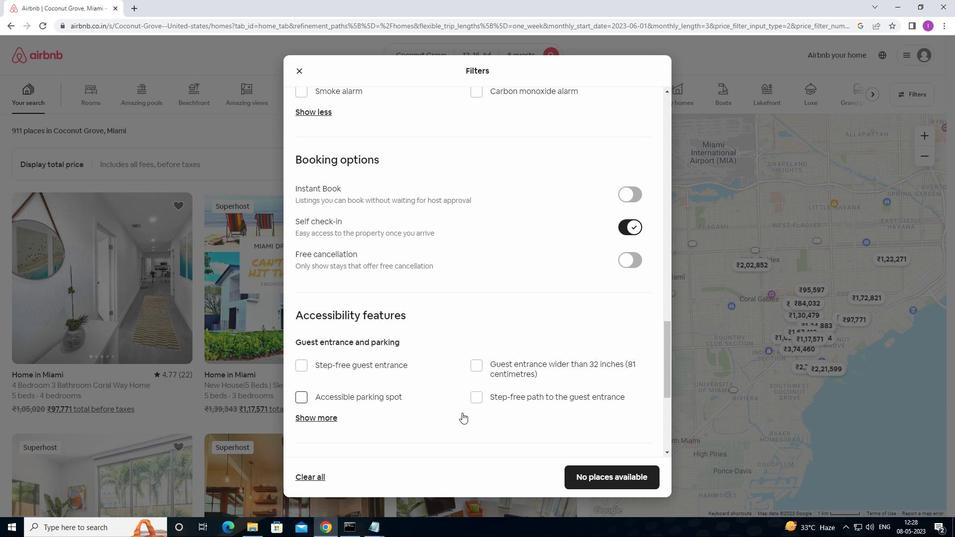 
Action: Mouse scrolled (460, 408) with delta (0, 0)
Screenshot: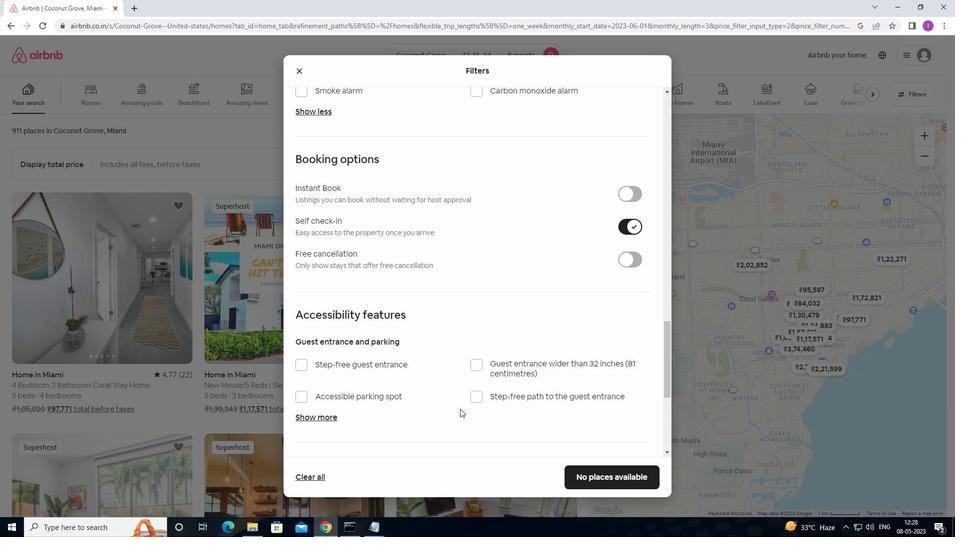
Action: Mouse scrolled (460, 408) with delta (0, 0)
Screenshot: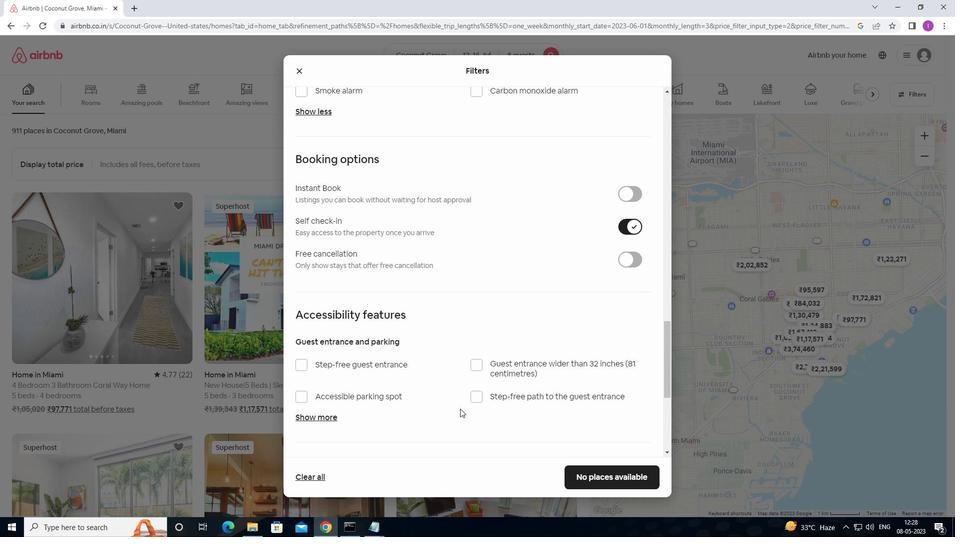 
Action: Mouse scrolled (460, 408) with delta (0, 0)
Screenshot: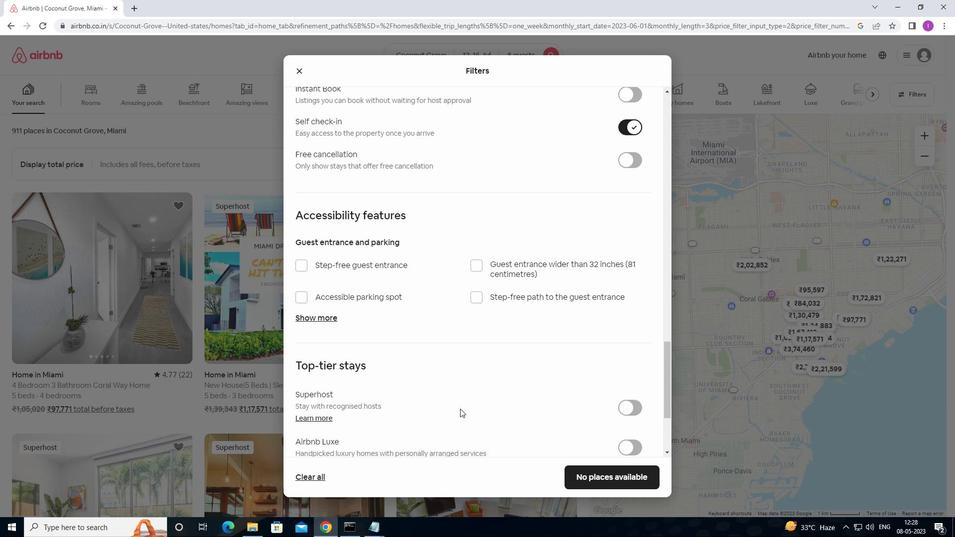 
Action: Mouse scrolled (460, 408) with delta (0, 0)
Screenshot: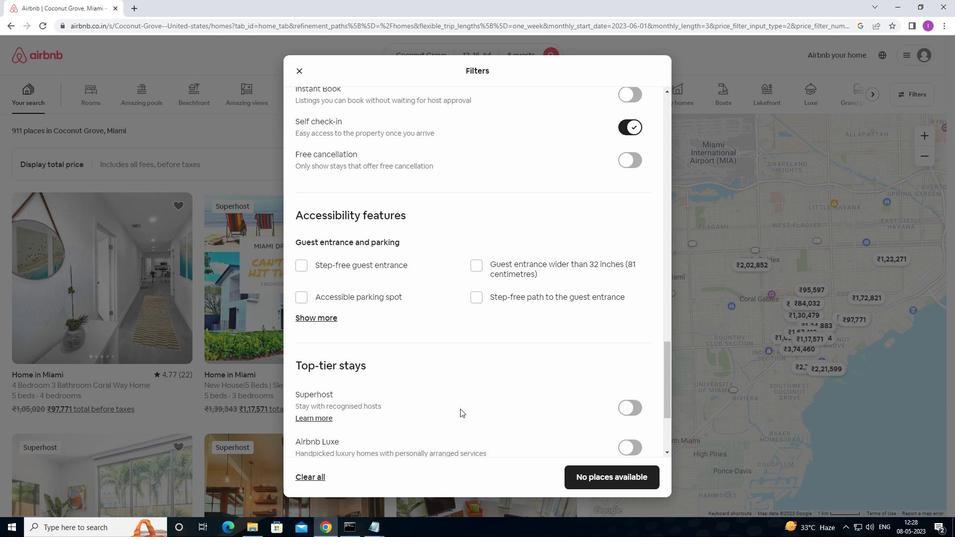 
Action: Mouse moved to (459, 405)
Screenshot: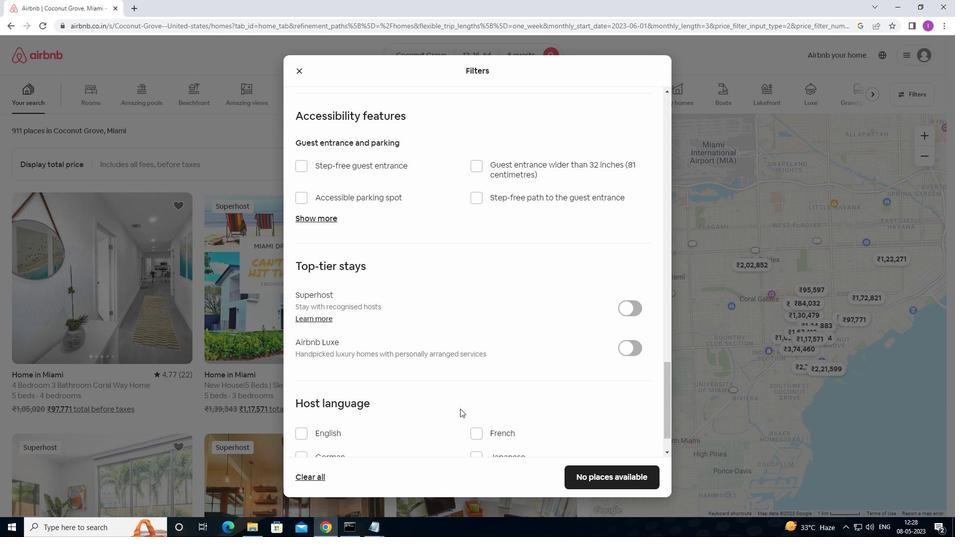 
Action: Mouse scrolled (459, 405) with delta (0, 0)
Screenshot: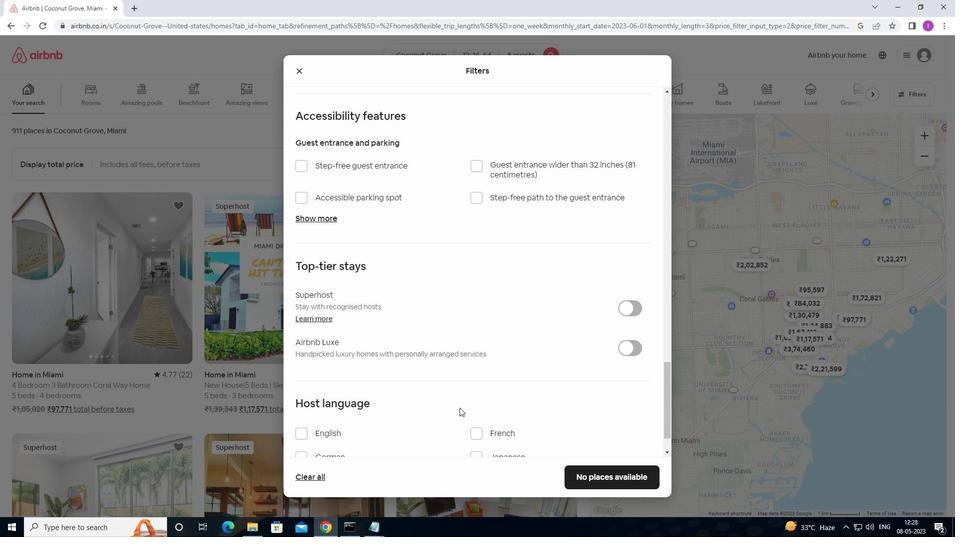 
Action: Mouse scrolled (459, 405) with delta (0, 0)
Screenshot: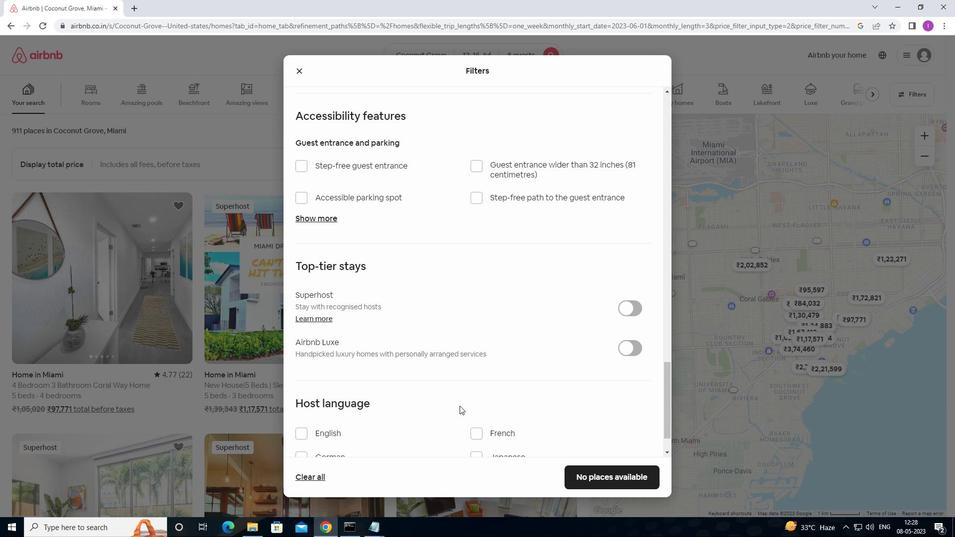 
Action: Mouse scrolled (459, 405) with delta (0, 0)
Screenshot: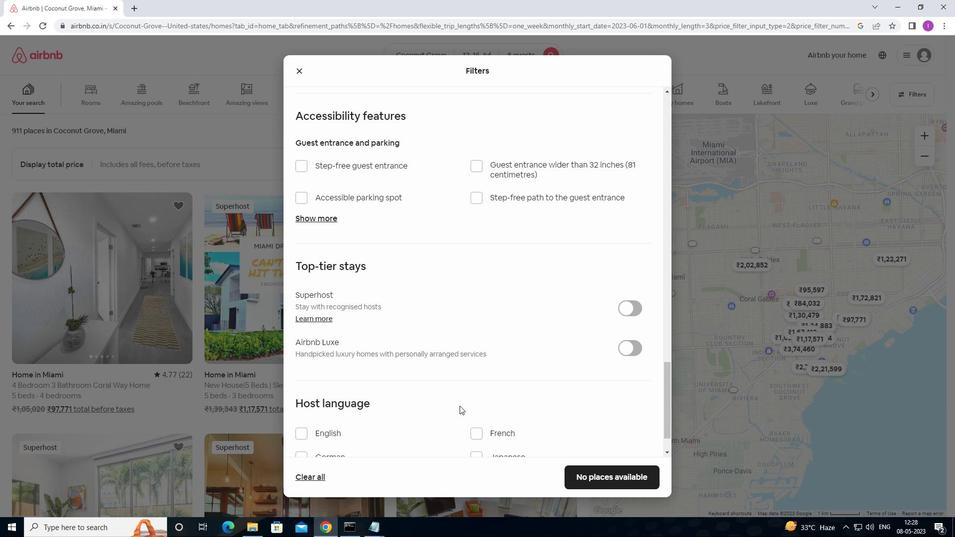 
Action: Mouse moved to (305, 389)
Screenshot: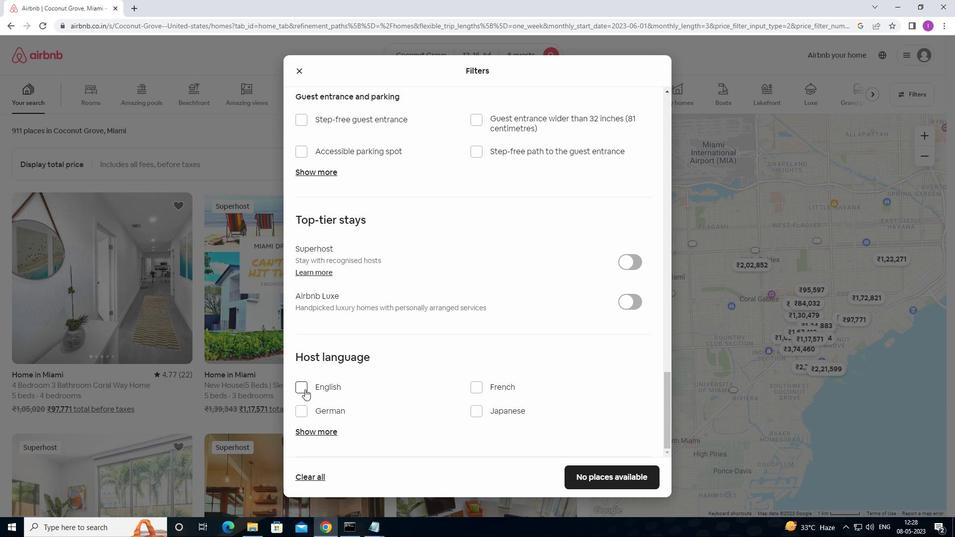 
Action: Mouse pressed left at (305, 389)
Screenshot: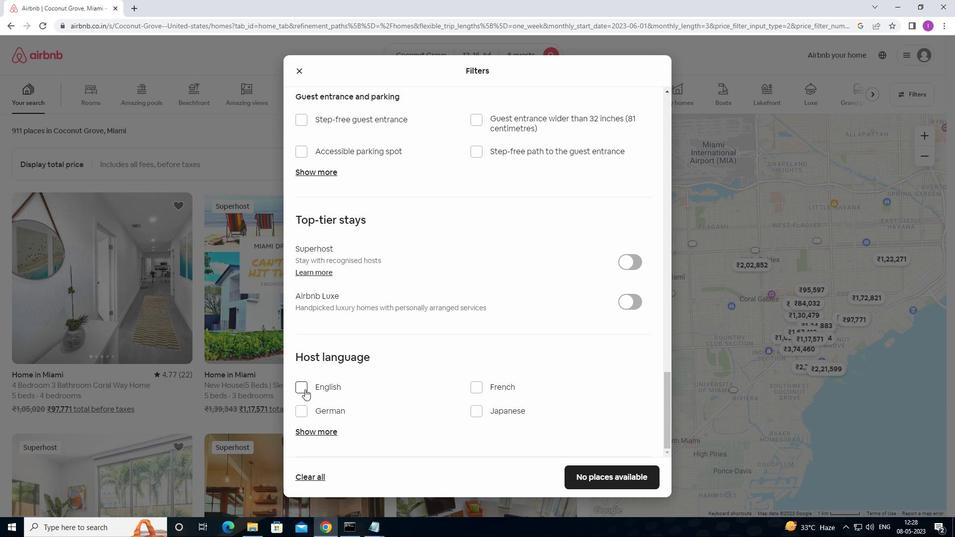 
Action: Mouse moved to (313, 381)
Screenshot: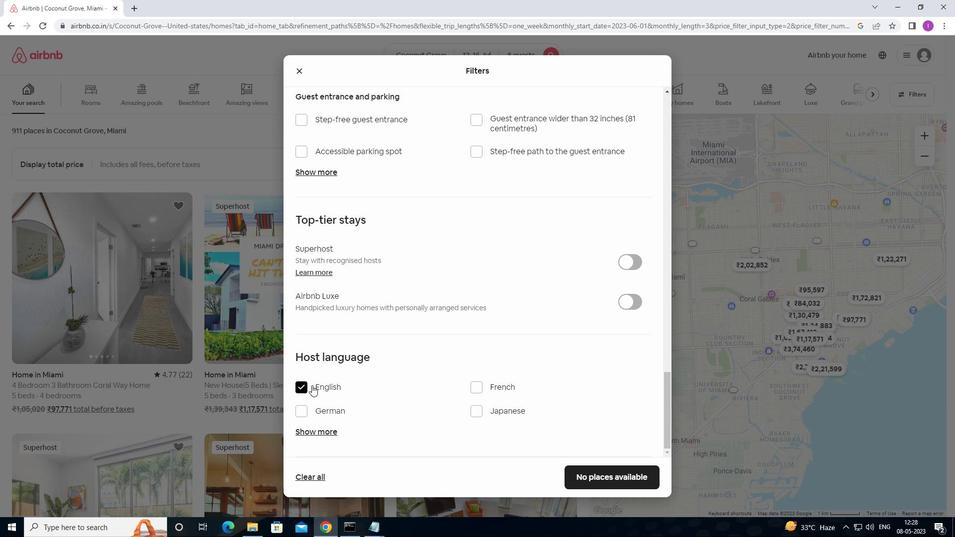 
Action: Mouse scrolled (313, 381) with delta (0, 0)
Screenshot: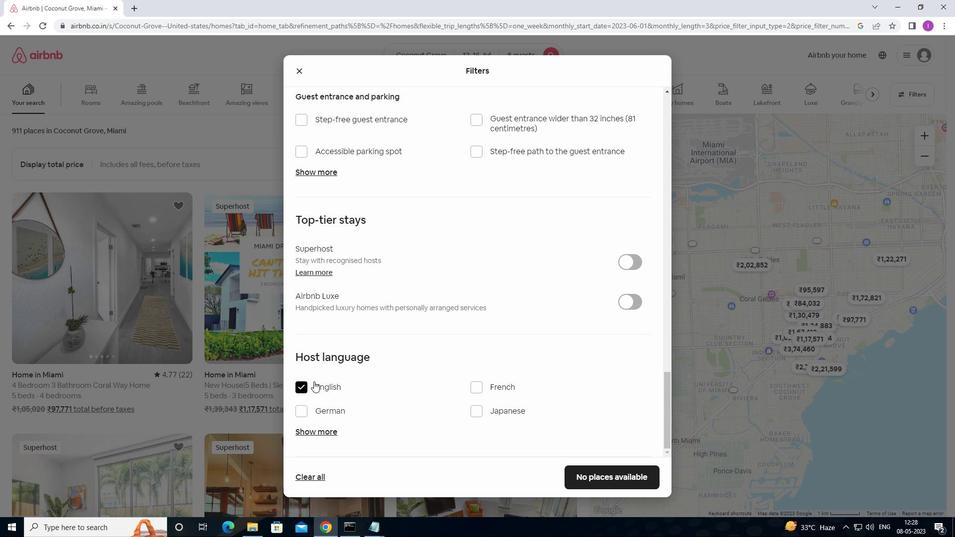 
Action: Mouse scrolled (313, 381) with delta (0, 0)
Screenshot: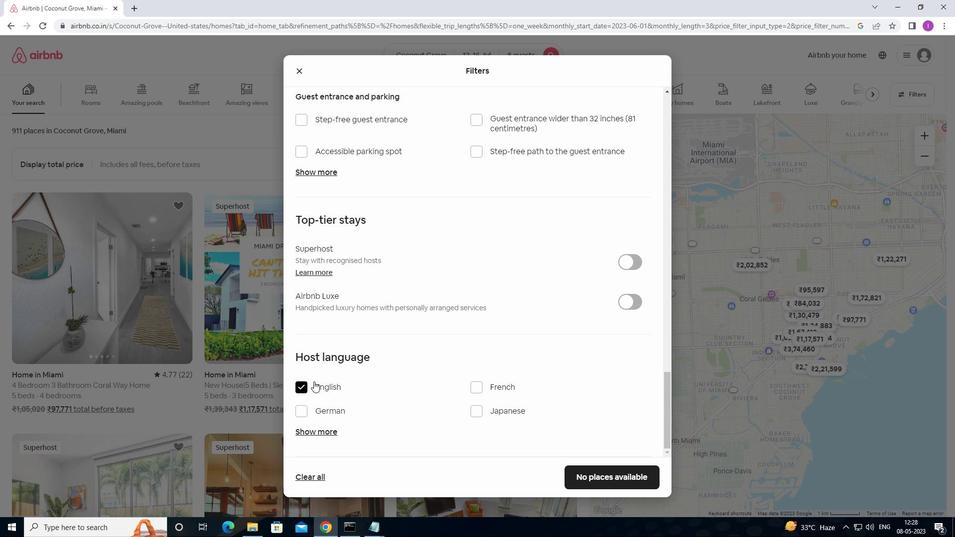
Action: Mouse moved to (359, 425)
Screenshot: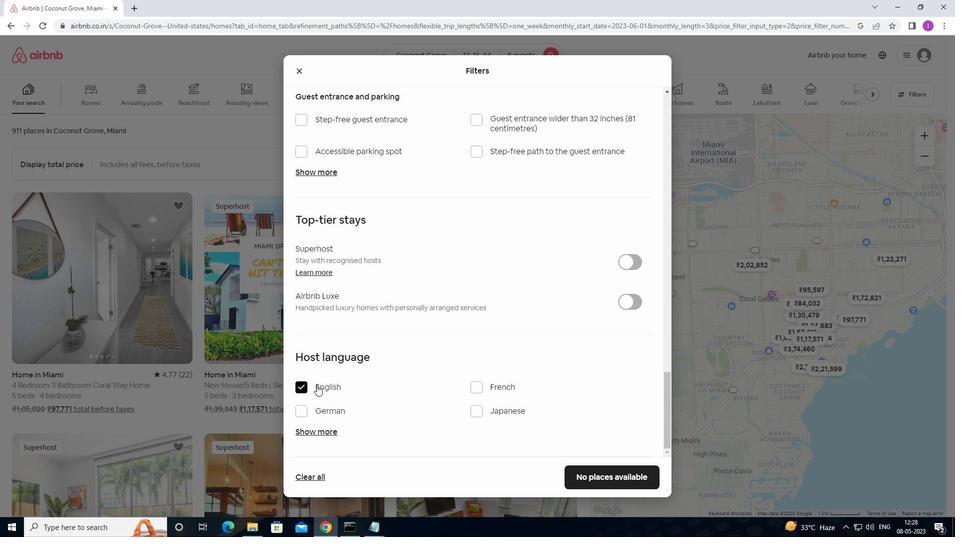 
Action: Mouse scrolled (359, 424) with delta (0, 0)
Screenshot: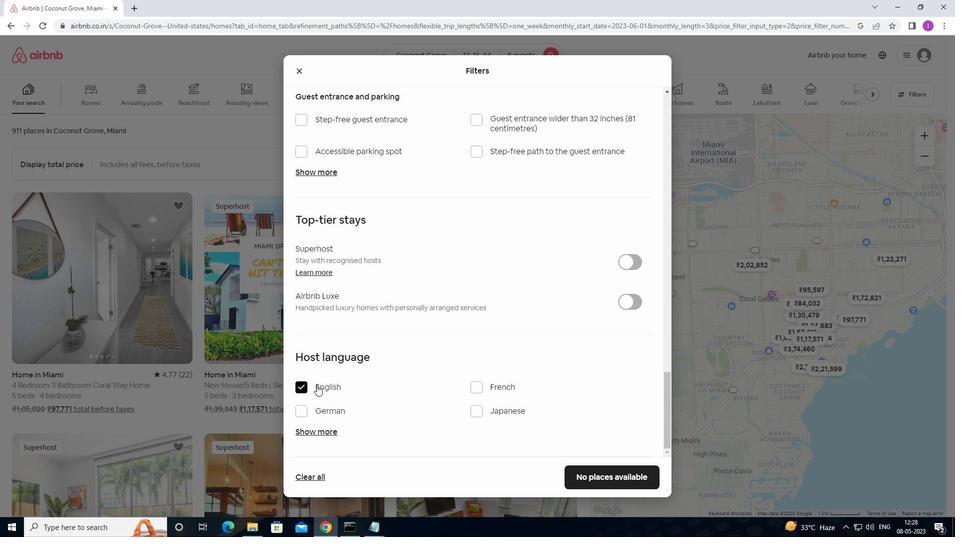 
Action: Mouse moved to (617, 478)
Screenshot: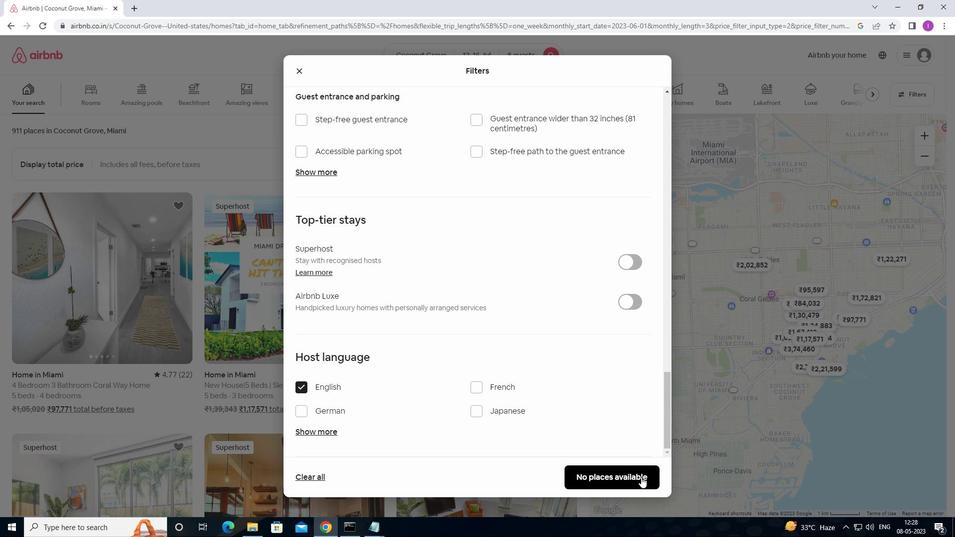 
Action: Mouse pressed left at (617, 478)
Screenshot: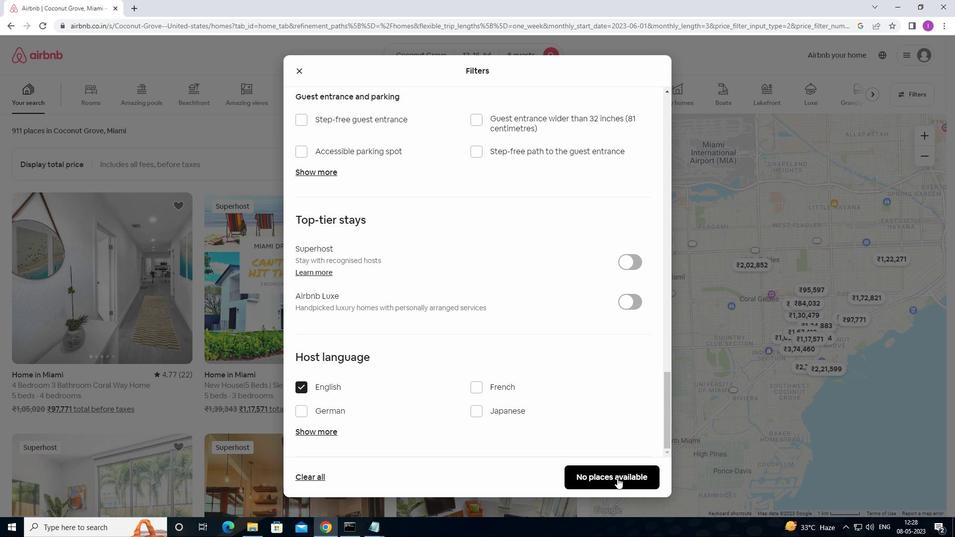 
Action: Mouse moved to (492, 461)
Screenshot: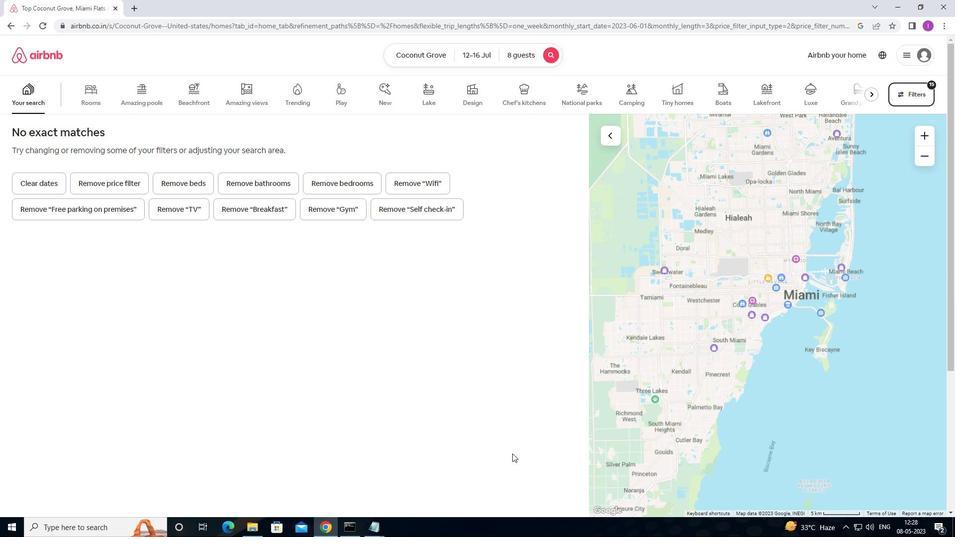
